 Task: Search one way flight ticket for 5 adults, 2 children, 1 infant in seat and 2 infants on lap in economy from Greenville: Greenville-spartanburg International Airport (roger Milliken Field) to Gillette: Gillette Campbell County Airport on 5-1-2023. Number of bags: 2 checked bags. Price is upto 35000. Outbound departure time preference is 9:15.
Action: Mouse moved to (277, 363)
Screenshot: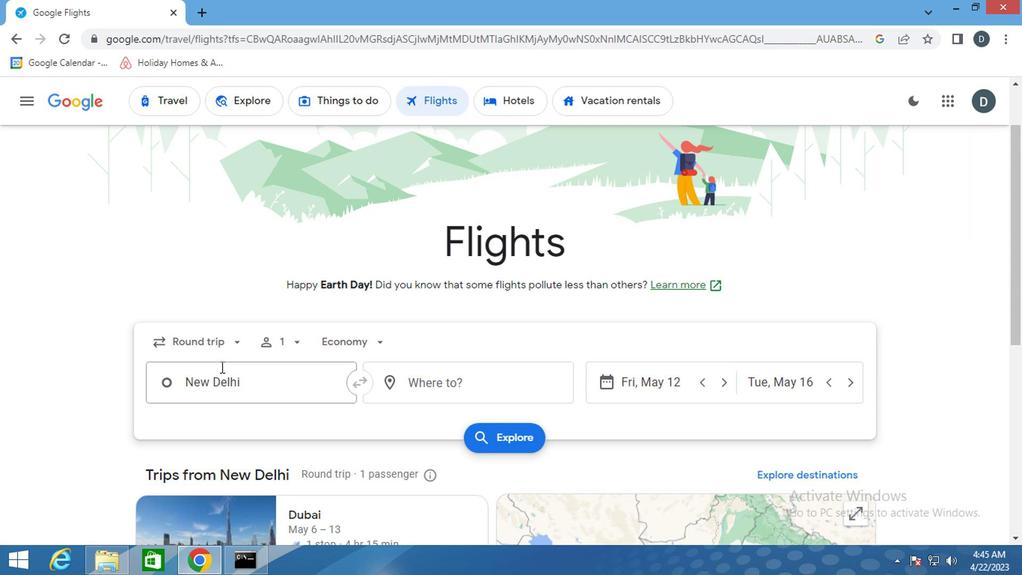 
Action: Mouse pressed left at (277, 363)
Screenshot: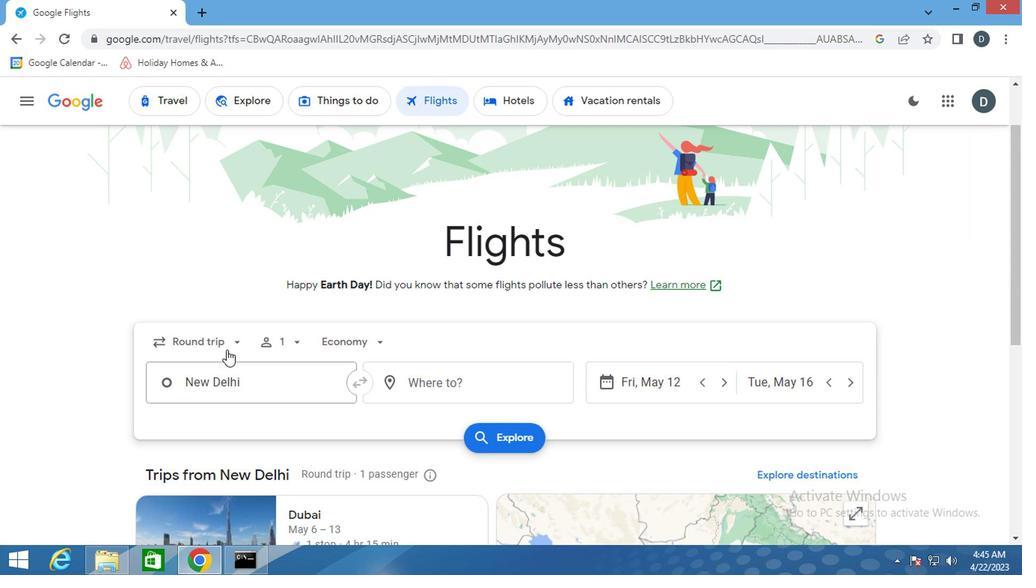 
Action: Mouse moved to (268, 406)
Screenshot: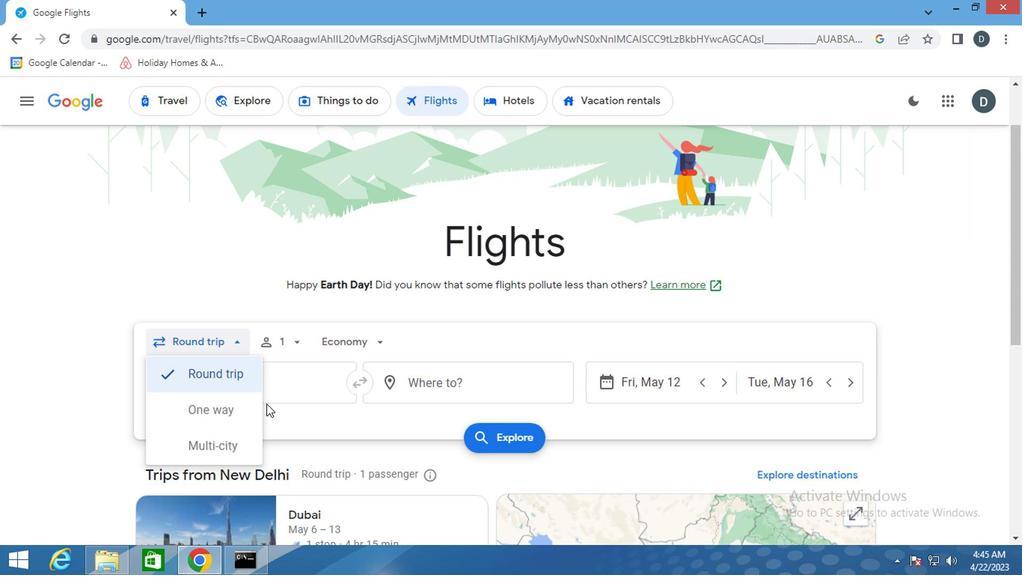 
Action: Mouse pressed left at (268, 406)
Screenshot: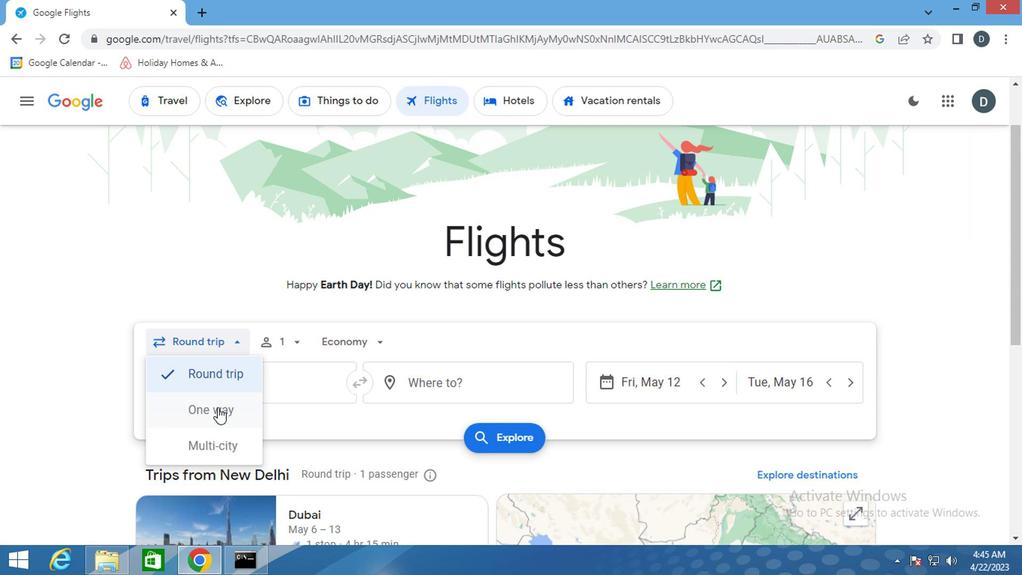 
Action: Mouse moved to (319, 357)
Screenshot: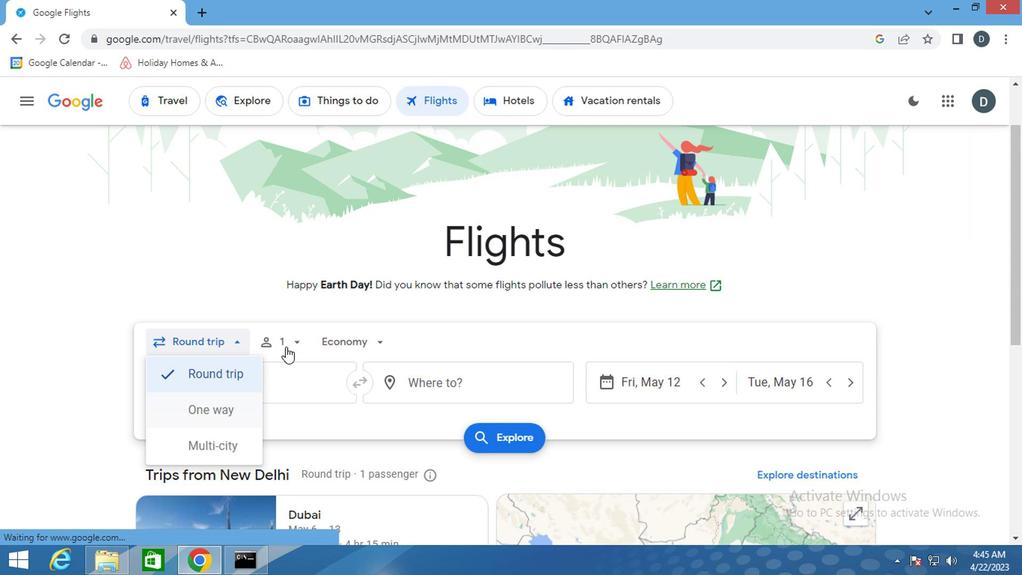 
Action: Mouse pressed left at (319, 357)
Screenshot: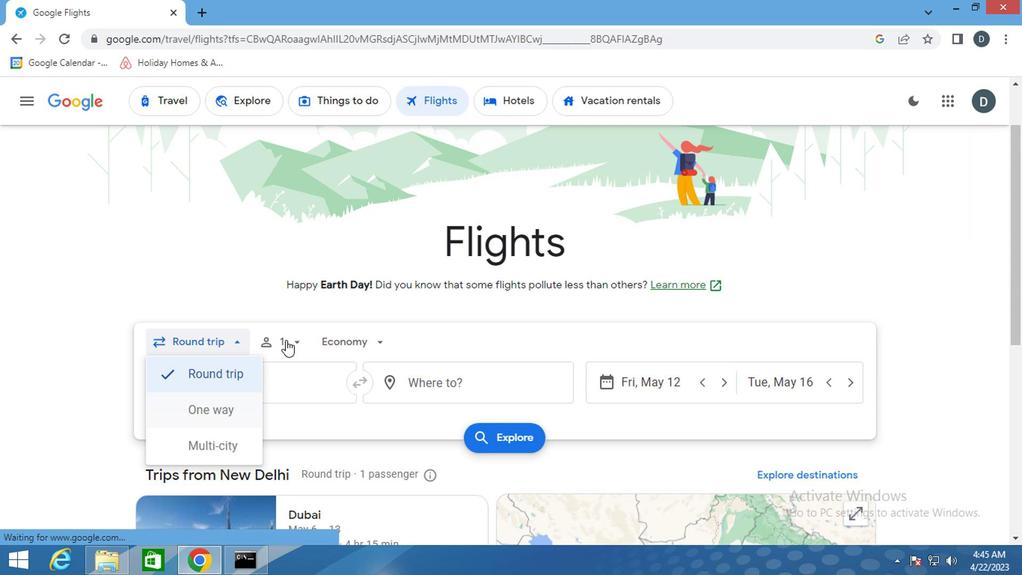 
Action: Mouse moved to (403, 387)
Screenshot: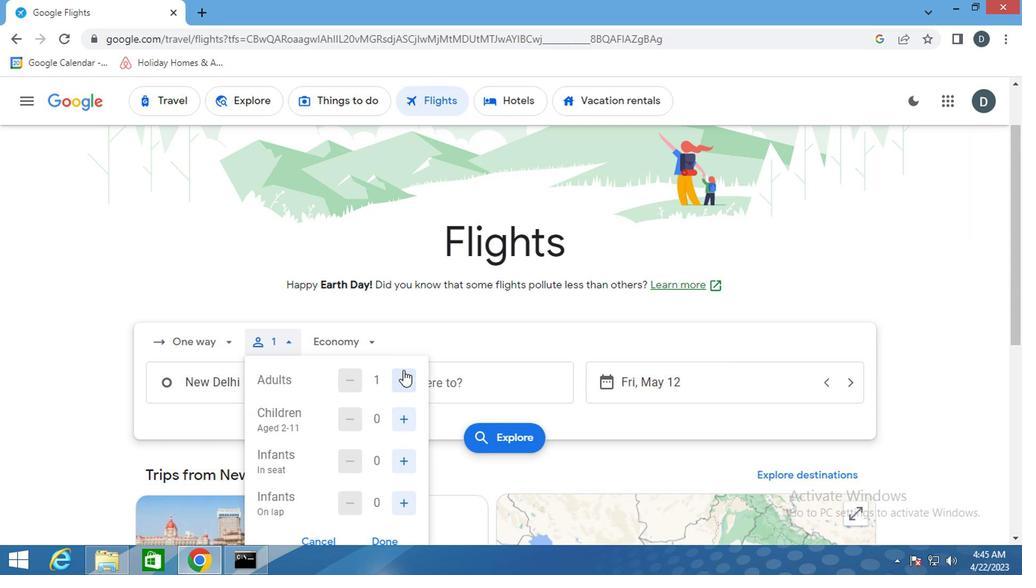 
Action: Mouse pressed left at (403, 387)
Screenshot: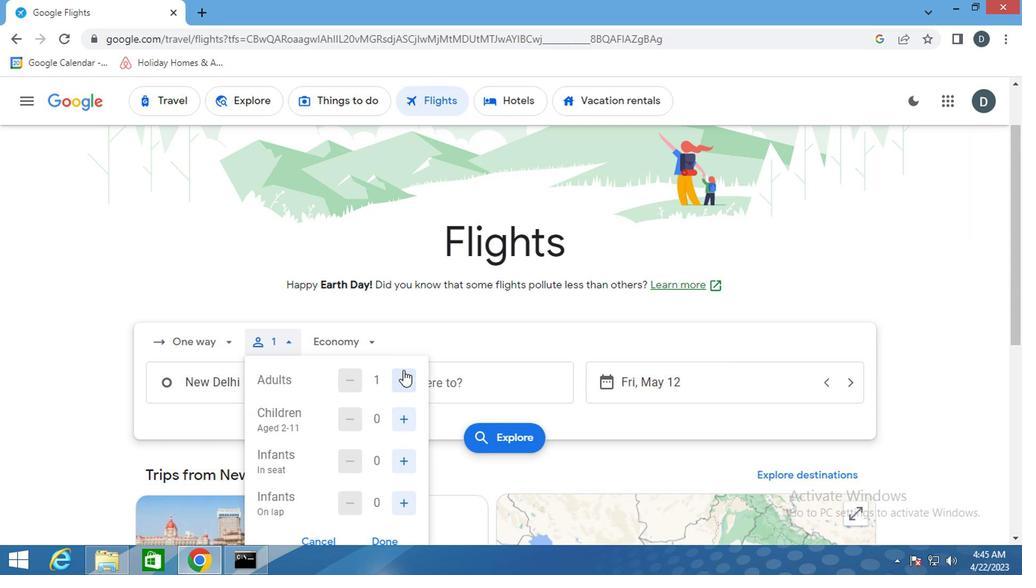 
Action: Mouse pressed left at (403, 387)
Screenshot: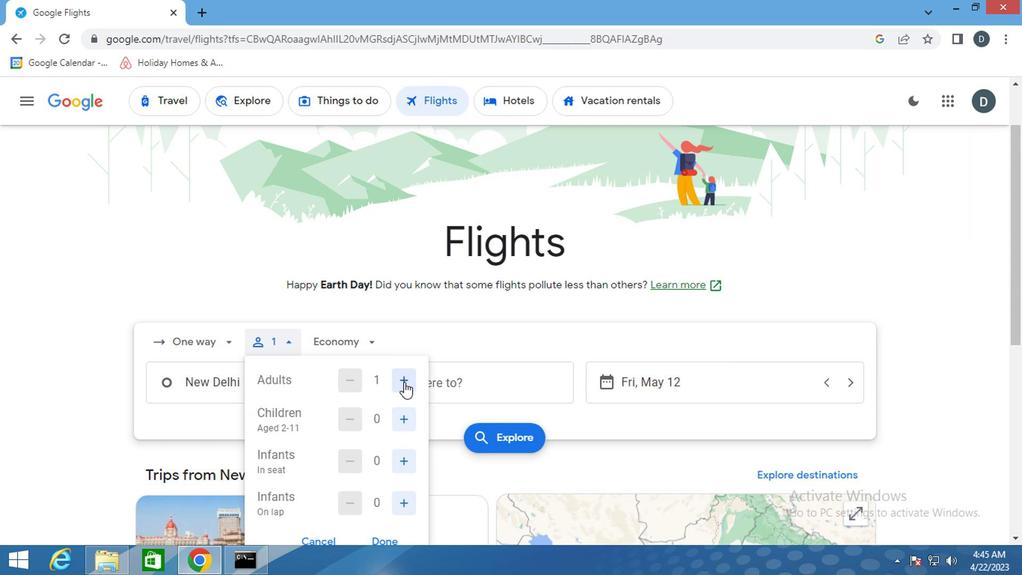 
Action: Mouse pressed left at (403, 387)
Screenshot: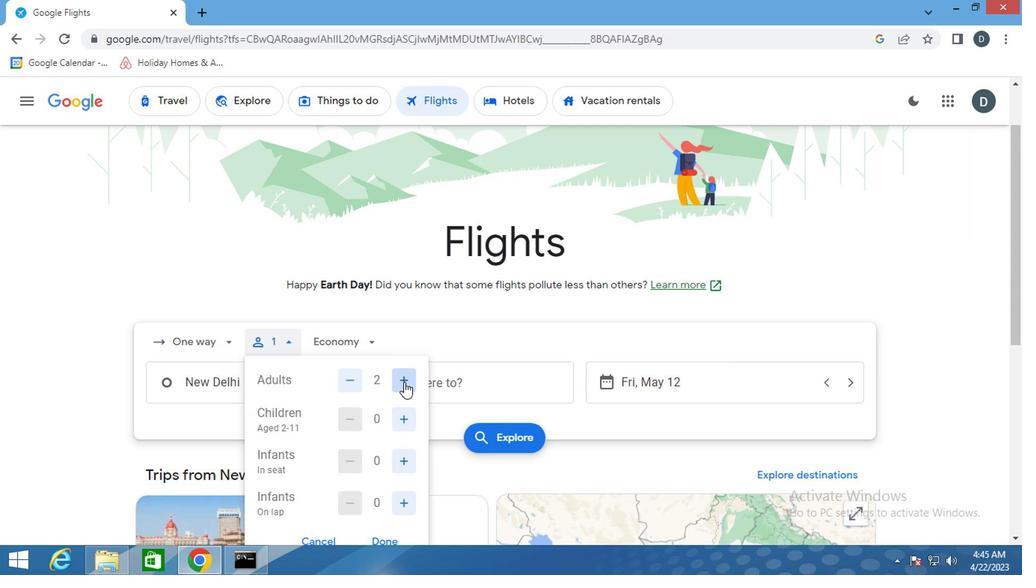 
Action: Mouse pressed left at (403, 387)
Screenshot: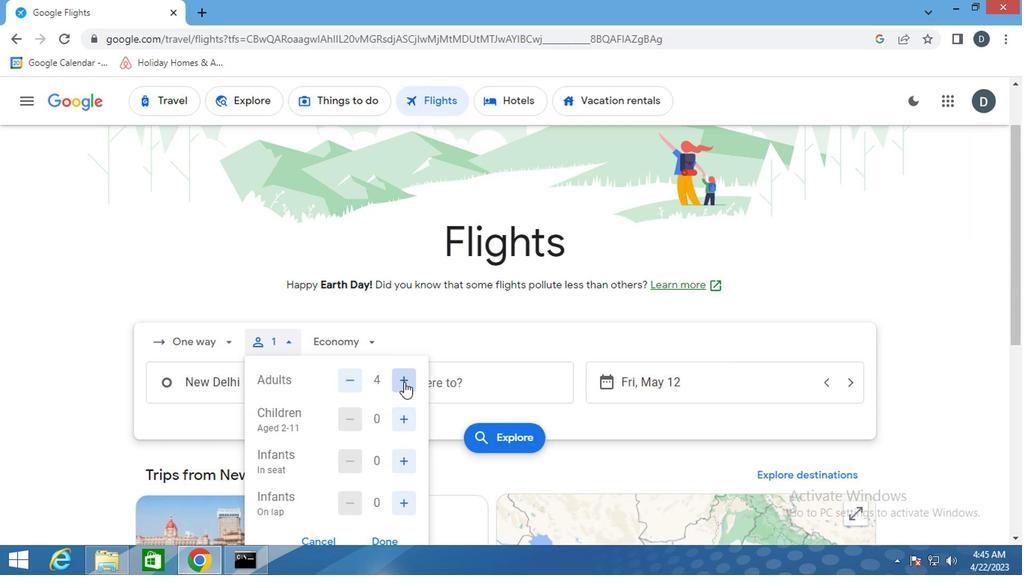 
Action: Mouse moved to (401, 413)
Screenshot: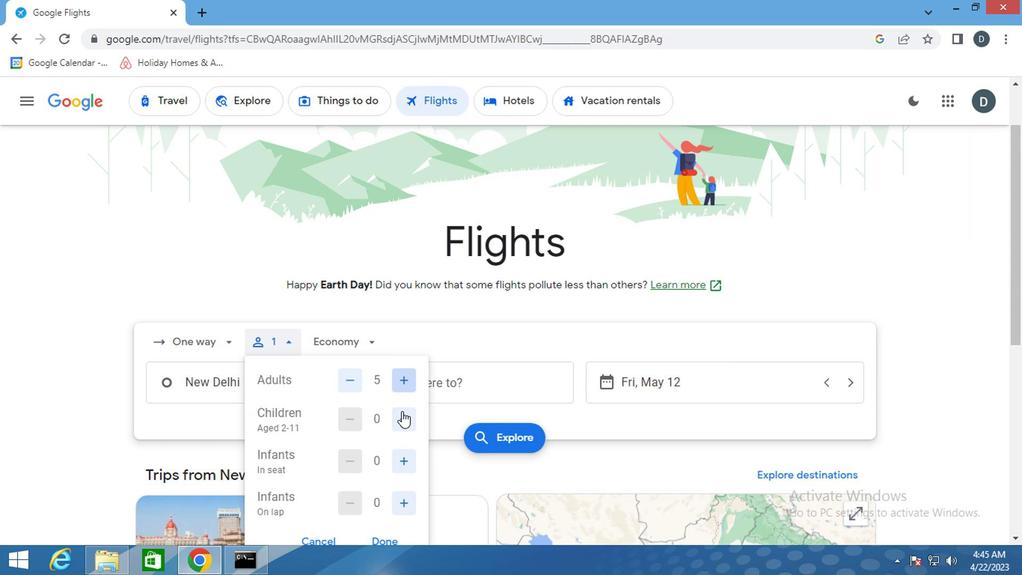 
Action: Mouse pressed left at (401, 413)
Screenshot: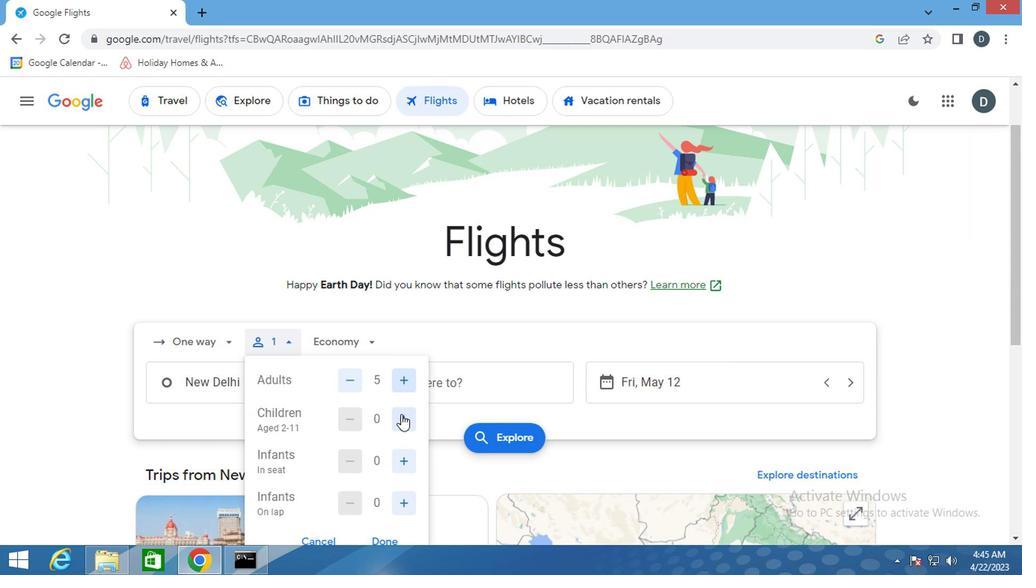 
Action: Mouse moved to (400, 413)
Screenshot: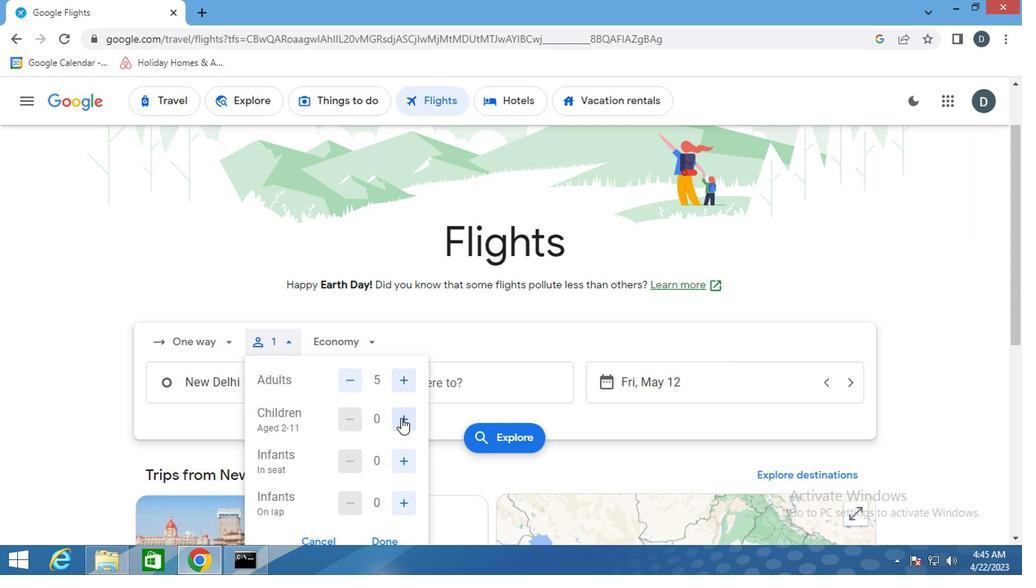 
Action: Mouse pressed left at (400, 413)
Screenshot: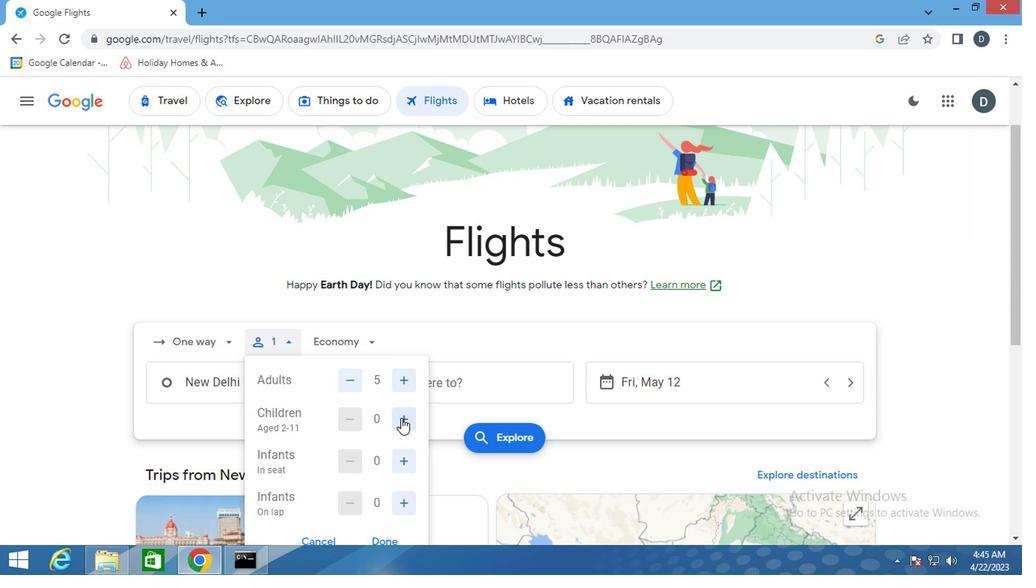 
Action: Mouse moved to (401, 443)
Screenshot: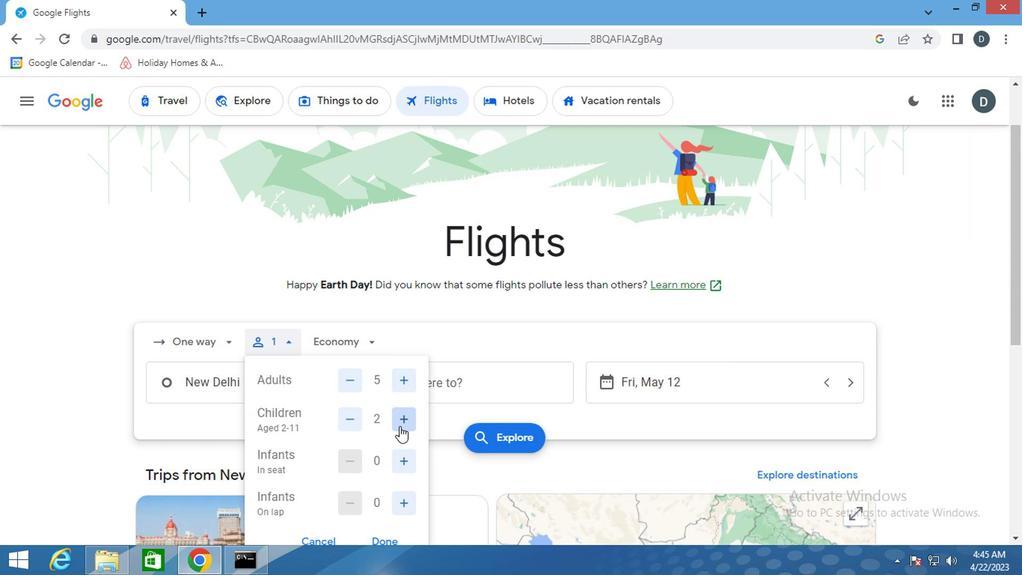 
Action: Mouse pressed left at (401, 443)
Screenshot: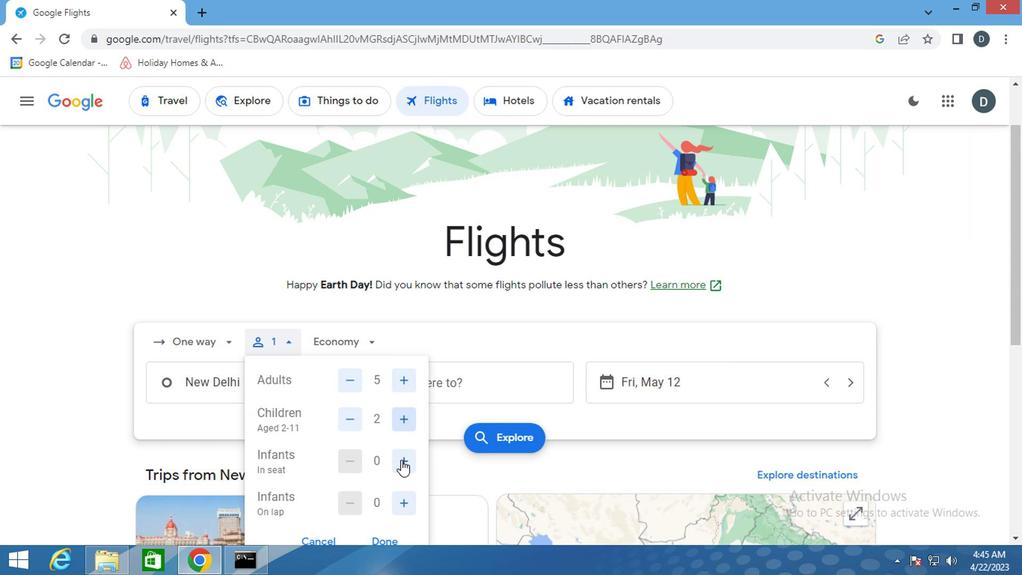 
Action: Mouse moved to (404, 477)
Screenshot: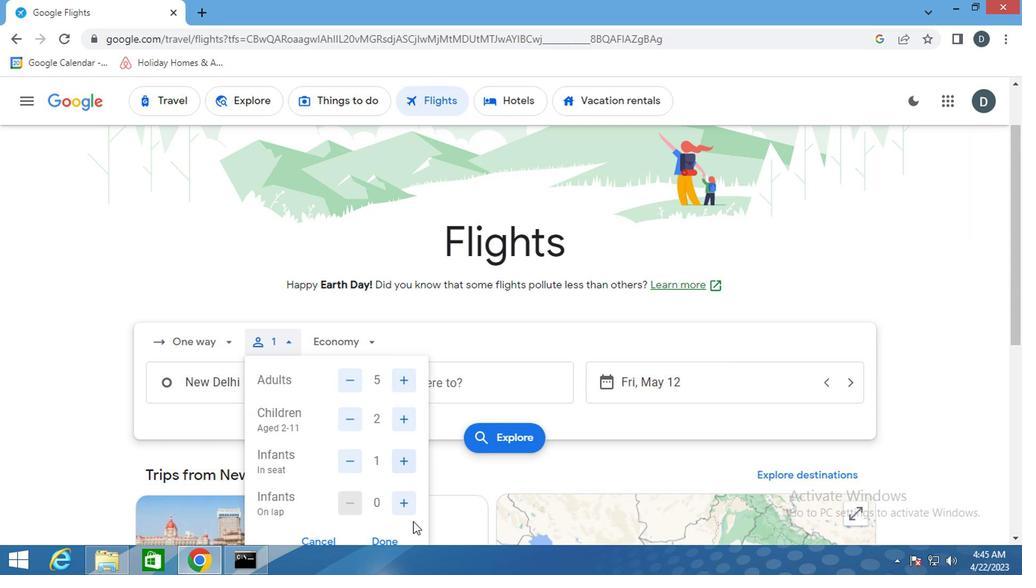 
Action: Mouse pressed left at (404, 477)
Screenshot: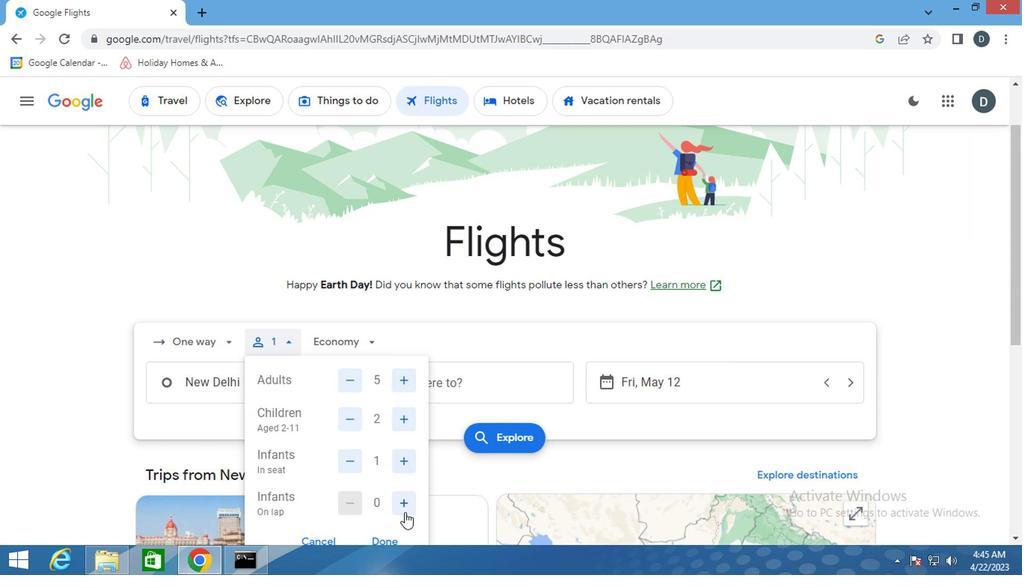 
Action: Mouse pressed left at (404, 477)
Screenshot: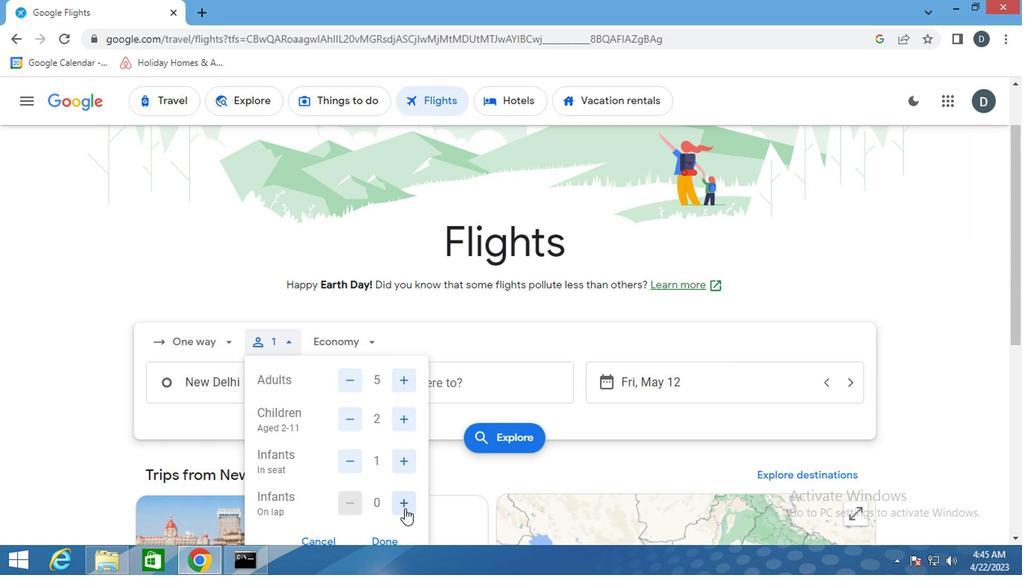 
Action: Mouse moved to (371, 471)
Screenshot: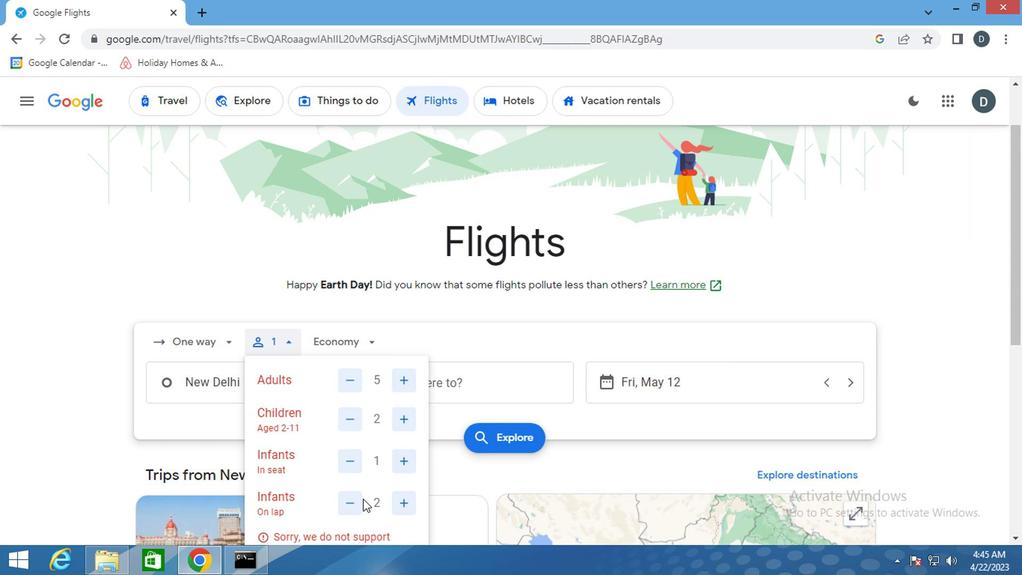 
Action: Mouse pressed left at (371, 471)
Screenshot: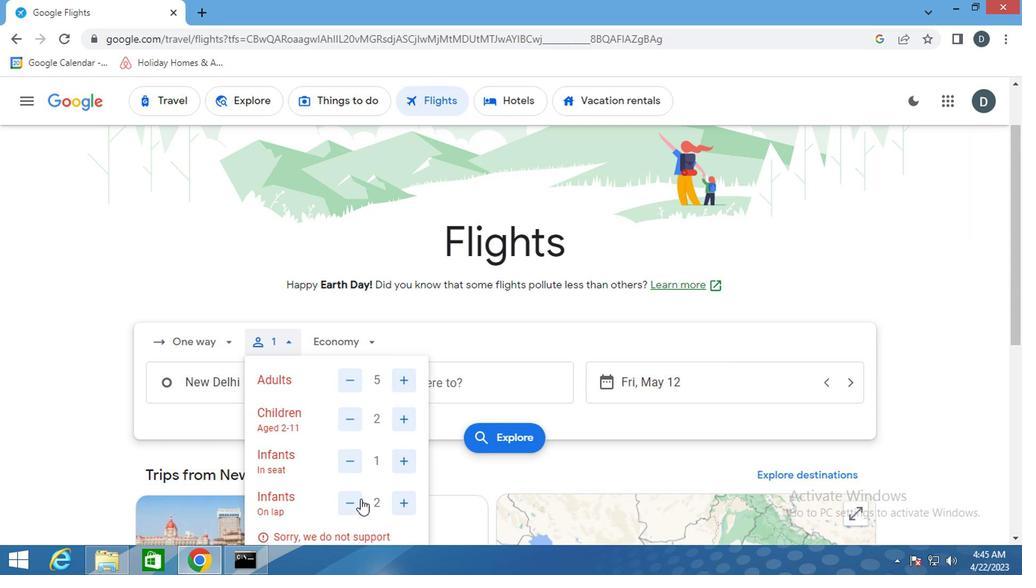 
Action: Mouse moved to (389, 495)
Screenshot: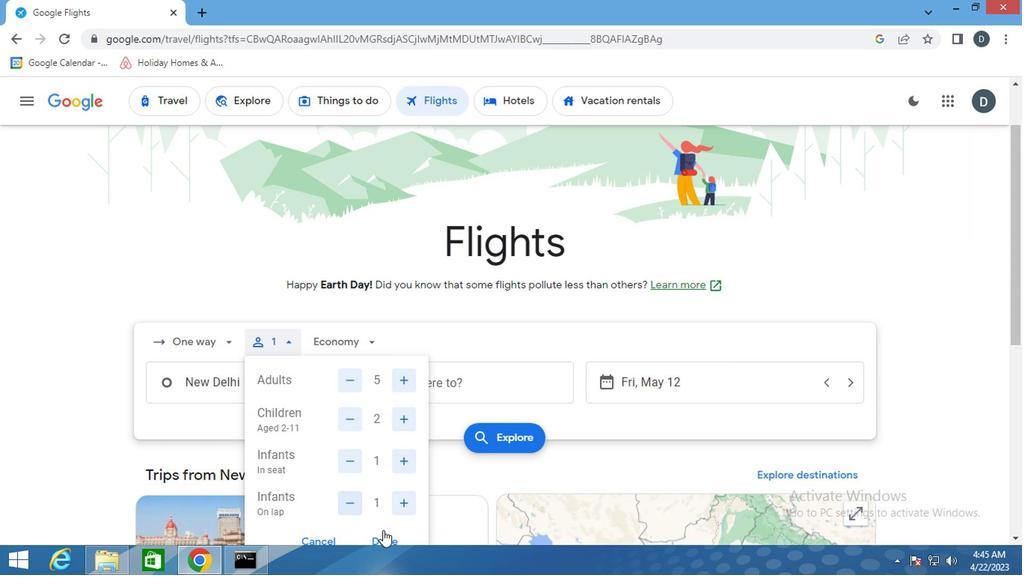 
Action: Mouse pressed left at (389, 495)
Screenshot: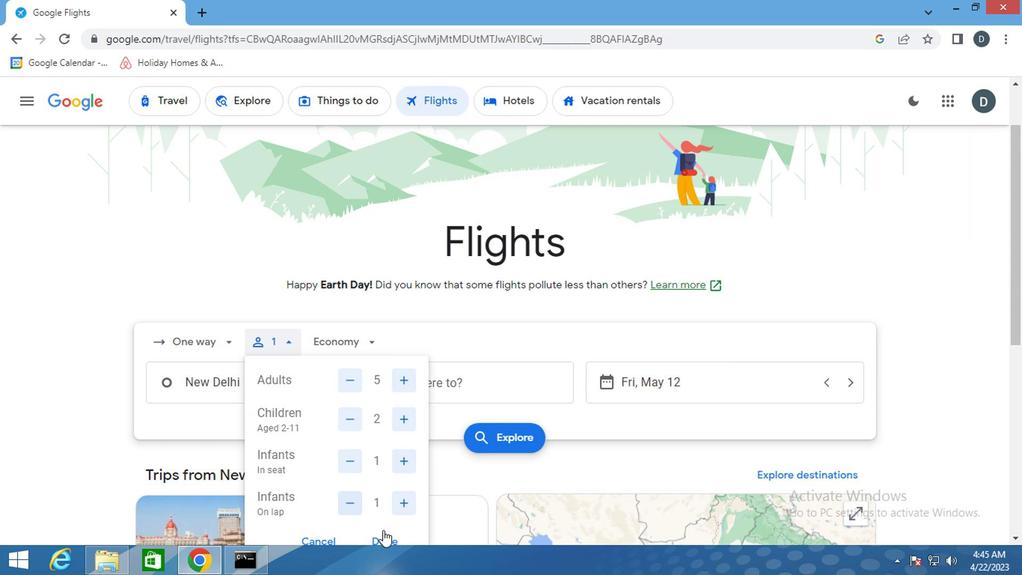 
Action: Mouse moved to (322, 384)
Screenshot: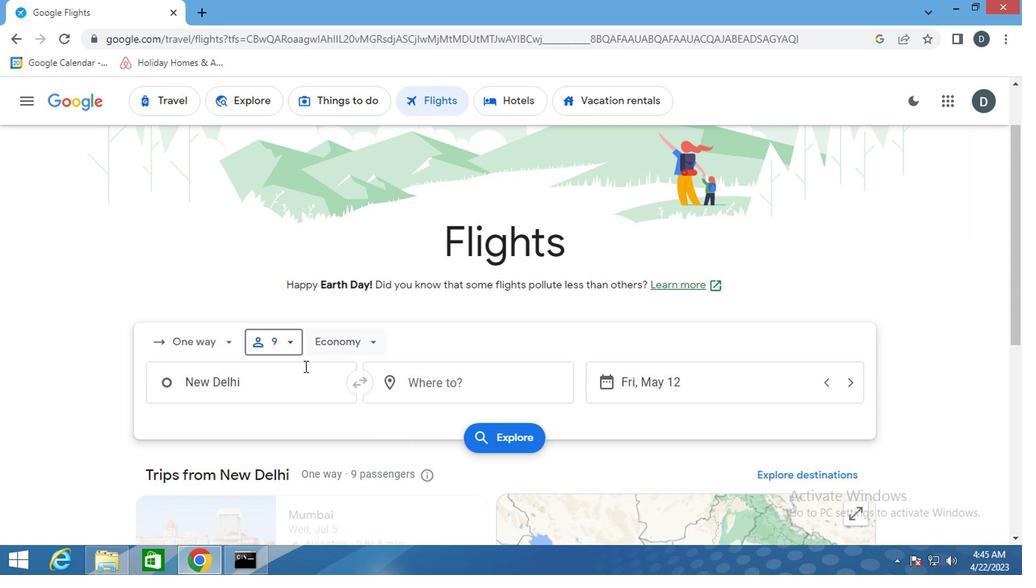 
Action: Mouse pressed left at (322, 384)
Screenshot: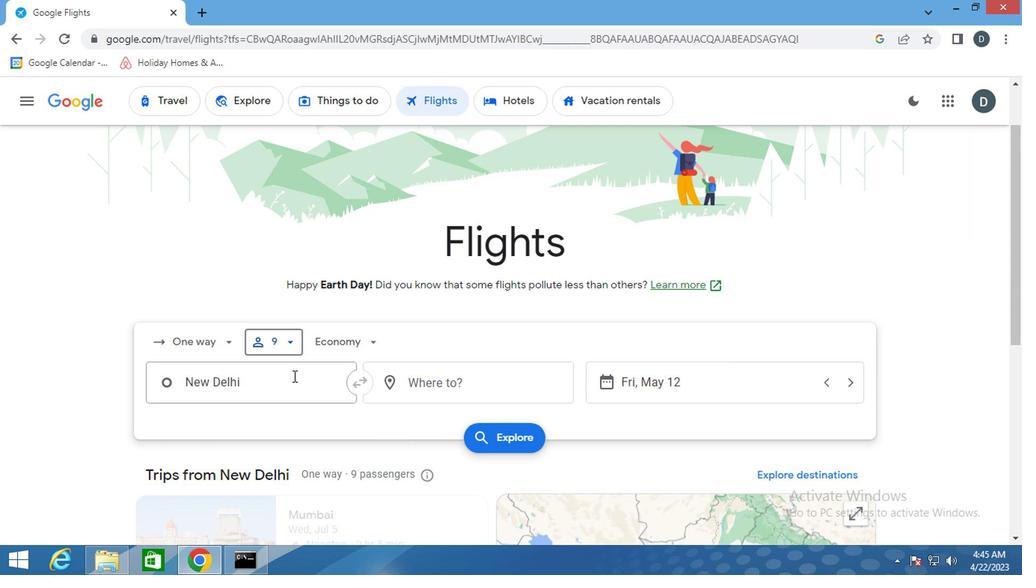 
Action: Mouse moved to (320, 384)
Screenshot: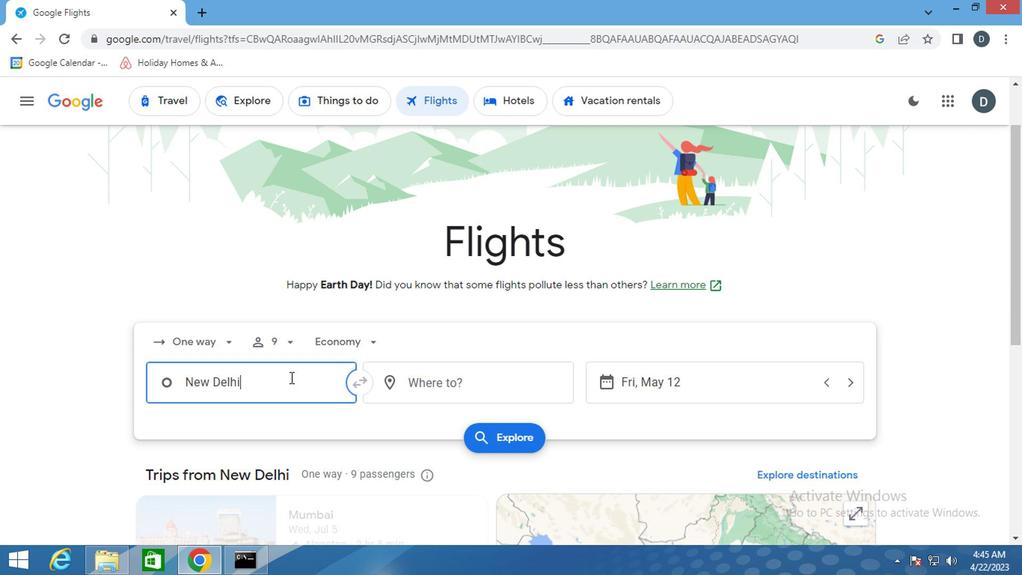 
Action: Key pressed <Key.shift>GREENVI
Screenshot: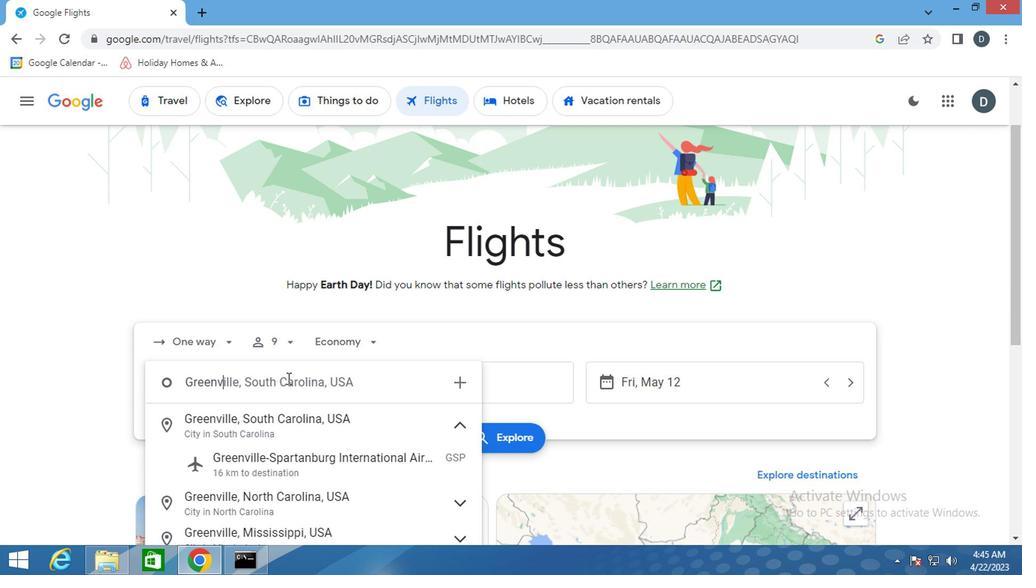 
Action: Mouse moved to (335, 444)
Screenshot: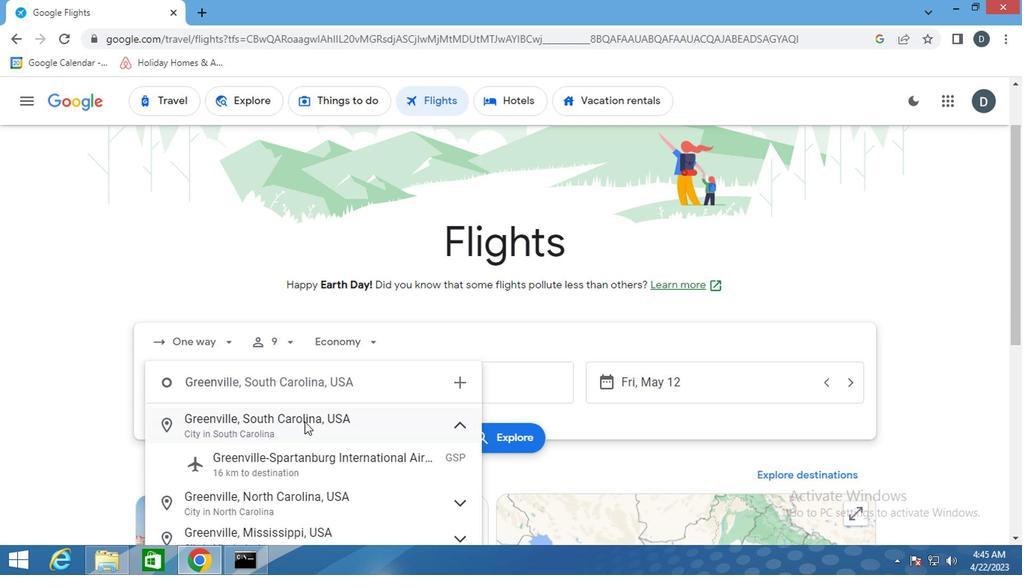 
Action: Mouse pressed left at (335, 444)
Screenshot: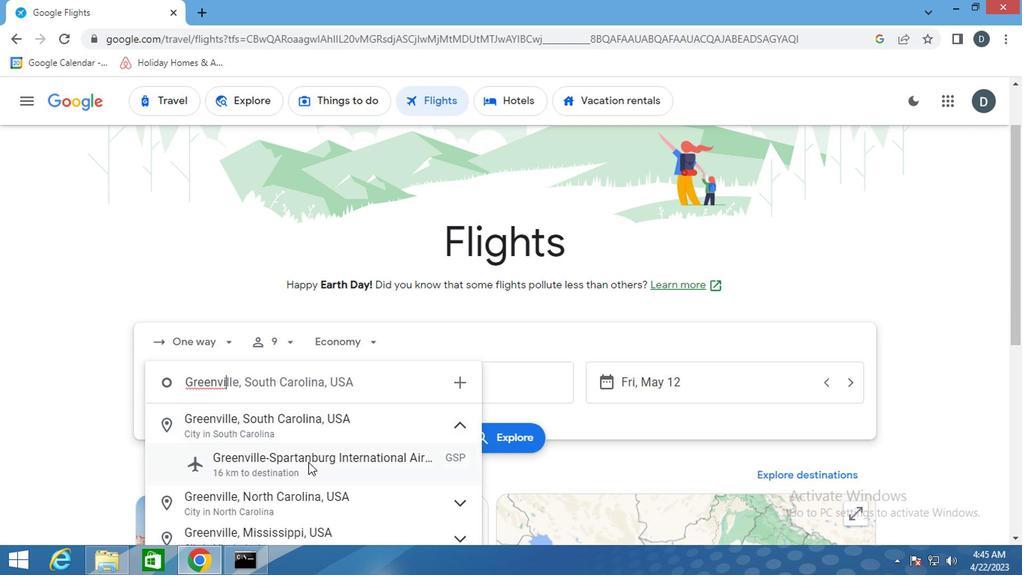 
Action: Mouse moved to (412, 386)
Screenshot: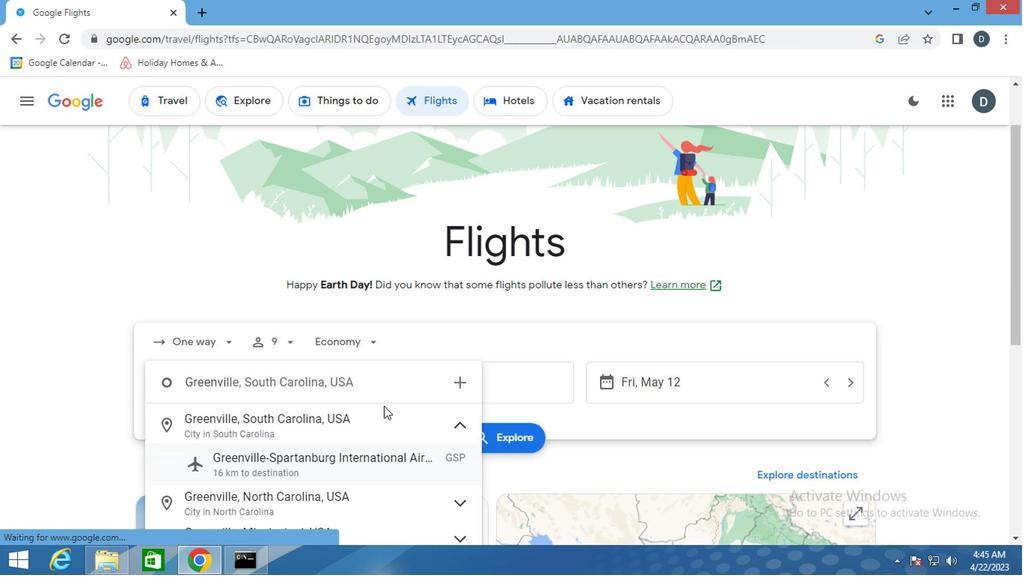 
Action: Mouse pressed left at (412, 386)
Screenshot: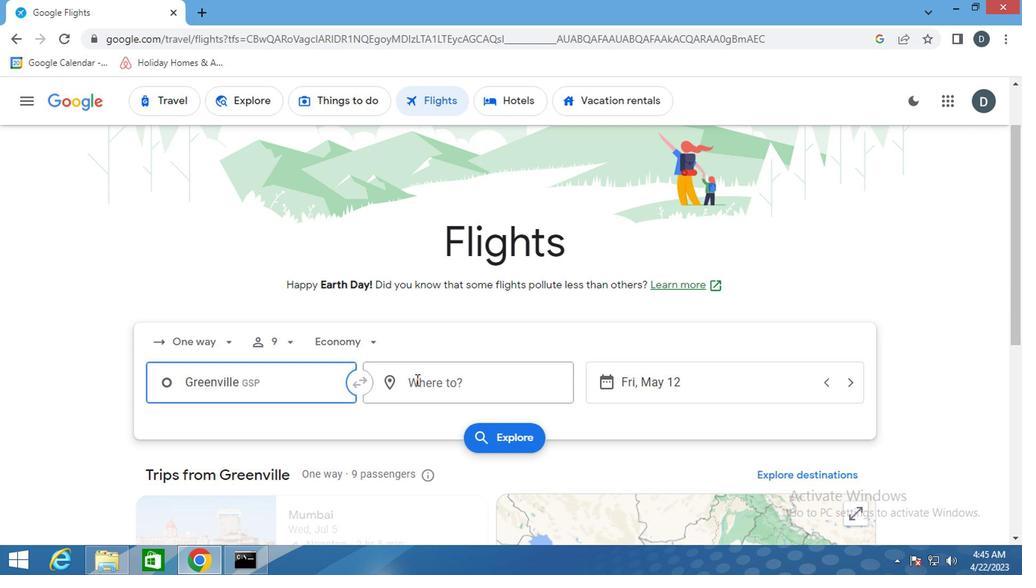 
Action: Mouse moved to (412, 386)
Screenshot: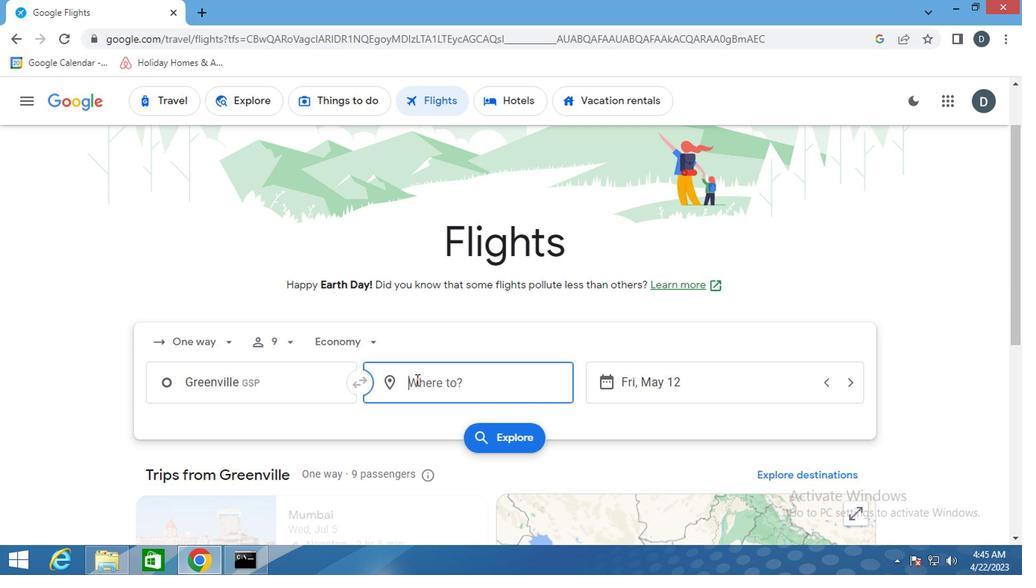 
Action: Key pressed <Key.shift>GILLETTE
Screenshot: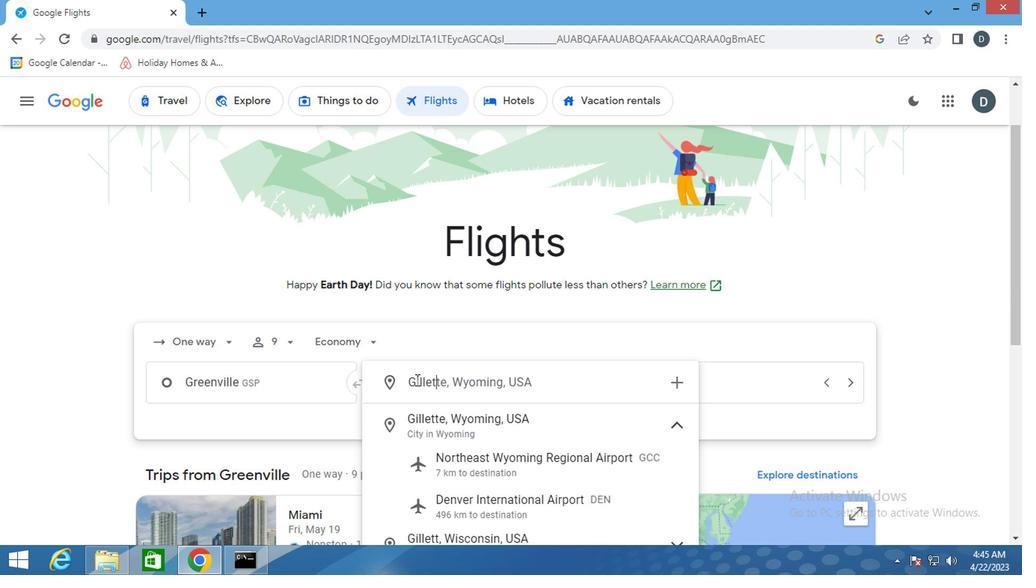 
Action: Mouse moved to (472, 414)
Screenshot: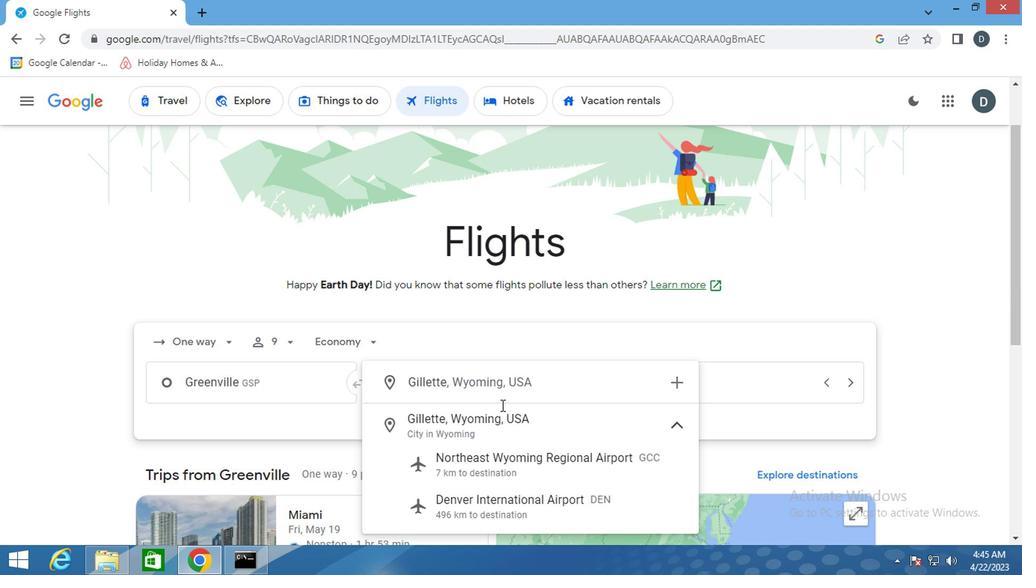 
Action: Mouse pressed left at (472, 414)
Screenshot: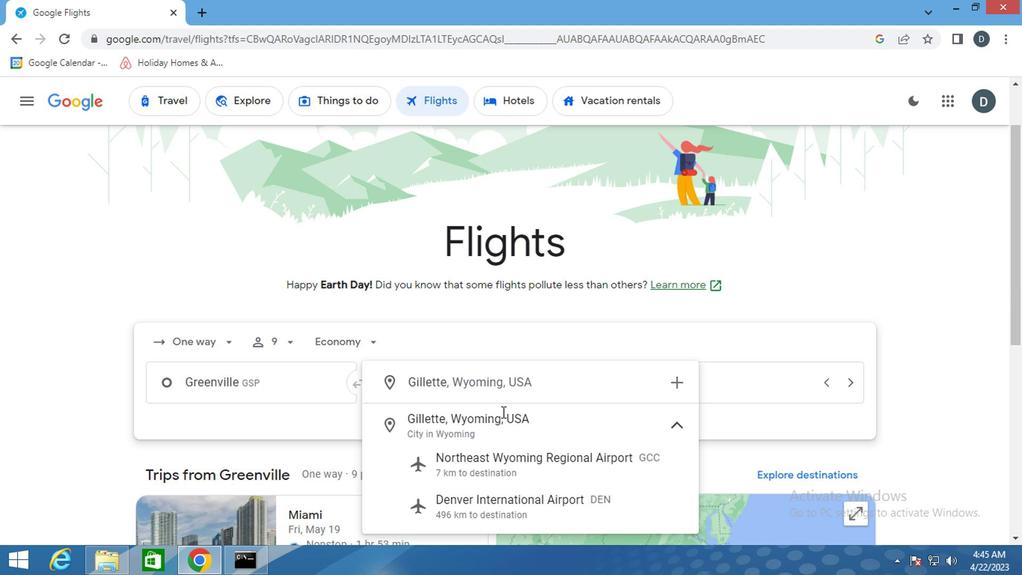 
Action: Mouse moved to (615, 374)
Screenshot: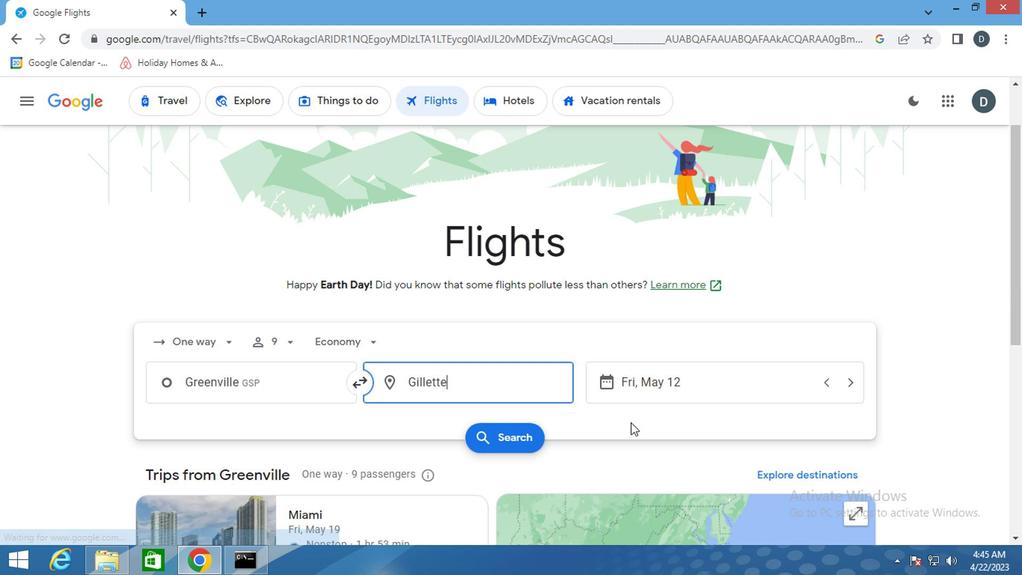 
Action: Mouse pressed left at (615, 374)
Screenshot: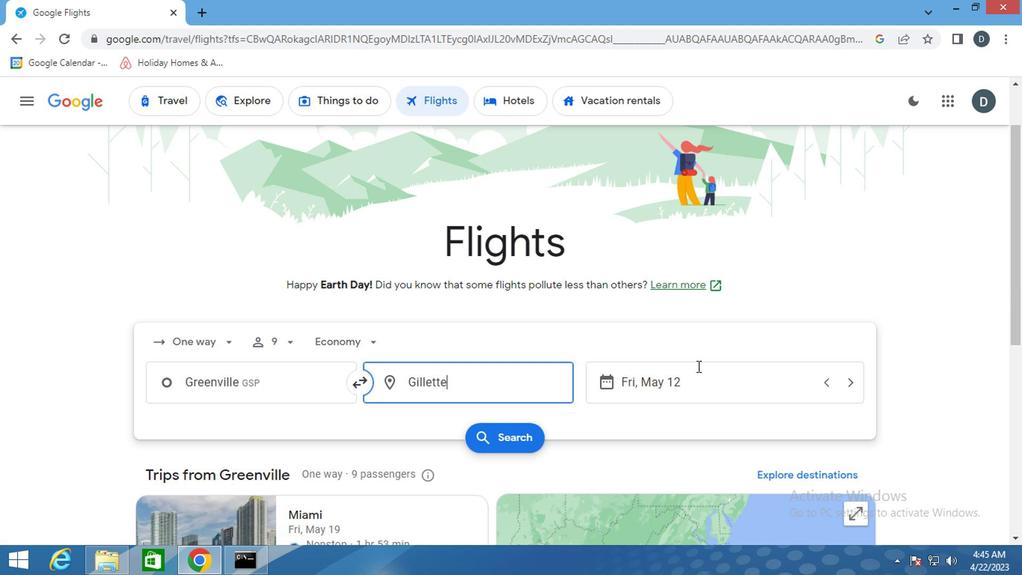 
Action: Mouse moved to (571, 300)
Screenshot: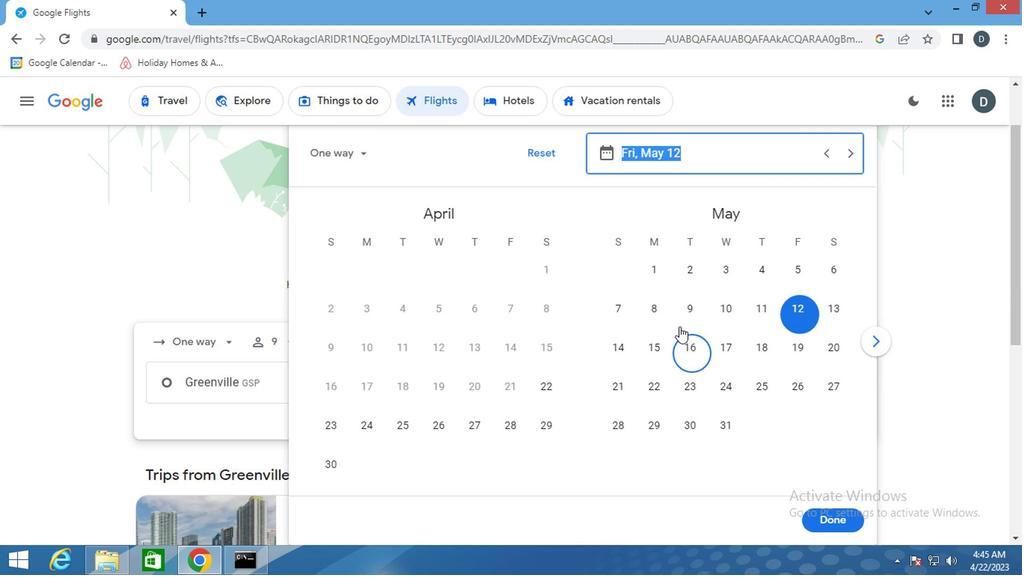 
Action: Mouse pressed left at (571, 300)
Screenshot: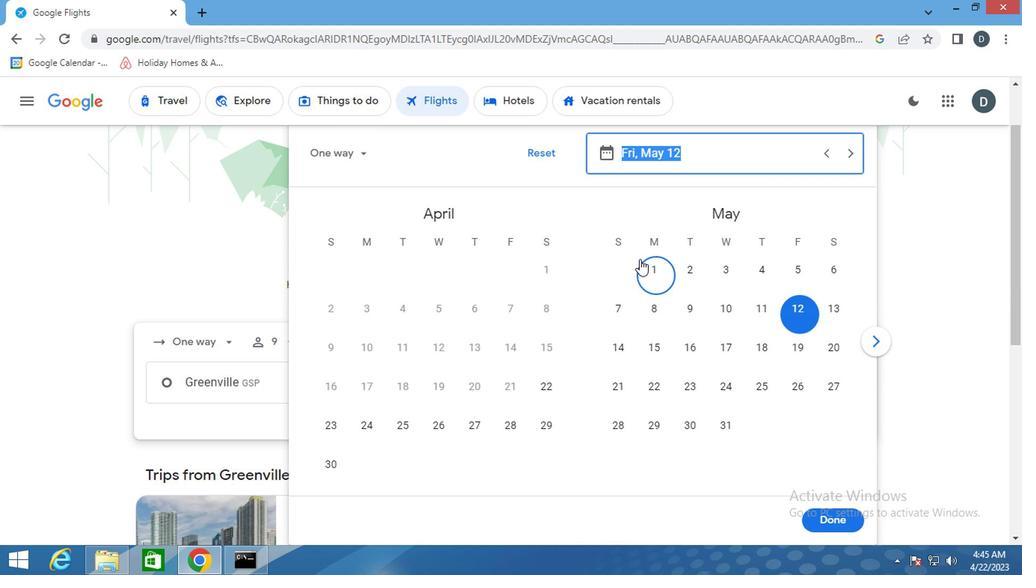 
Action: Mouse moved to (705, 488)
Screenshot: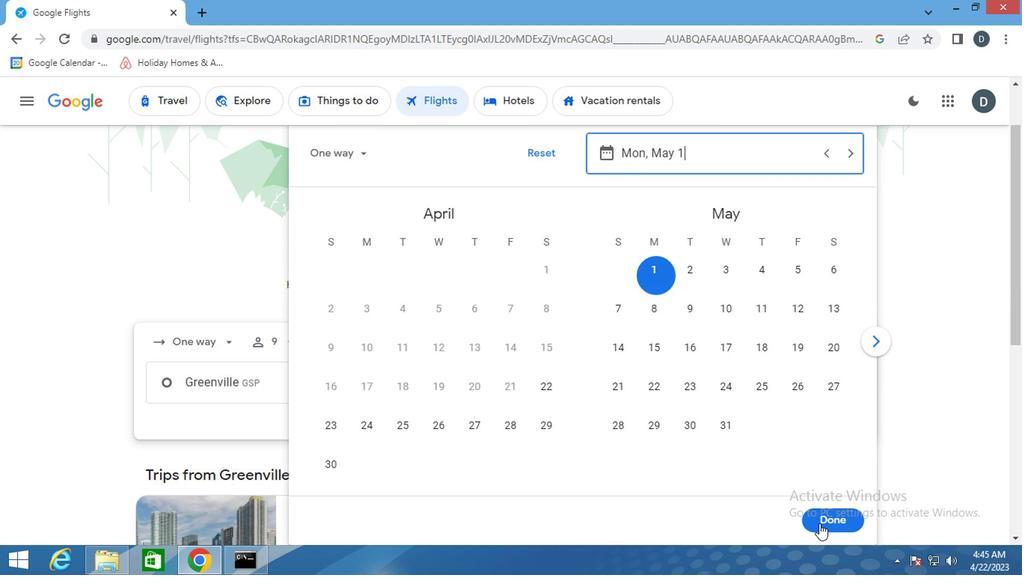 
Action: Mouse pressed left at (705, 488)
Screenshot: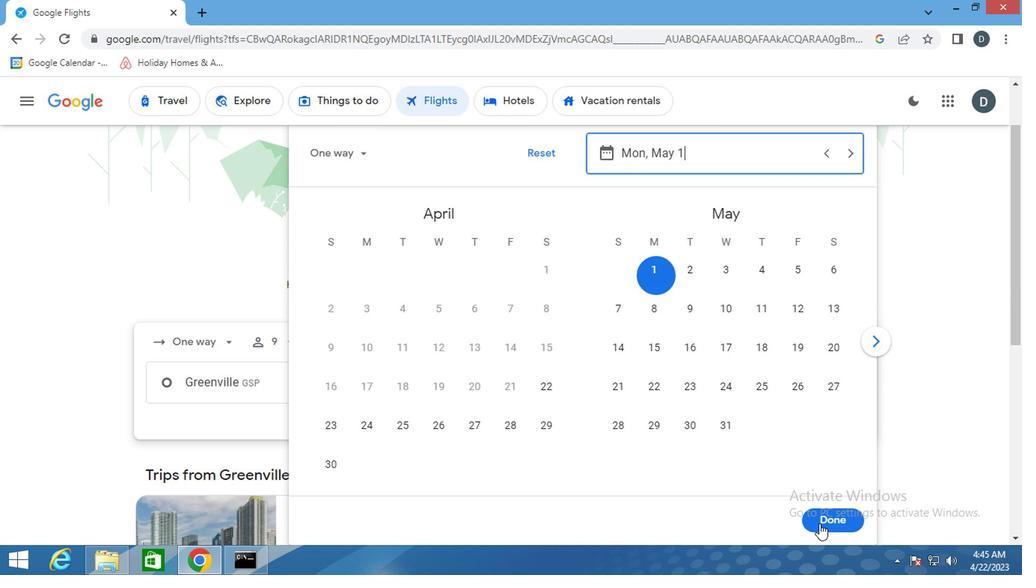 
Action: Mouse moved to (490, 436)
Screenshot: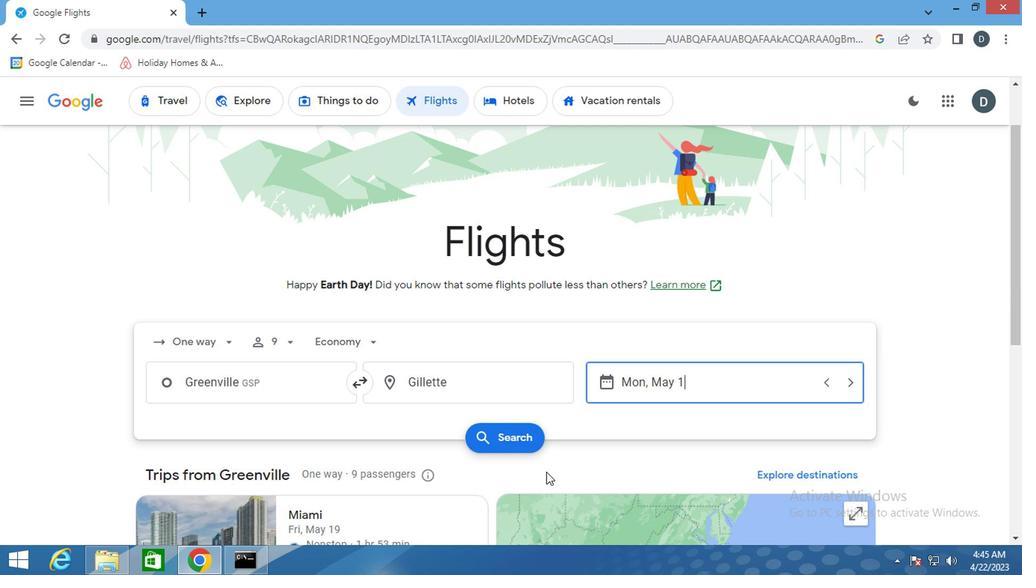 
Action: Mouse pressed left at (490, 436)
Screenshot: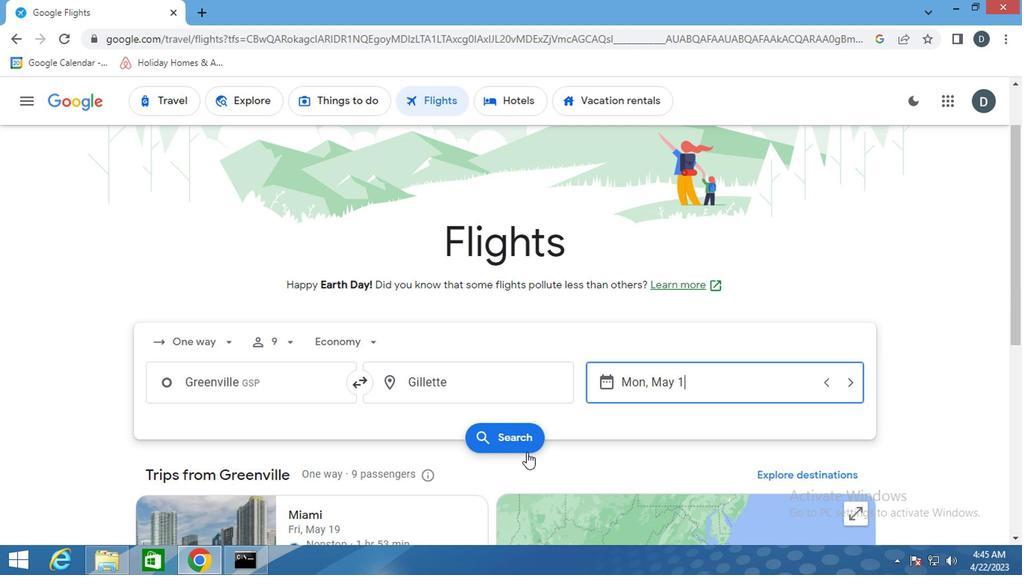 
Action: Mouse moved to (253, 286)
Screenshot: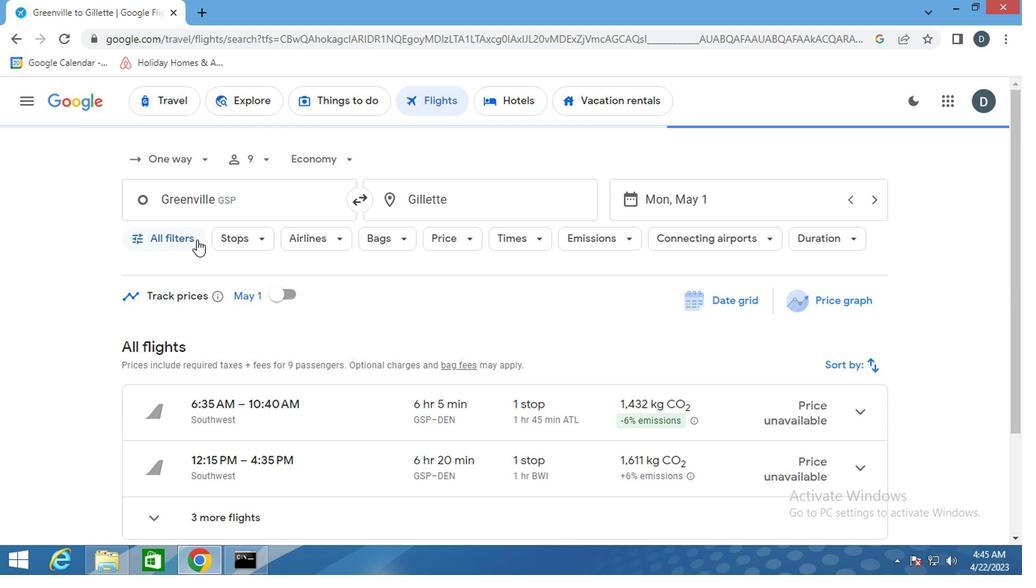 
Action: Mouse pressed left at (253, 286)
Screenshot: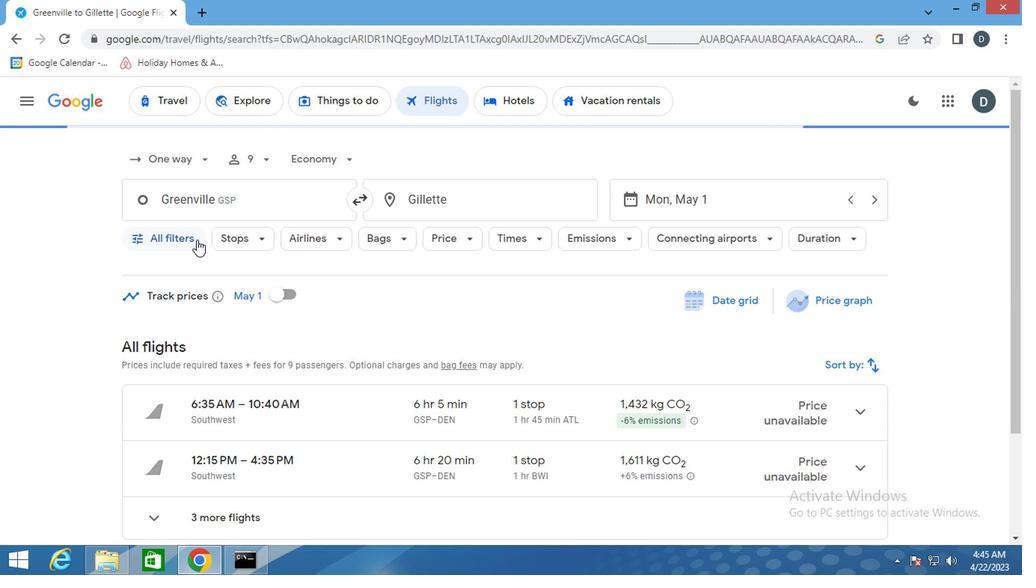 
Action: Mouse moved to (309, 413)
Screenshot: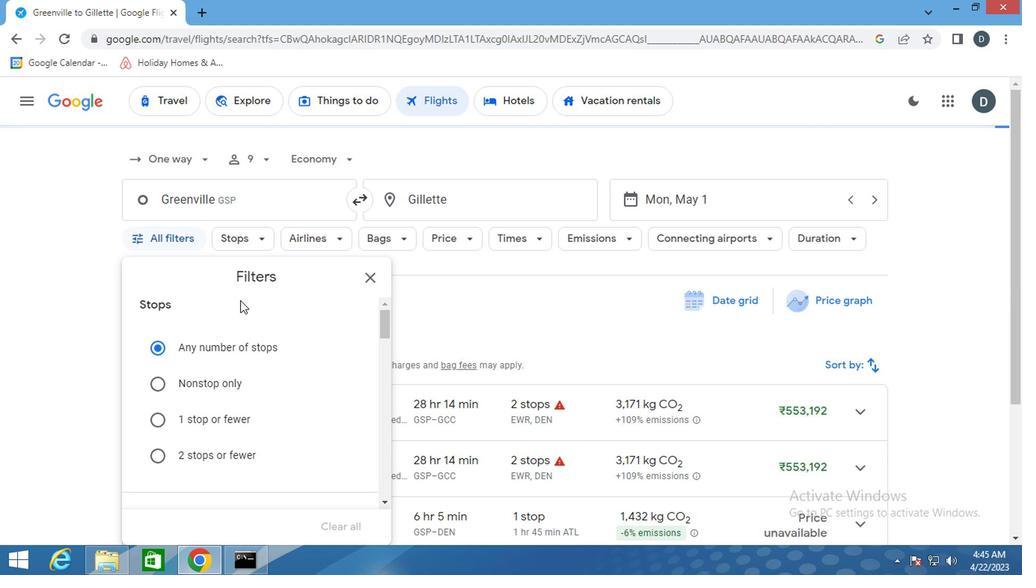 
Action: Mouse scrolled (309, 413) with delta (0, 0)
Screenshot: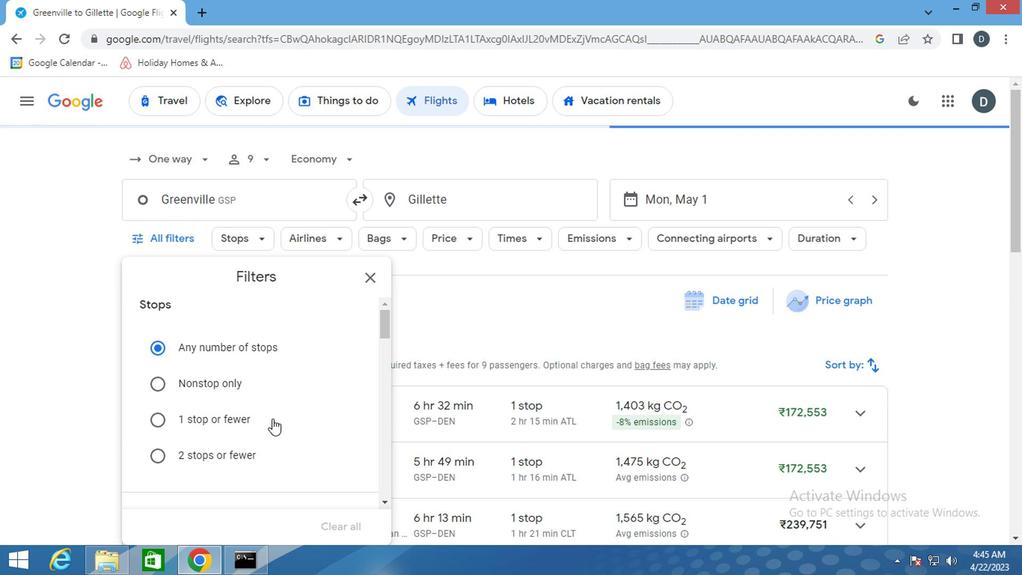 
Action: Mouse scrolled (309, 413) with delta (0, 0)
Screenshot: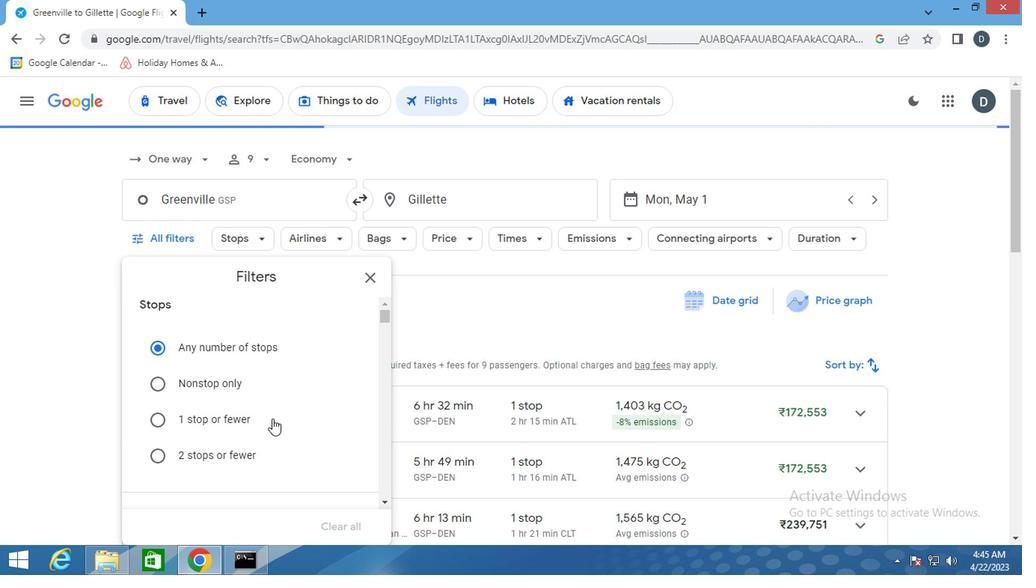 
Action: Mouse moved to (308, 419)
Screenshot: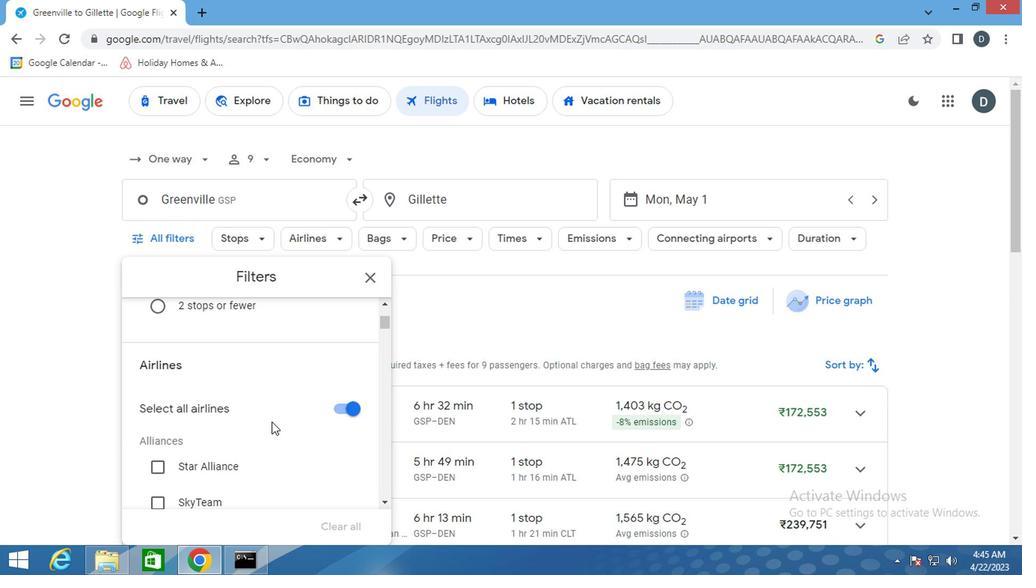 
Action: Mouse scrolled (308, 418) with delta (0, 0)
Screenshot: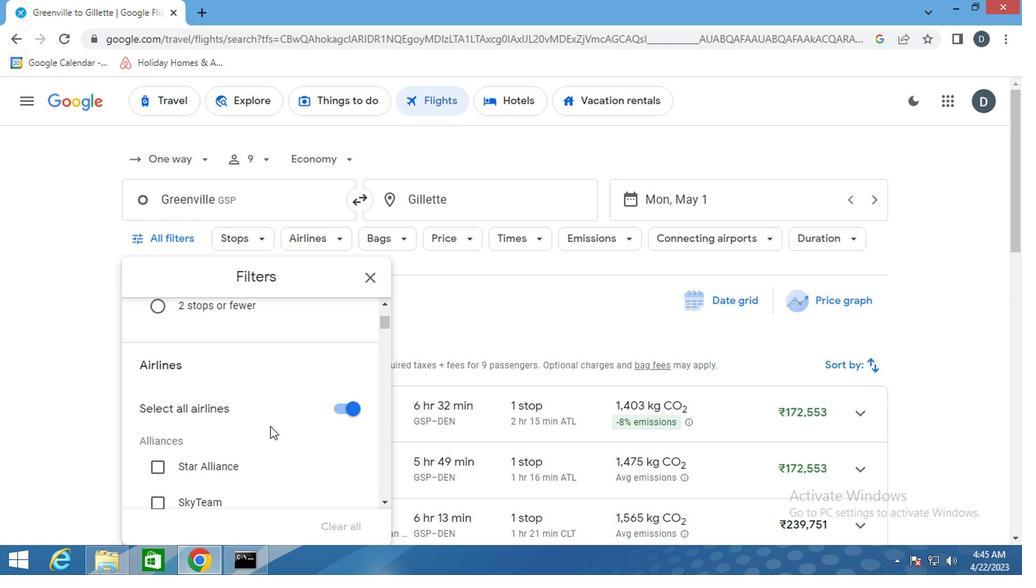 
Action: Mouse scrolled (308, 418) with delta (0, 0)
Screenshot: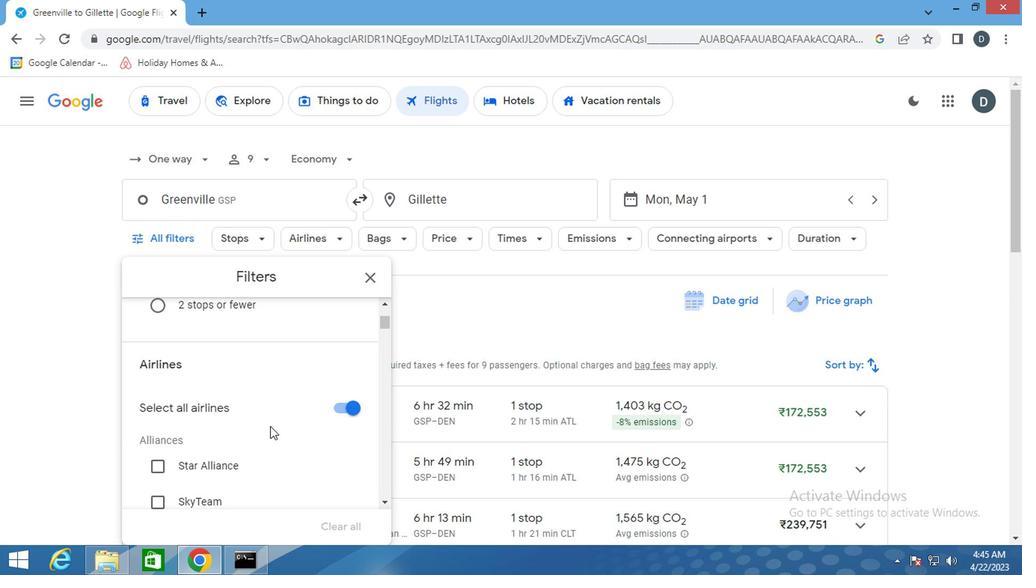 
Action: Mouse scrolled (308, 418) with delta (0, 0)
Screenshot: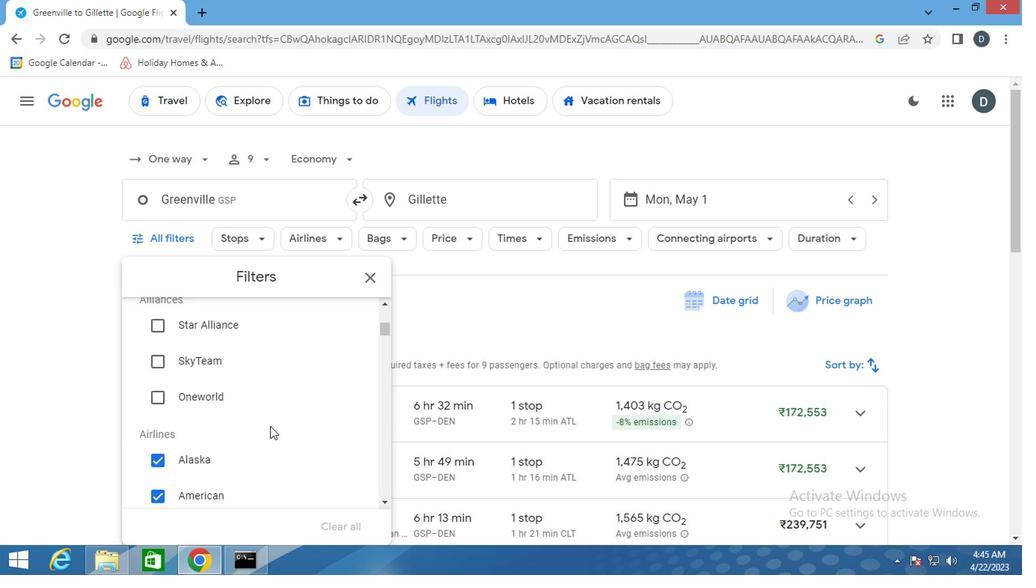 
Action: Mouse scrolled (308, 418) with delta (0, 0)
Screenshot: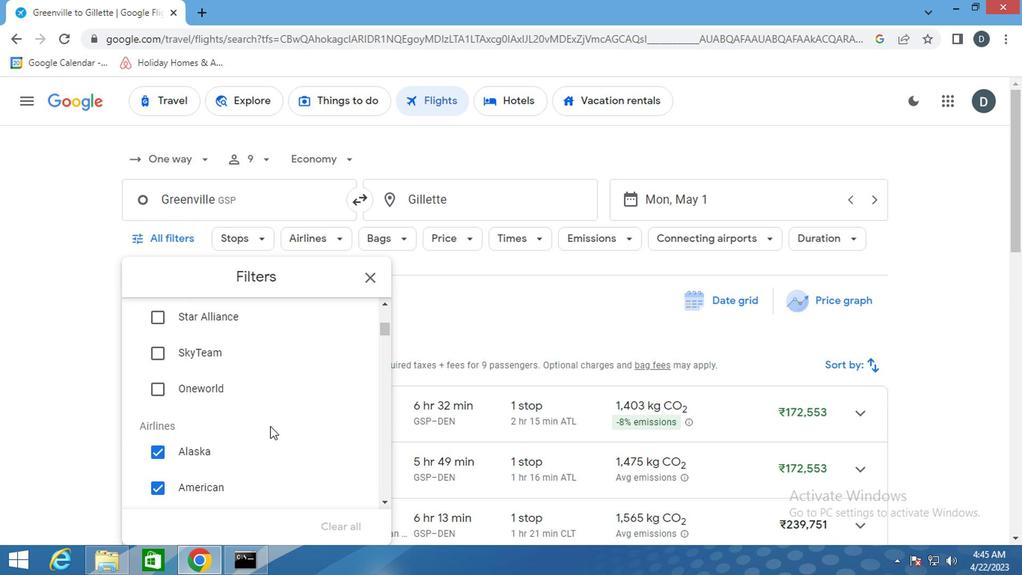 
Action: Mouse scrolled (308, 418) with delta (0, 0)
Screenshot: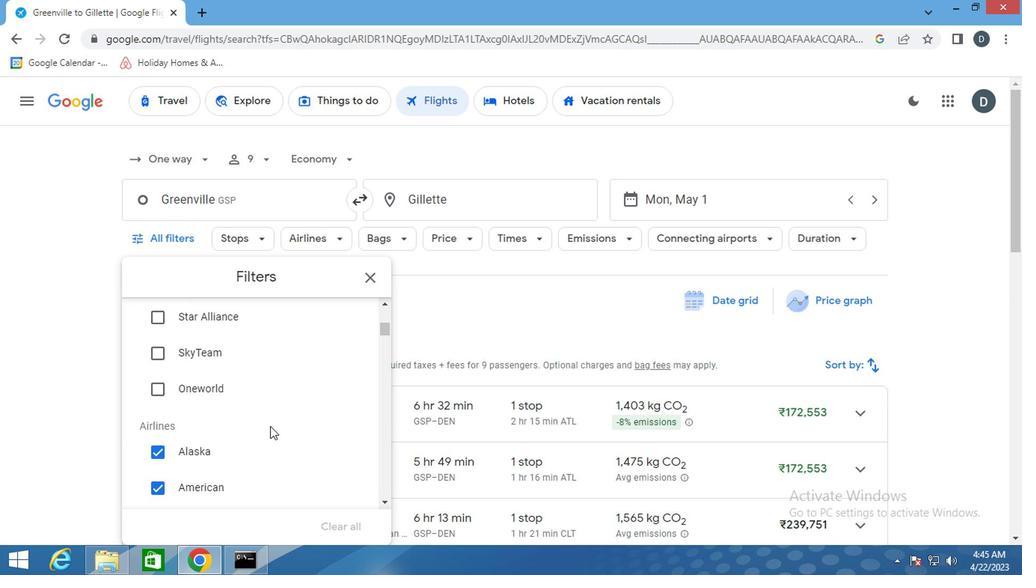 
Action: Mouse moved to (308, 419)
Screenshot: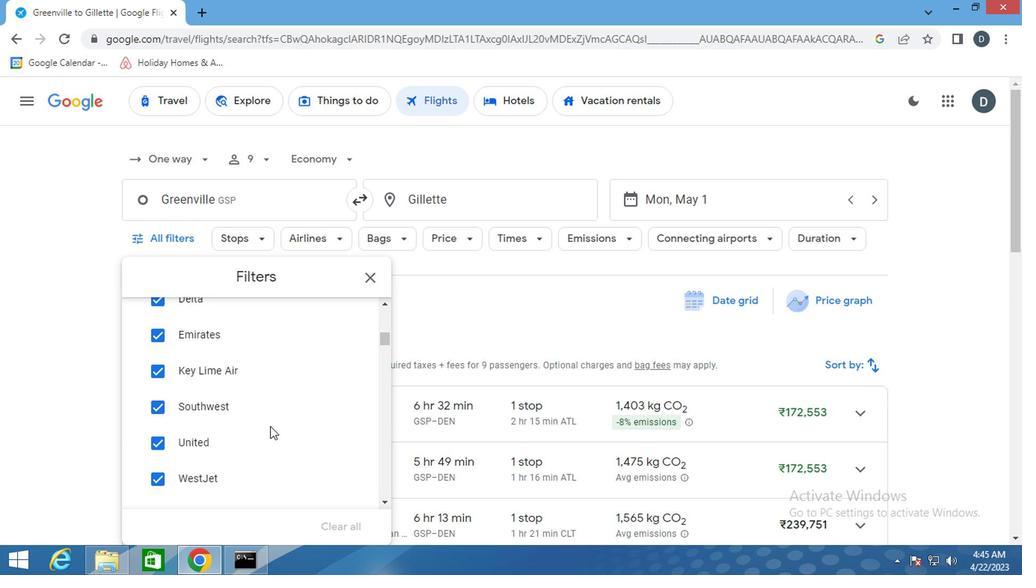 
Action: Mouse scrolled (308, 418) with delta (0, 0)
Screenshot: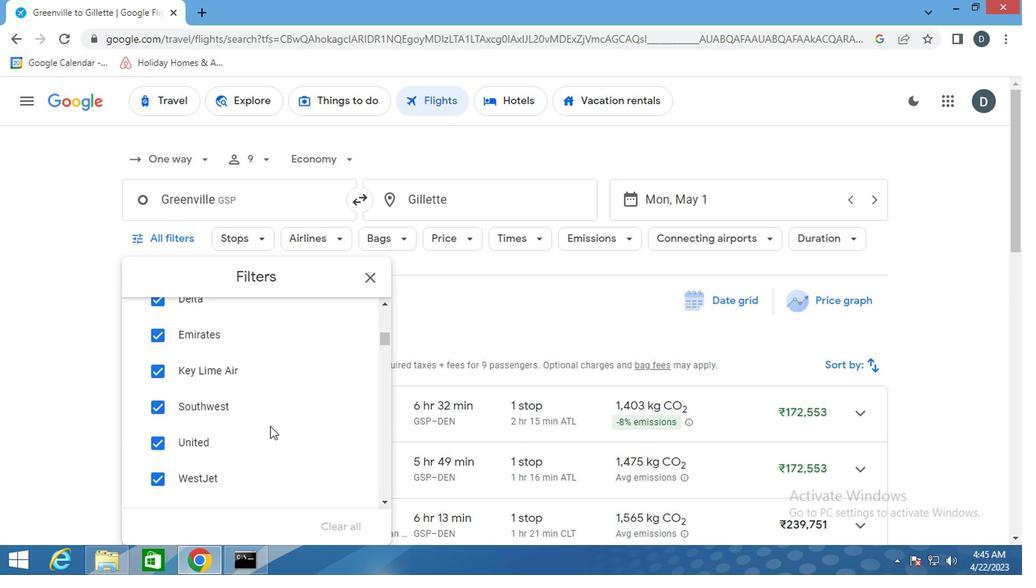 
Action: Mouse scrolled (308, 418) with delta (0, 0)
Screenshot: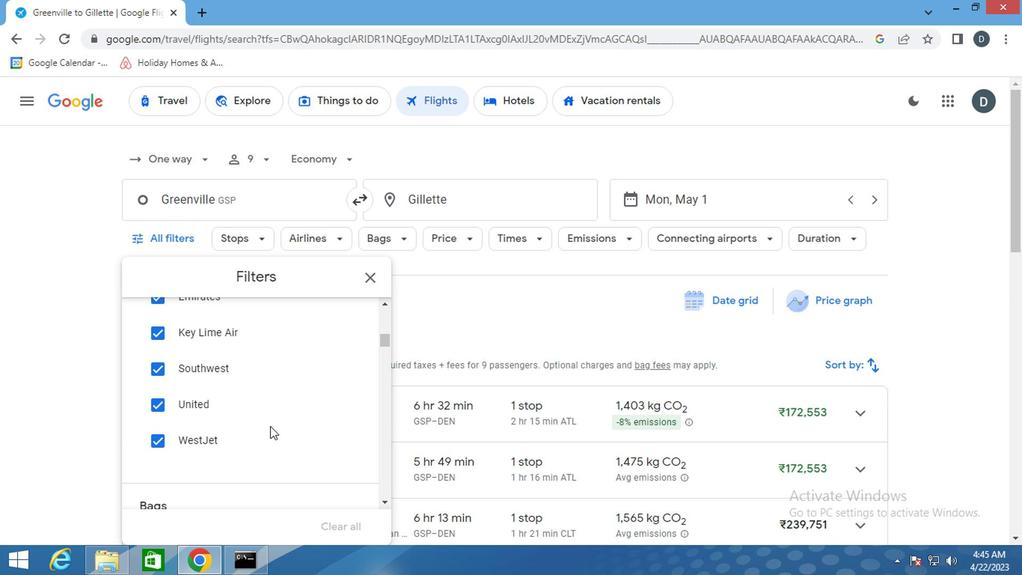 
Action: Mouse moved to (358, 451)
Screenshot: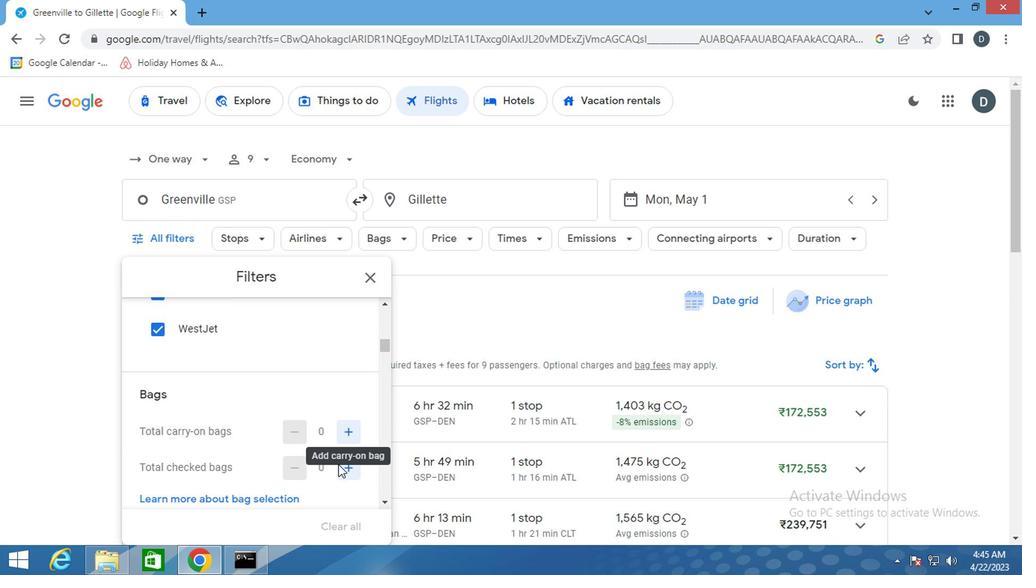 
Action: Mouse pressed left at (358, 451)
Screenshot: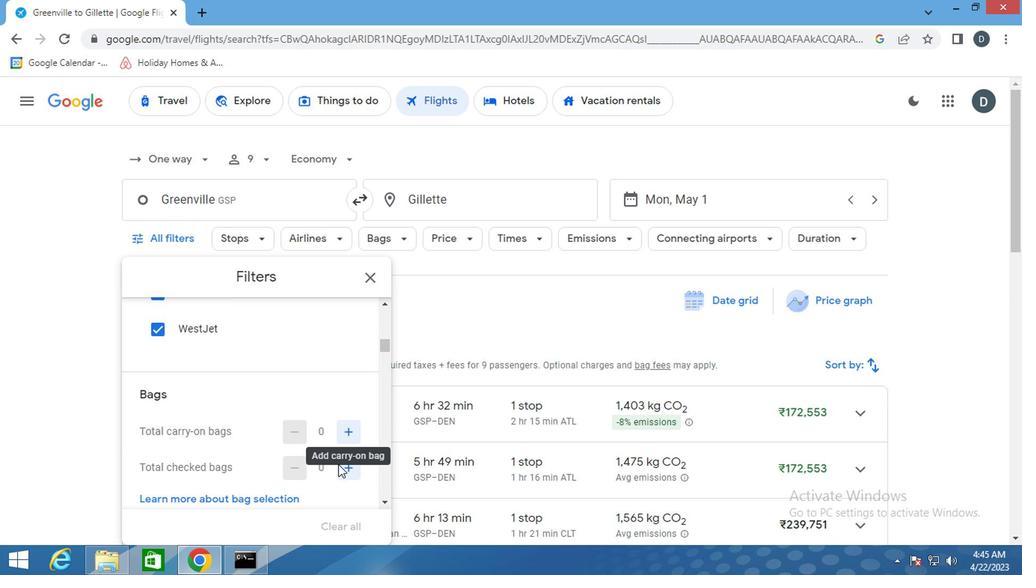 
Action: Mouse pressed left at (358, 451)
Screenshot: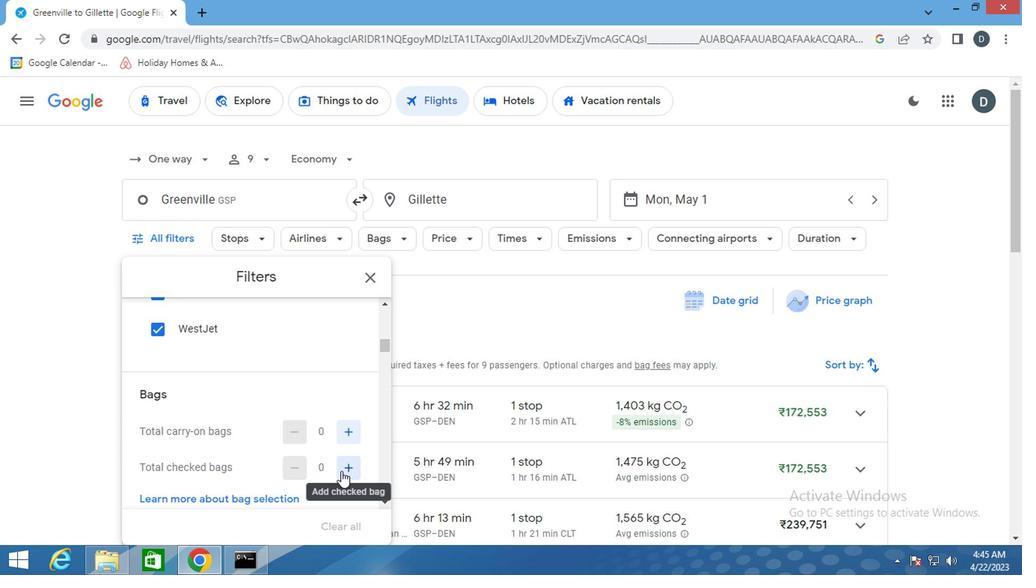 
Action: Mouse moved to (332, 430)
Screenshot: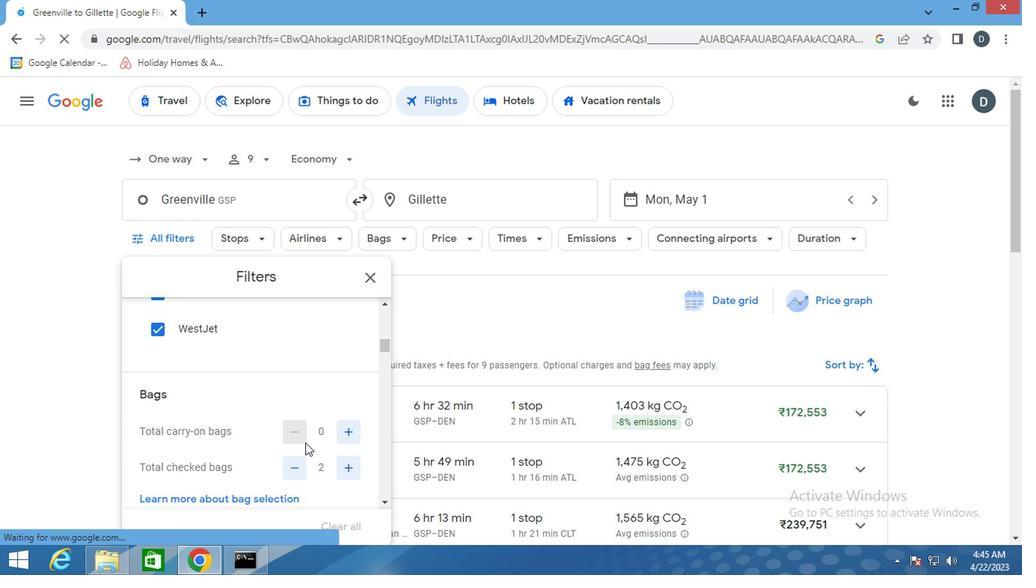 
Action: Mouse scrolled (332, 429) with delta (0, 0)
Screenshot: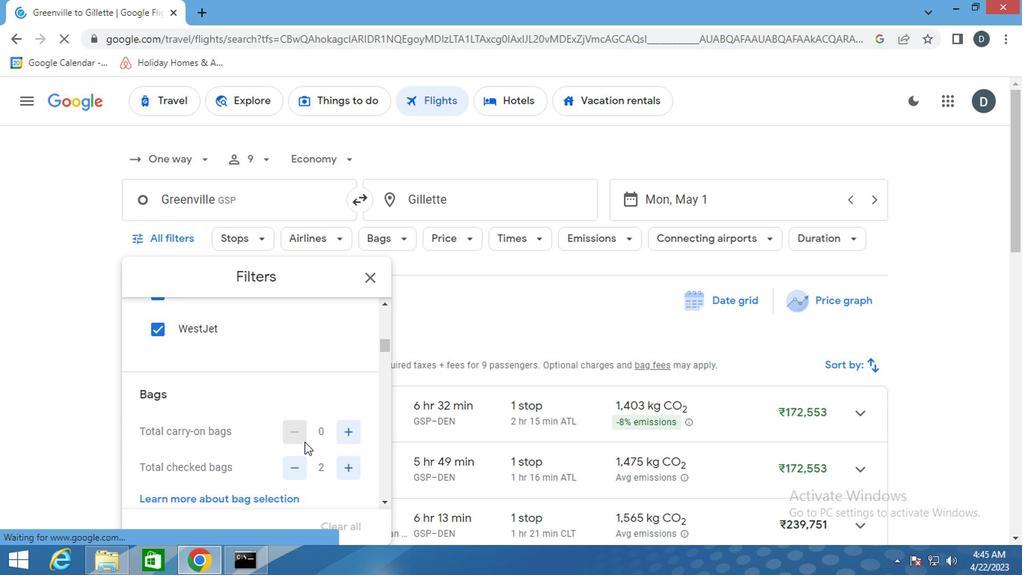 
Action: Mouse moved to (333, 428)
Screenshot: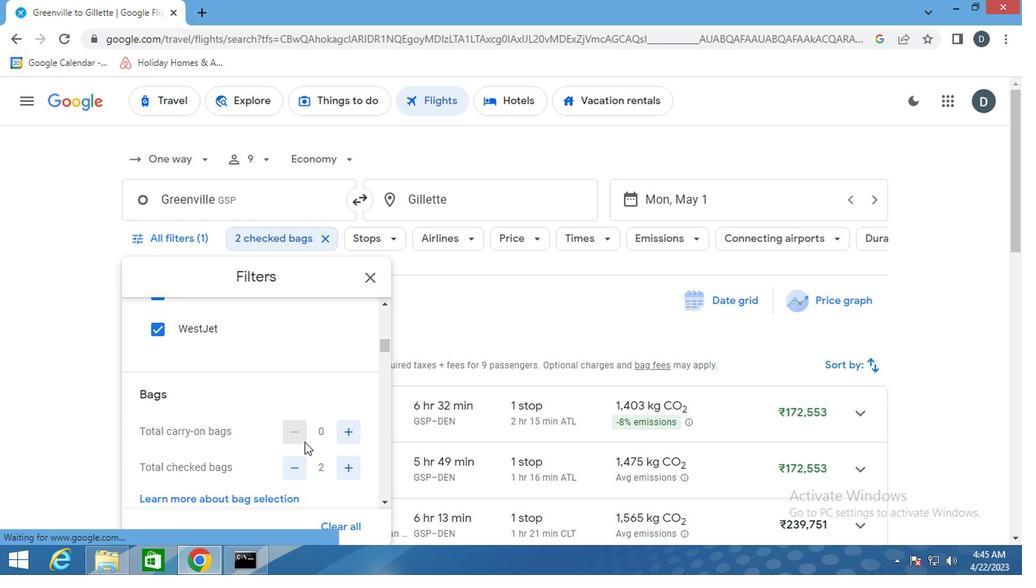 
Action: Mouse scrolled (333, 427) with delta (0, 0)
Screenshot: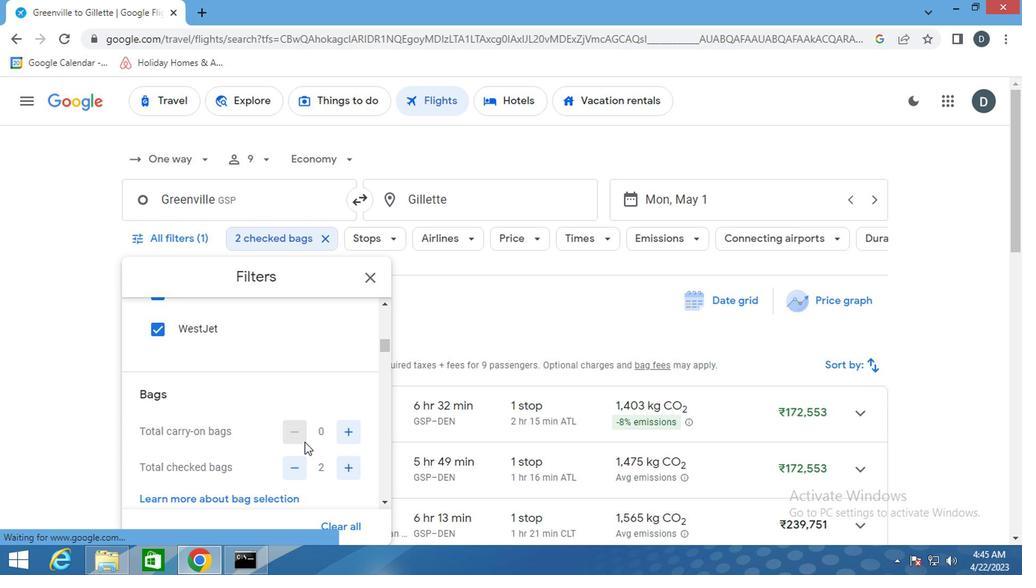 
Action: Mouse scrolled (333, 427) with delta (0, 0)
Screenshot: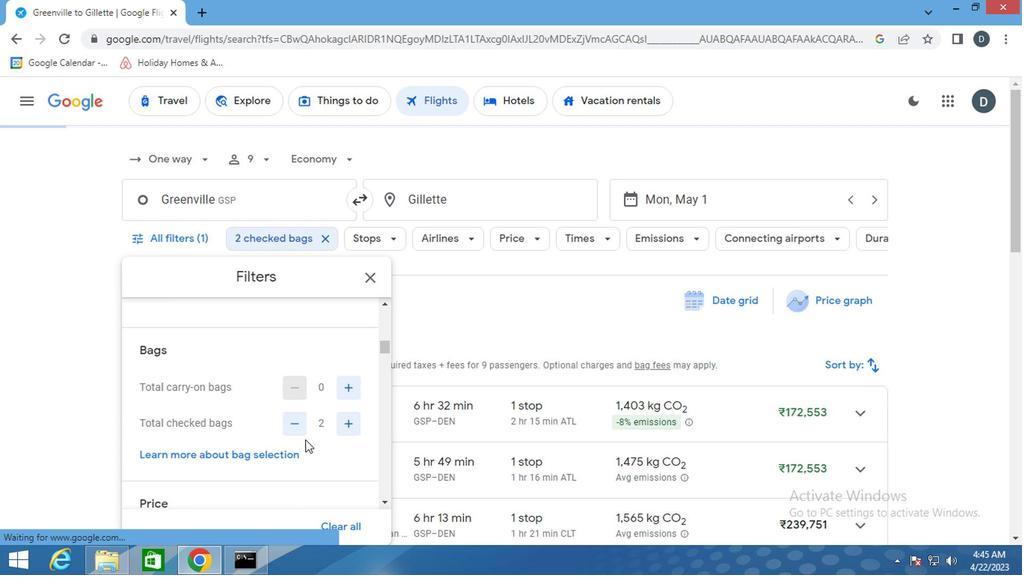 
Action: Mouse moved to (368, 389)
Screenshot: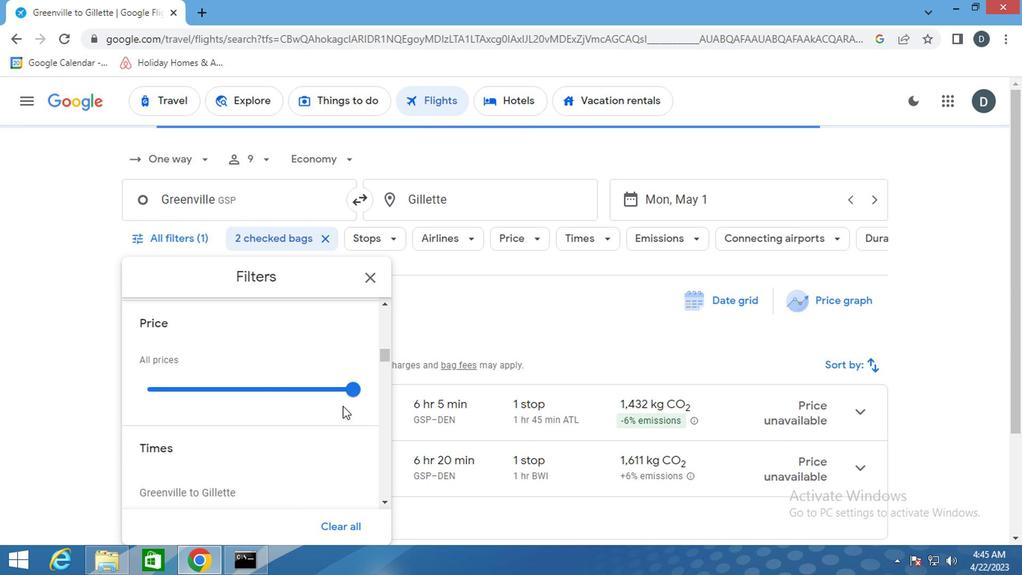
Action: Mouse pressed left at (368, 389)
Screenshot: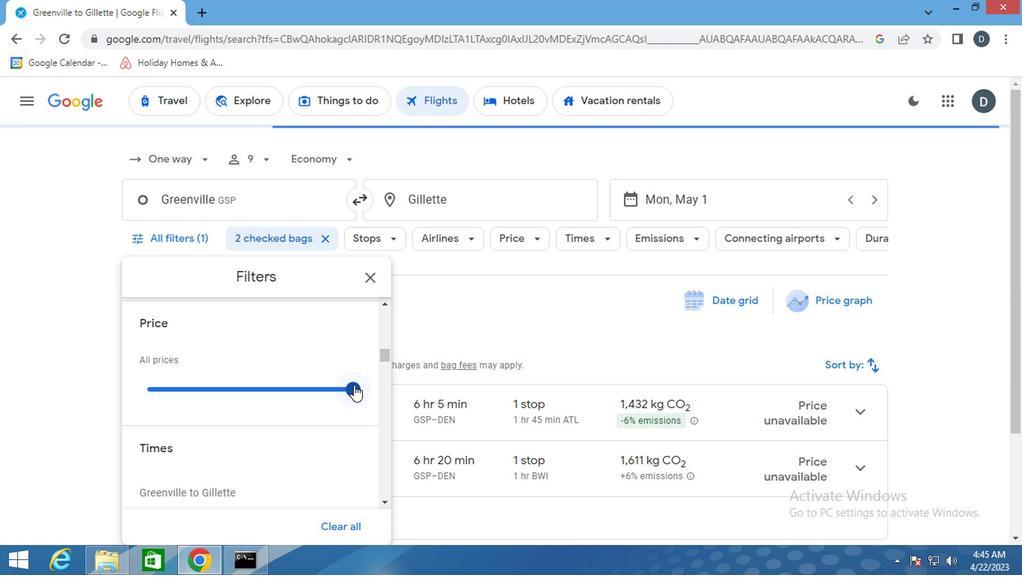 
Action: Mouse moved to (301, 425)
Screenshot: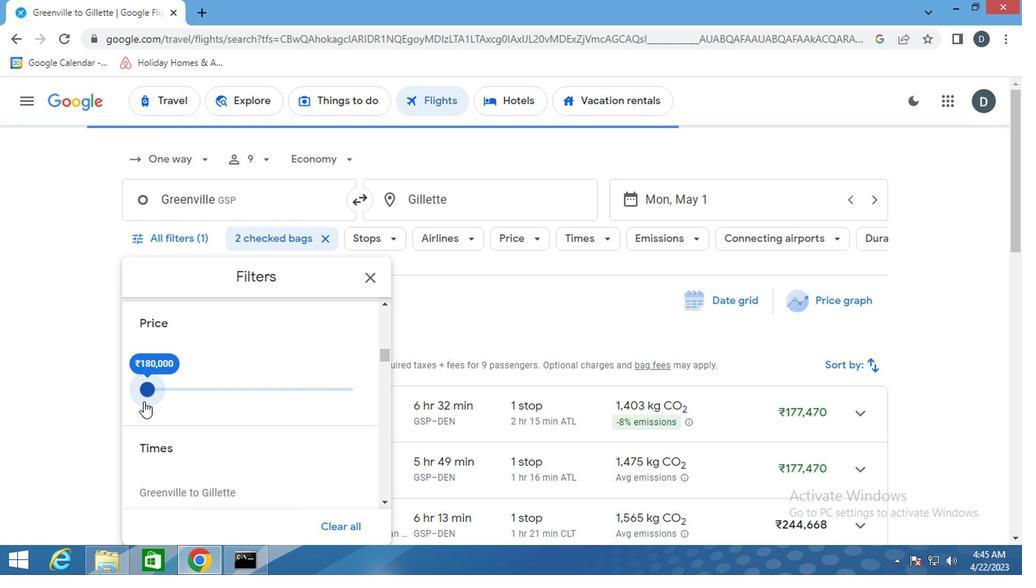 
Action: Mouse scrolled (301, 425) with delta (0, 0)
Screenshot: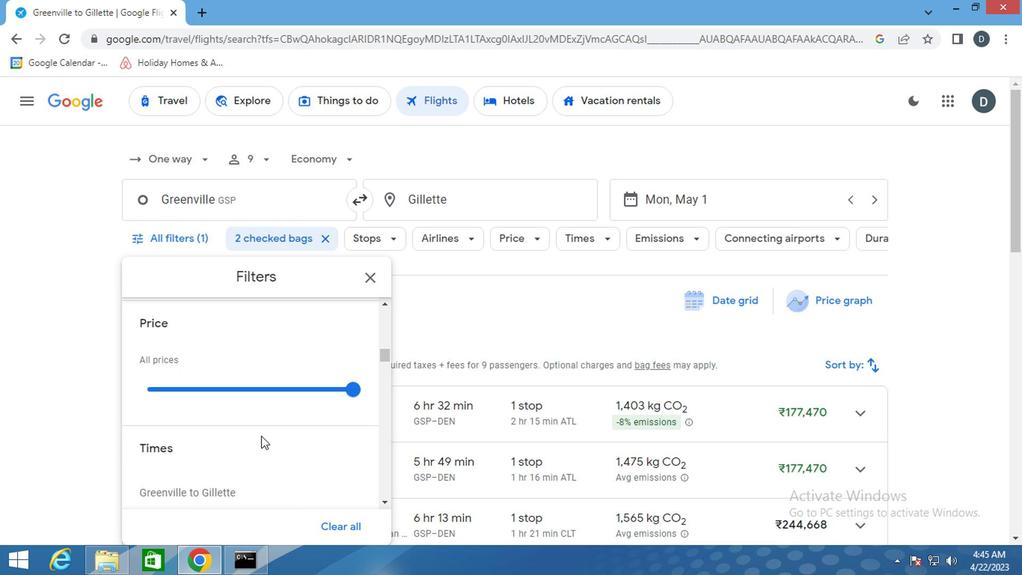 
Action: Mouse scrolled (301, 425) with delta (0, 0)
Screenshot: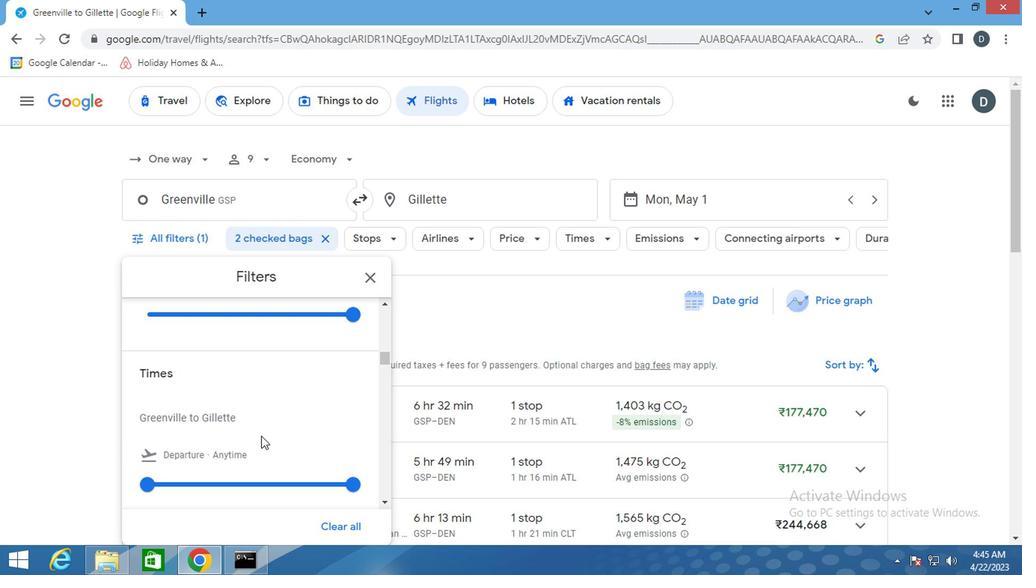 
Action: Mouse moved to (227, 410)
Screenshot: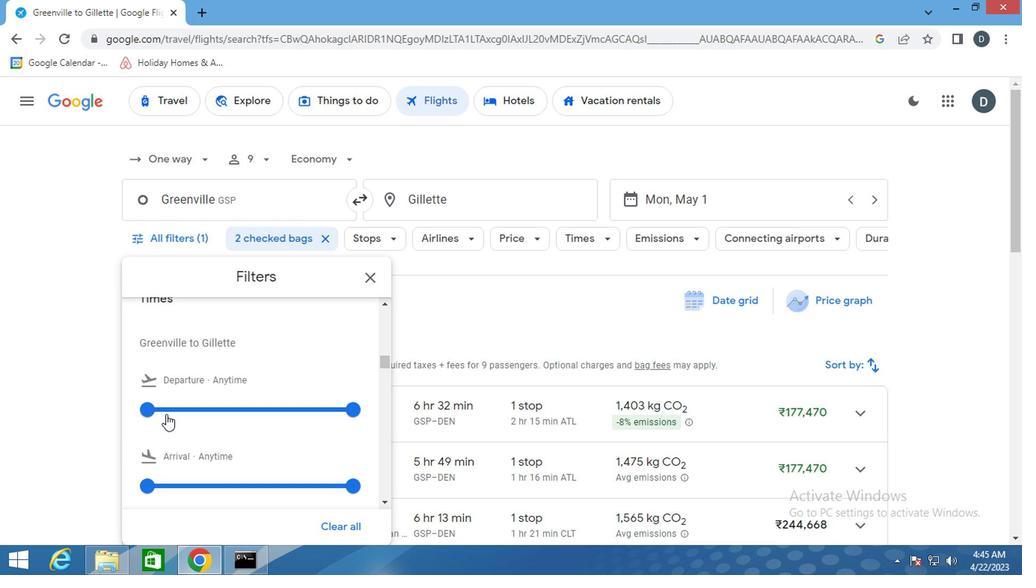 
Action: Mouse pressed left at (227, 410)
Screenshot: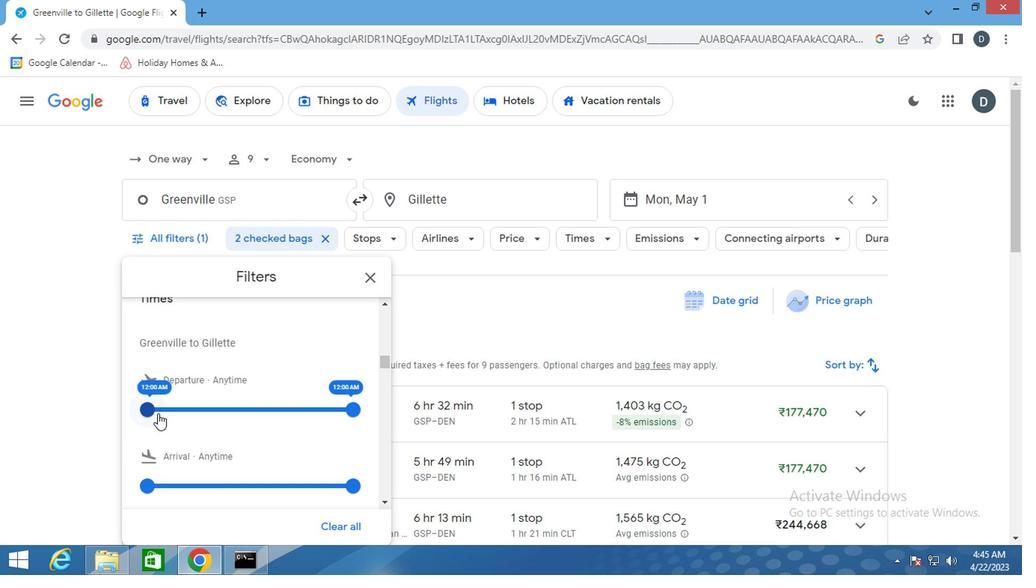 
Action: Mouse moved to (368, 404)
Screenshot: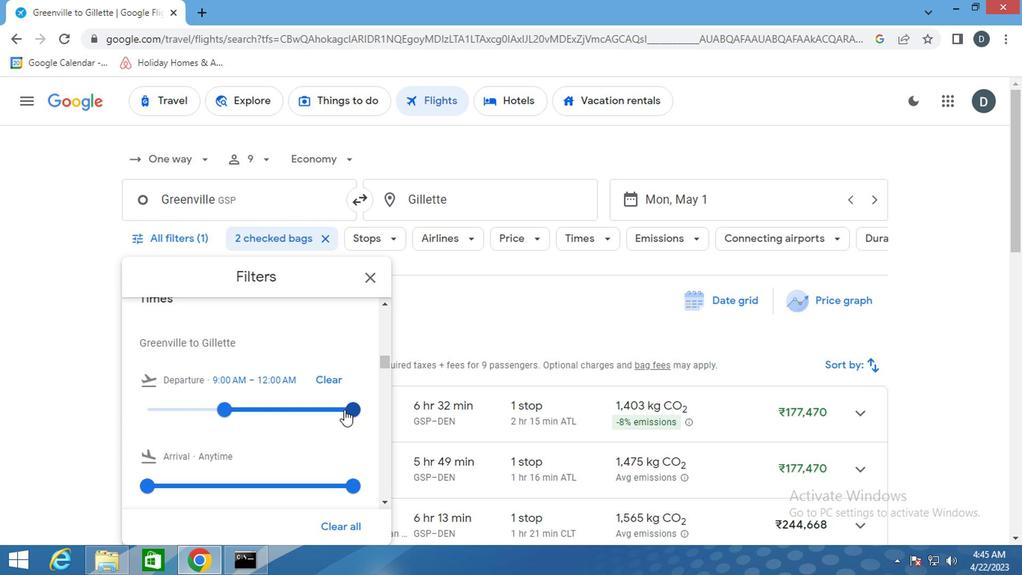 
Action: Mouse pressed left at (368, 404)
Screenshot: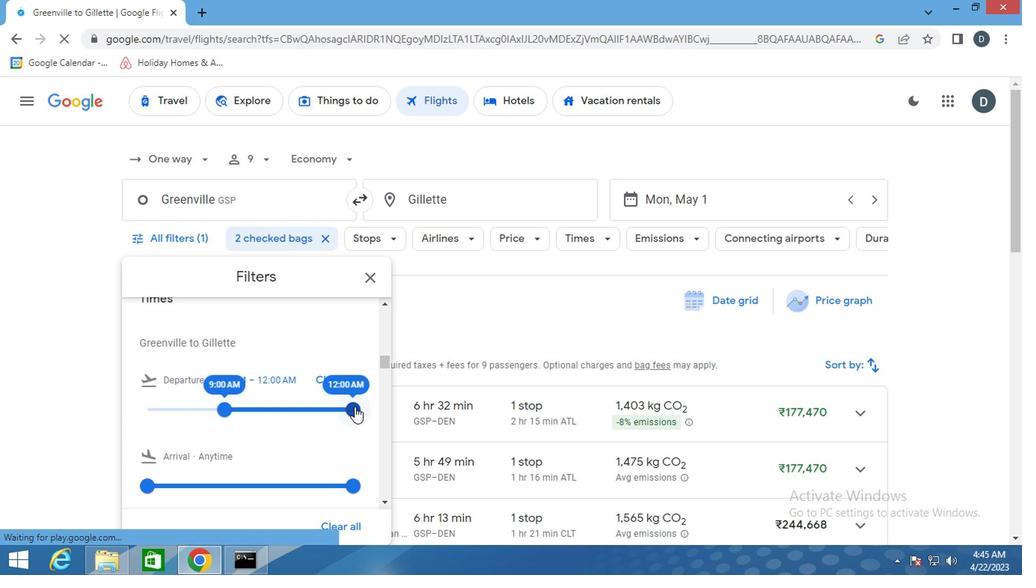 
Action: Mouse moved to (308, 435)
Screenshot: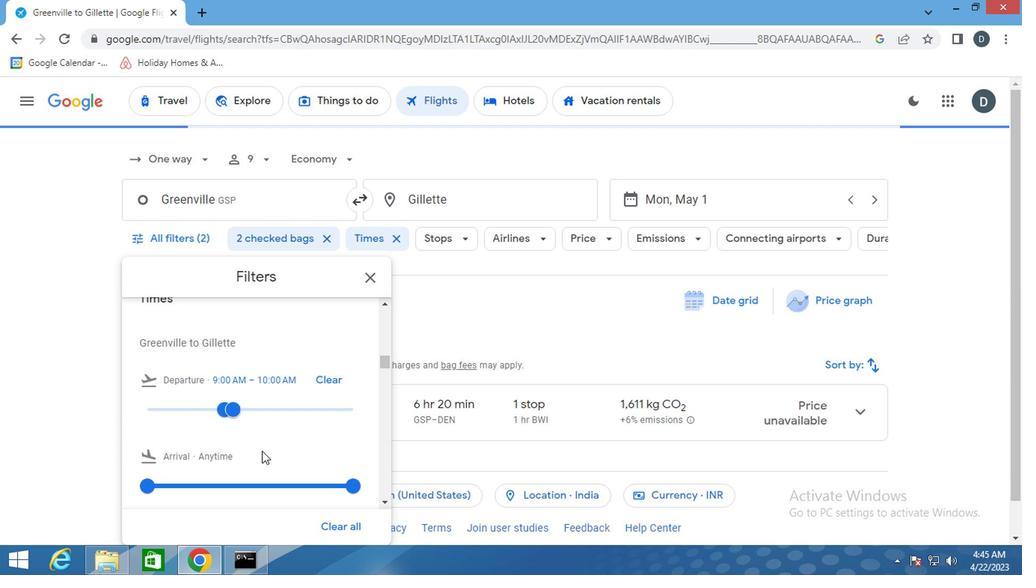 
Action: Mouse scrolled (308, 435) with delta (0, 0)
Screenshot: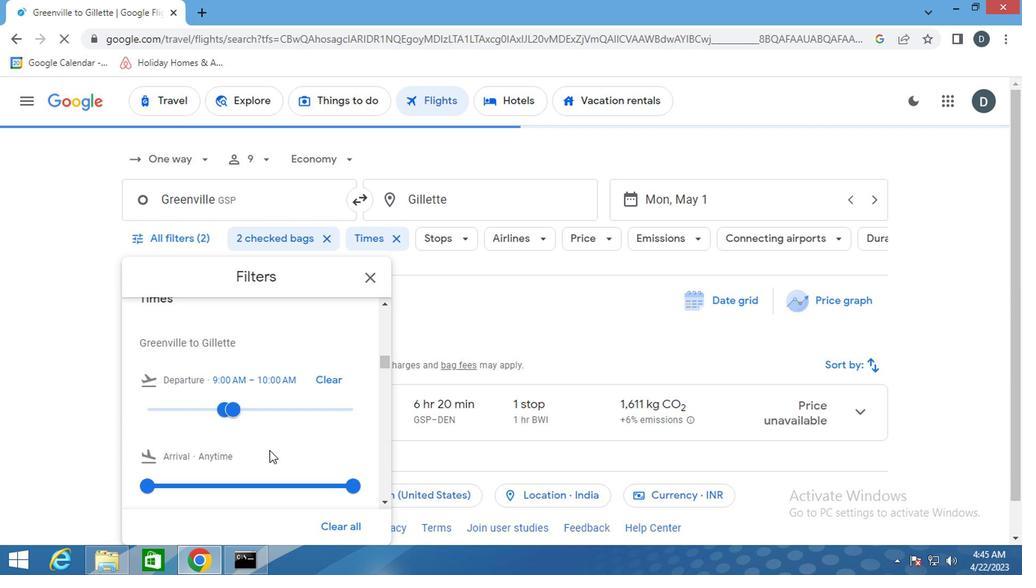 
Action: Mouse scrolled (308, 435) with delta (0, 0)
Screenshot: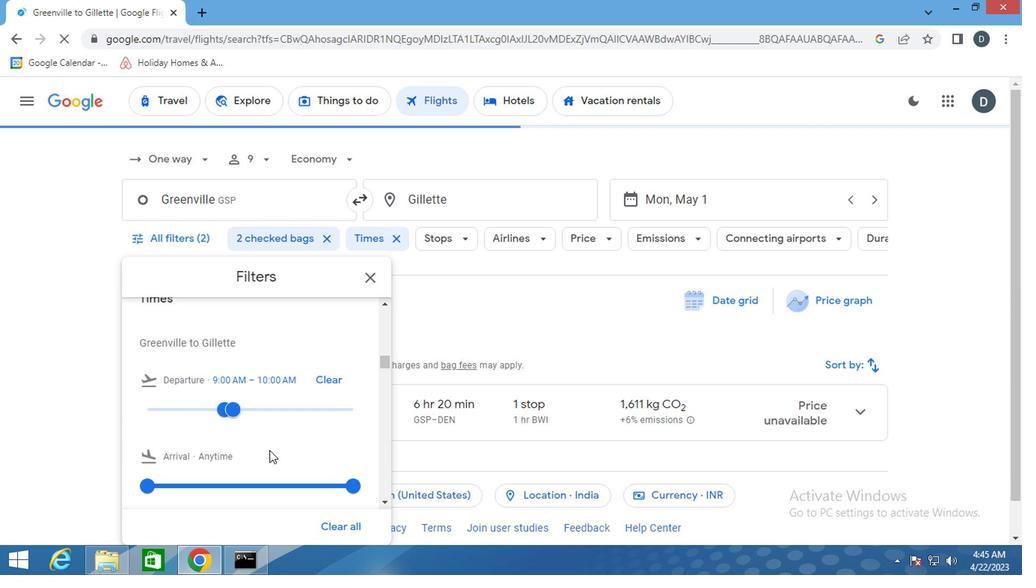
Action: Mouse scrolled (308, 435) with delta (0, 0)
Screenshot: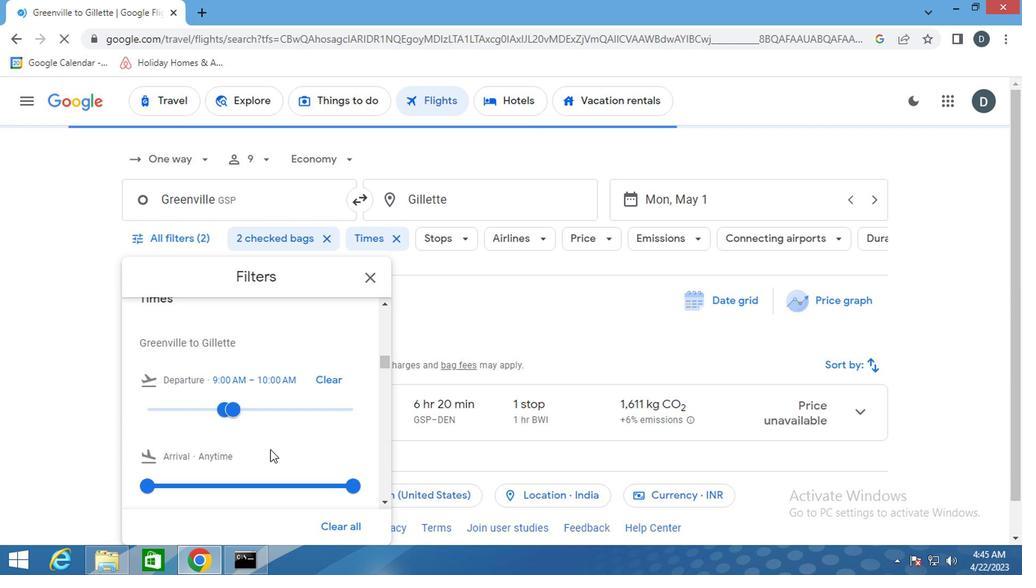 
Action: Mouse scrolled (308, 435) with delta (0, 0)
Screenshot: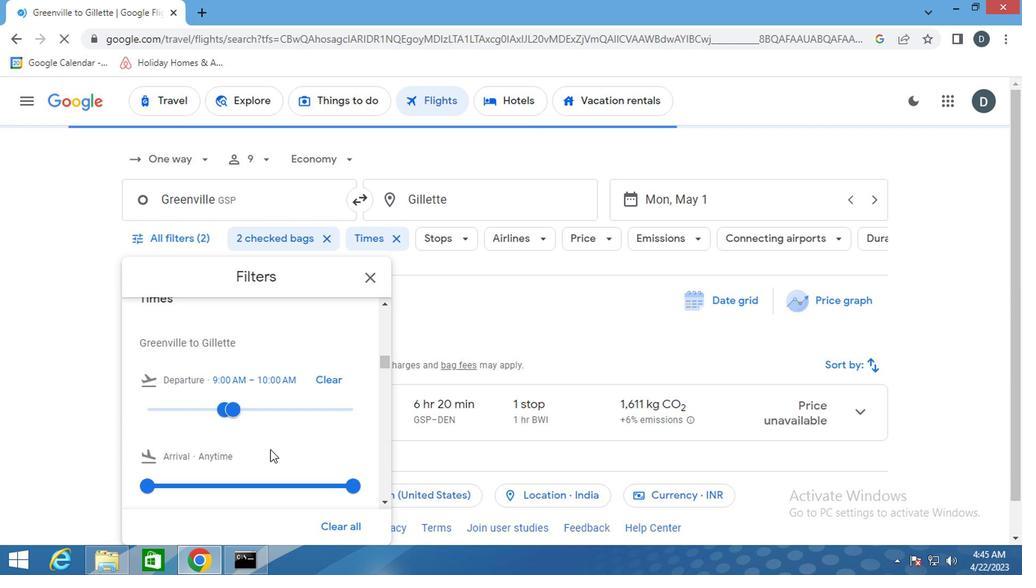 
Action: Mouse scrolled (308, 435) with delta (0, 0)
Screenshot: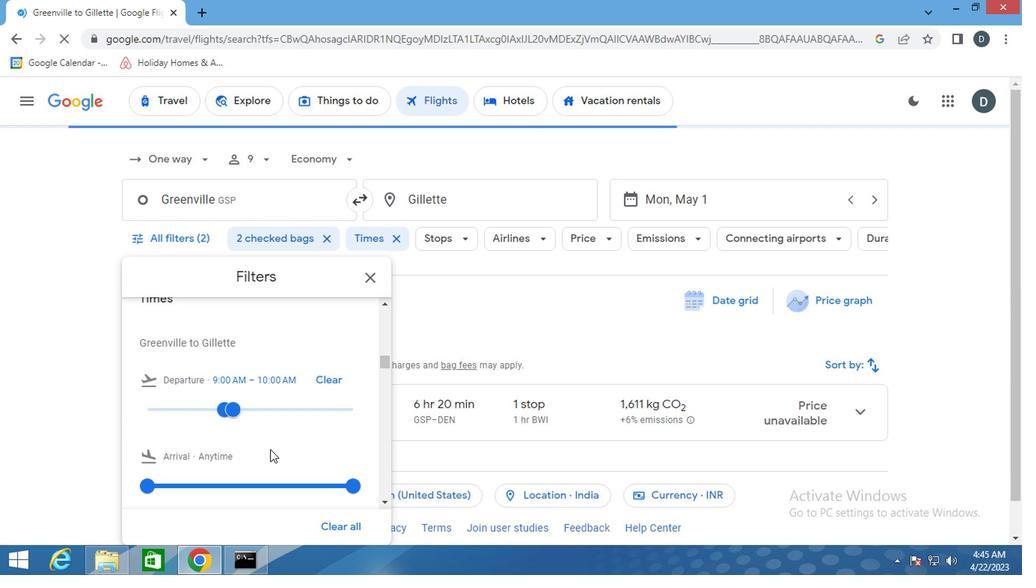 
Action: Mouse scrolled (308, 435) with delta (0, 0)
Screenshot: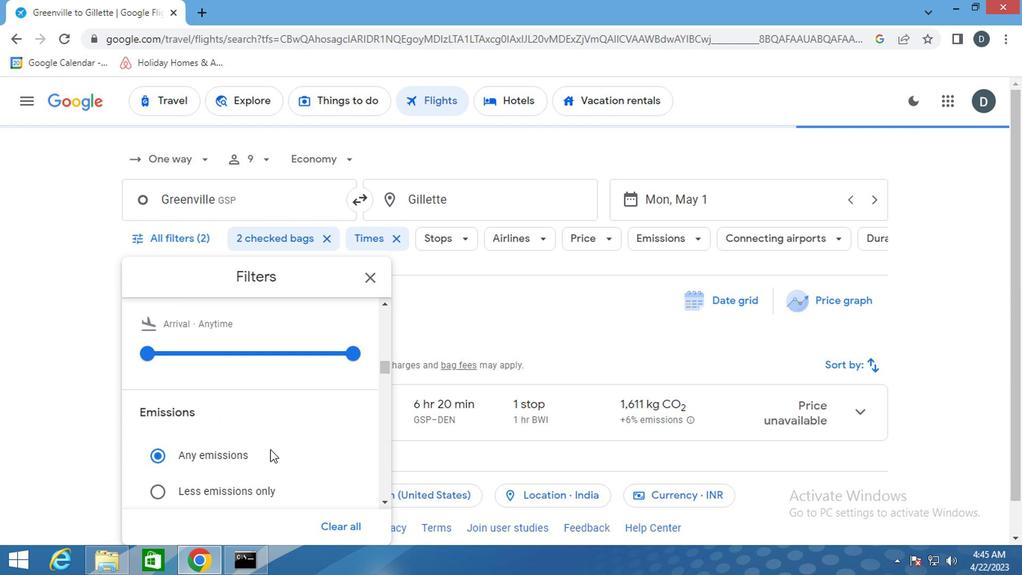 
Action: Mouse scrolled (308, 435) with delta (0, 0)
Screenshot: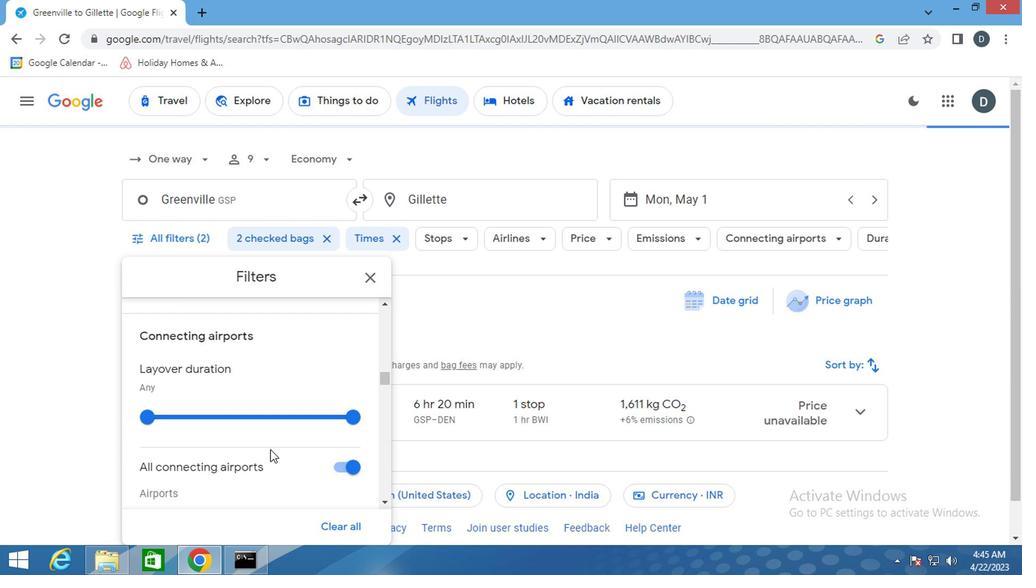 
Action: Mouse scrolled (308, 435) with delta (0, 0)
Screenshot: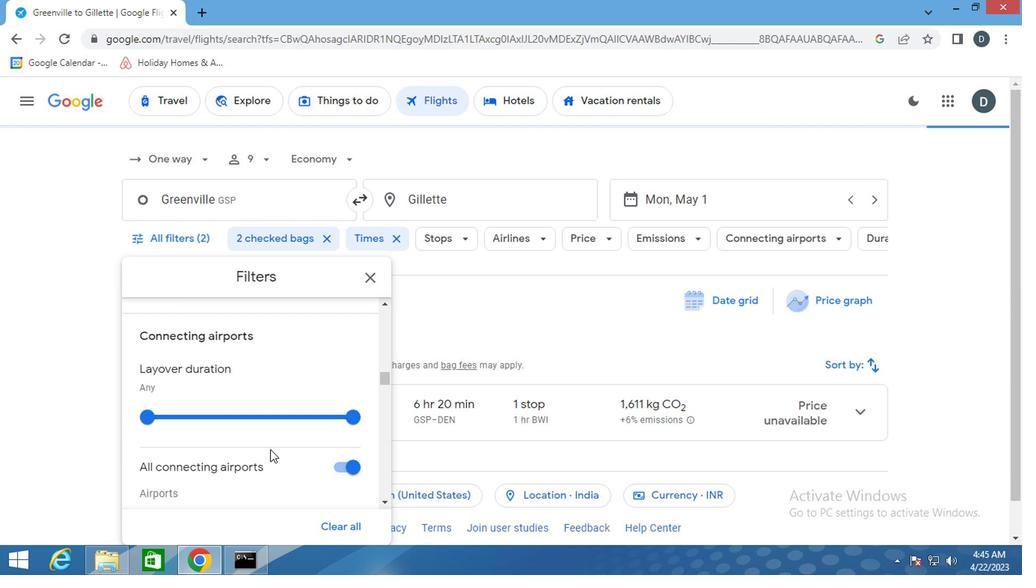 
Action: Mouse scrolled (308, 435) with delta (0, 0)
Screenshot: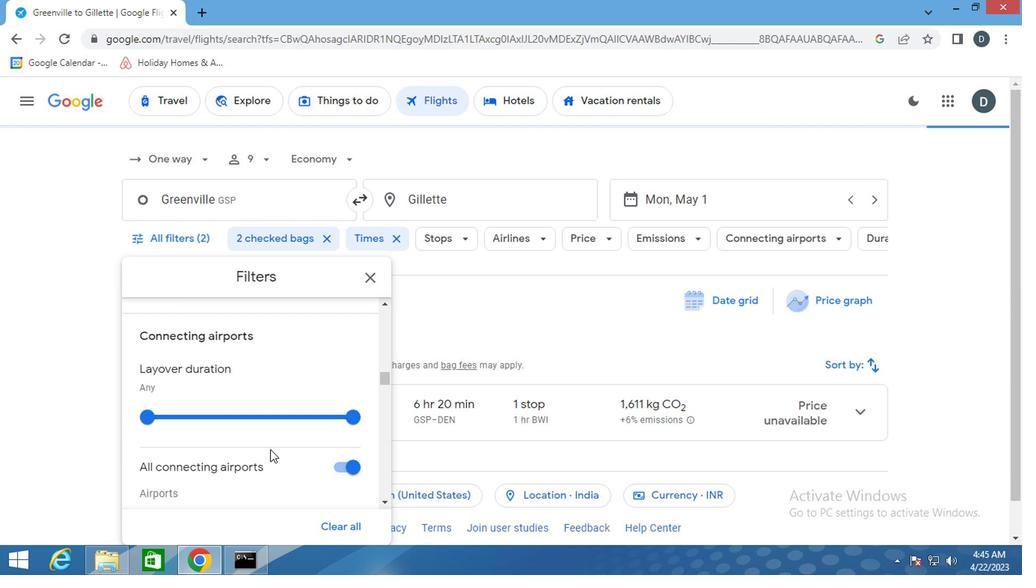 
Action: Mouse scrolled (308, 435) with delta (0, 0)
Screenshot: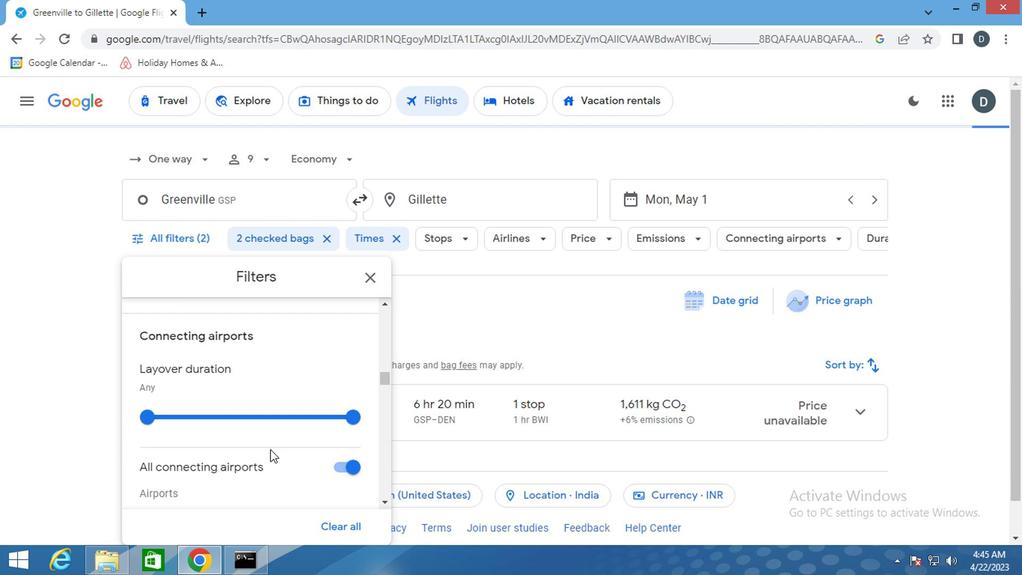 
Action: Mouse moved to (310, 435)
Screenshot: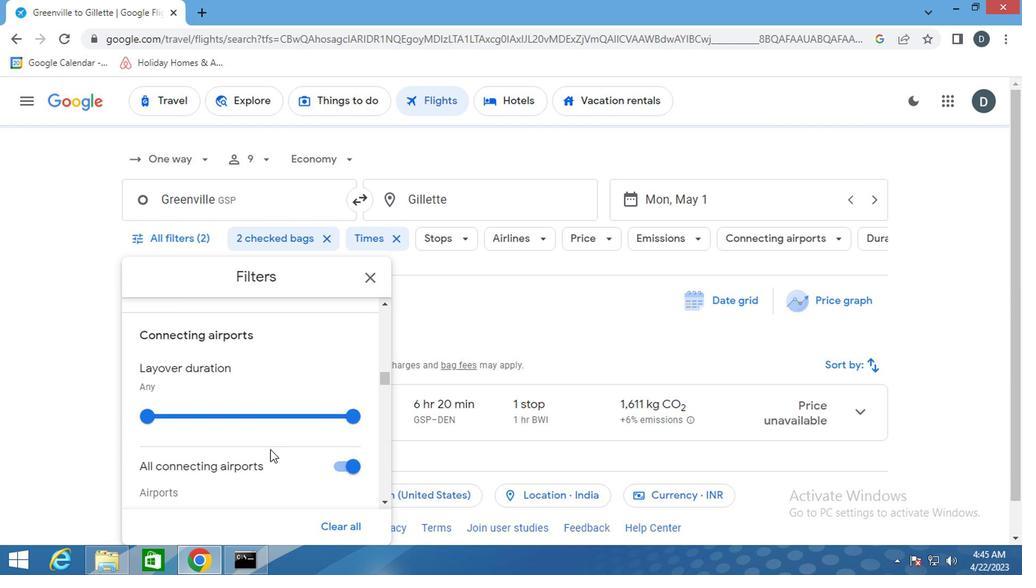 
Action: Mouse scrolled (310, 435) with delta (0, 0)
Screenshot: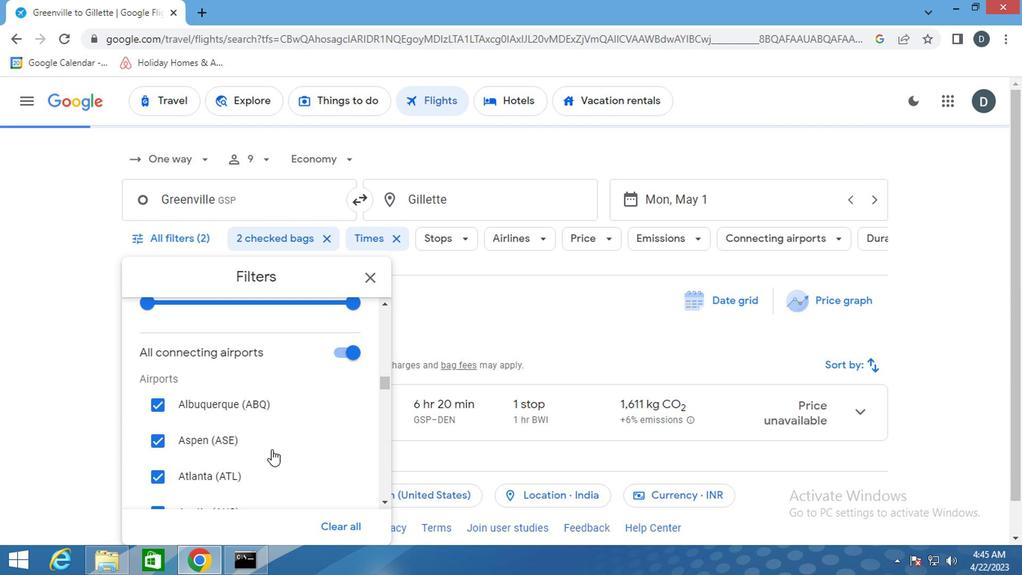 
Action: Mouse scrolled (310, 435) with delta (0, 0)
Screenshot: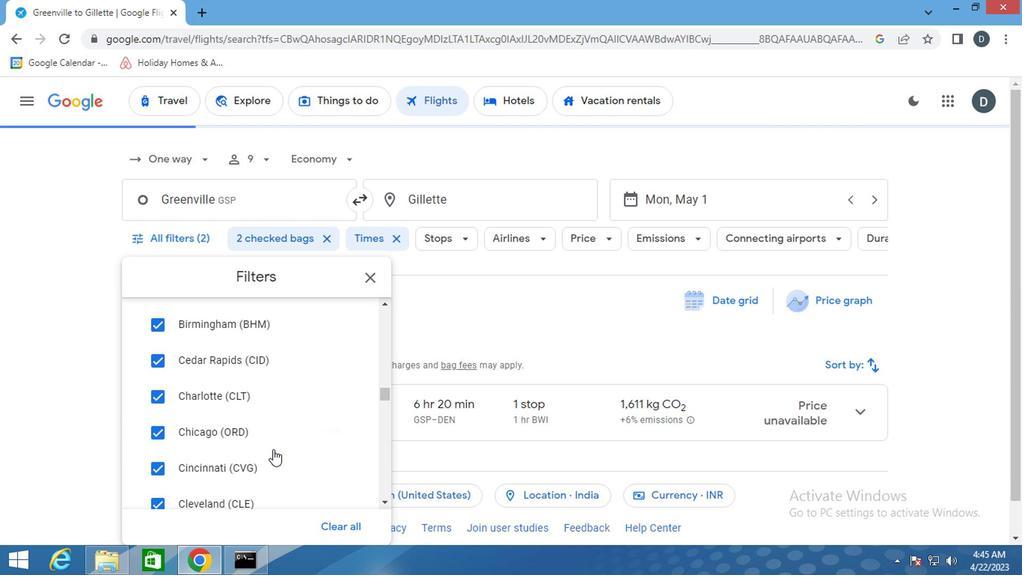 
Action: Mouse scrolled (310, 435) with delta (0, 0)
Screenshot: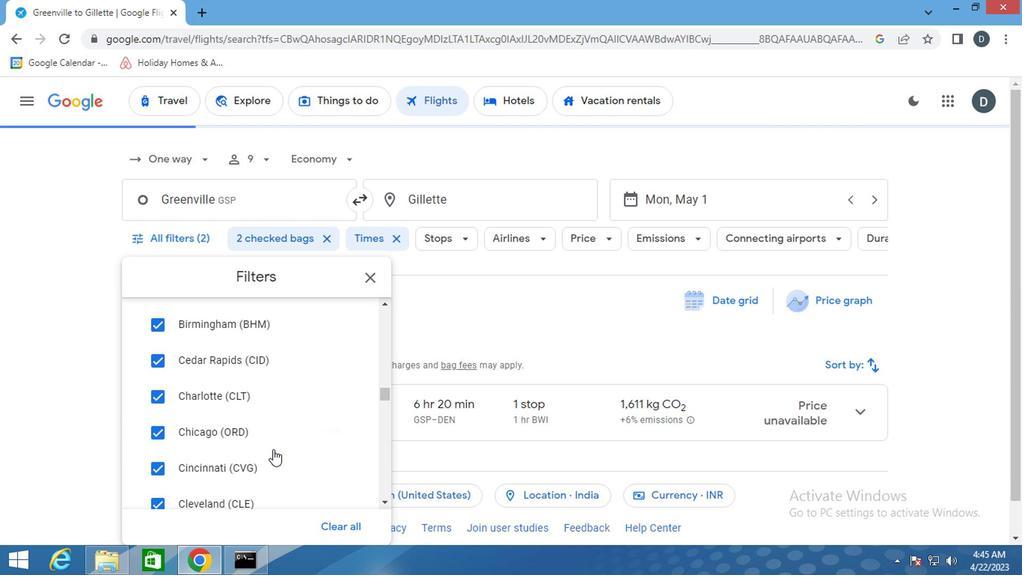 
Action: Mouse scrolled (310, 435) with delta (0, 0)
Screenshot: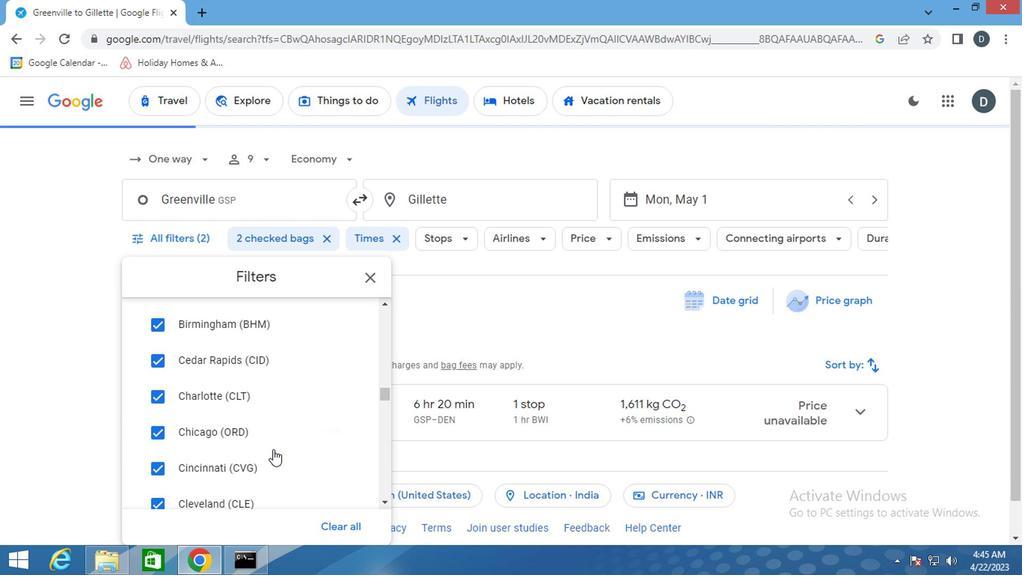 
Action: Mouse scrolled (310, 435) with delta (0, 0)
Screenshot: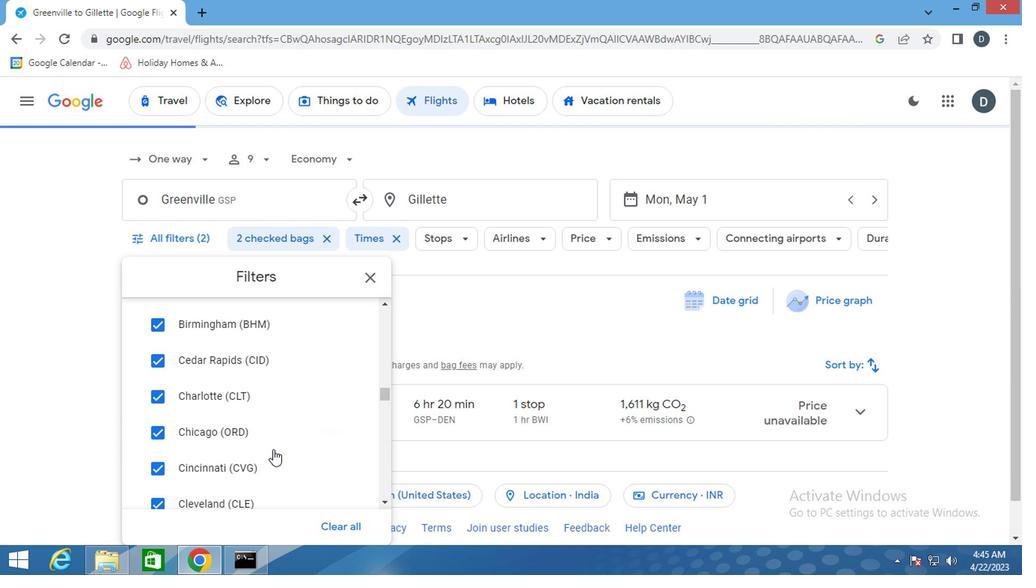 
Action: Mouse scrolled (310, 435) with delta (0, 0)
Screenshot: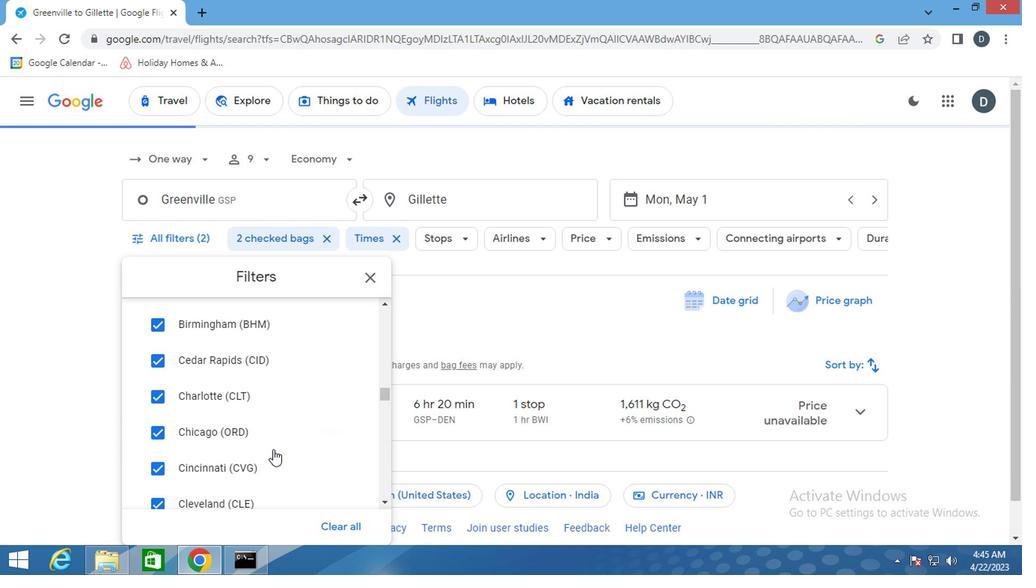 
Action: Mouse scrolled (310, 435) with delta (0, 0)
Screenshot: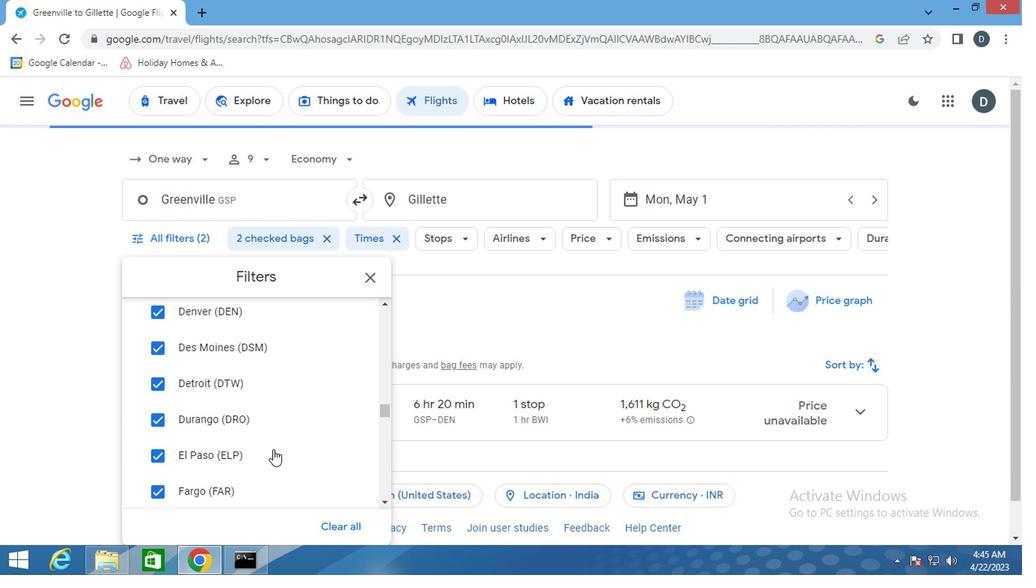 
Action: Mouse scrolled (310, 435) with delta (0, 0)
Screenshot: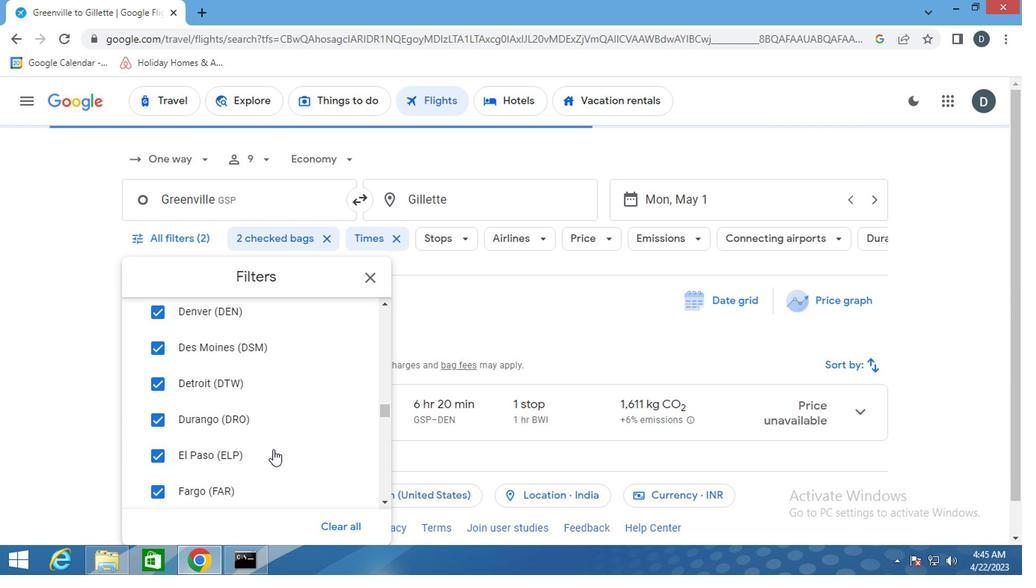 
Action: Mouse scrolled (310, 435) with delta (0, 0)
Screenshot: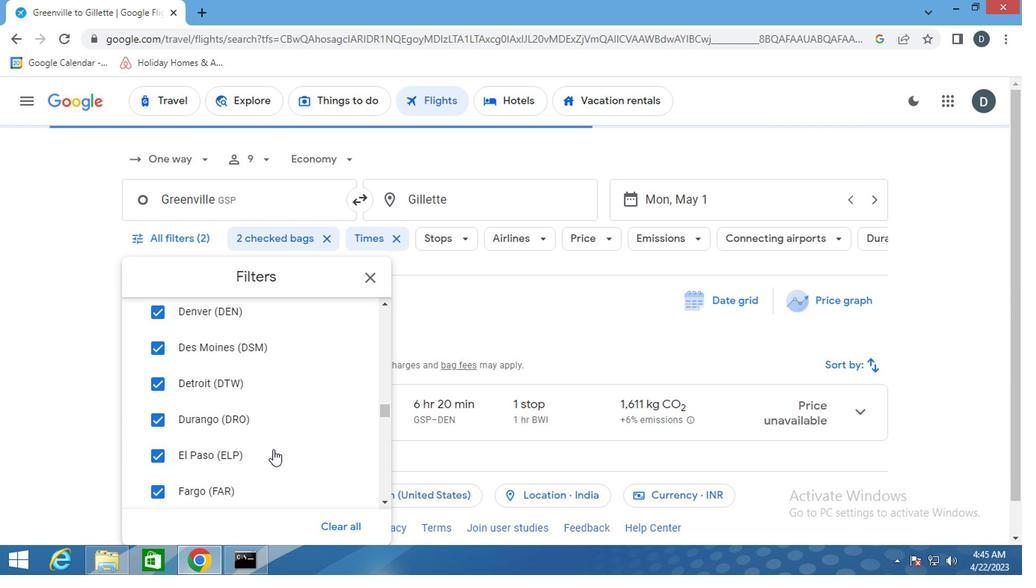 
Action: Mouse scrolled (310, 435) with delta (0, 0)
Screenshot: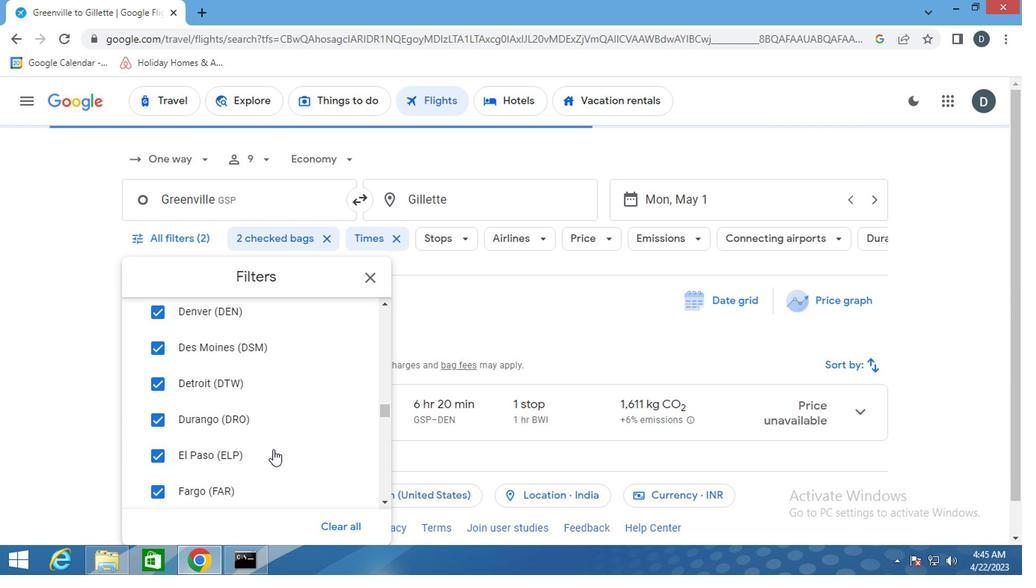 
Action: Mouse scrolled (310, 435) with delta (0, 0)
Screenshot: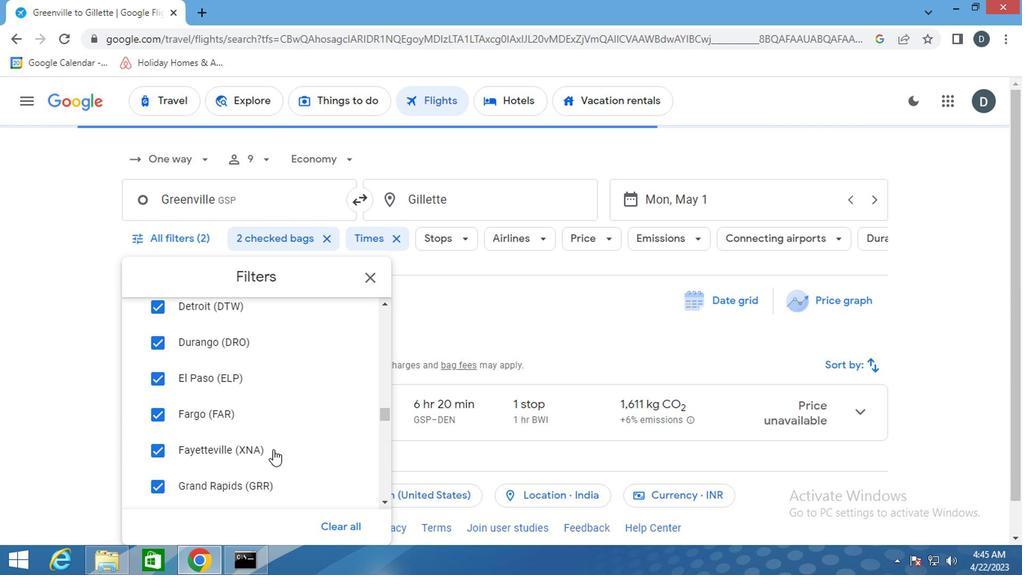 
Action: Mouse scrolled (310, 435) with delta (0, 0)
Screenshot: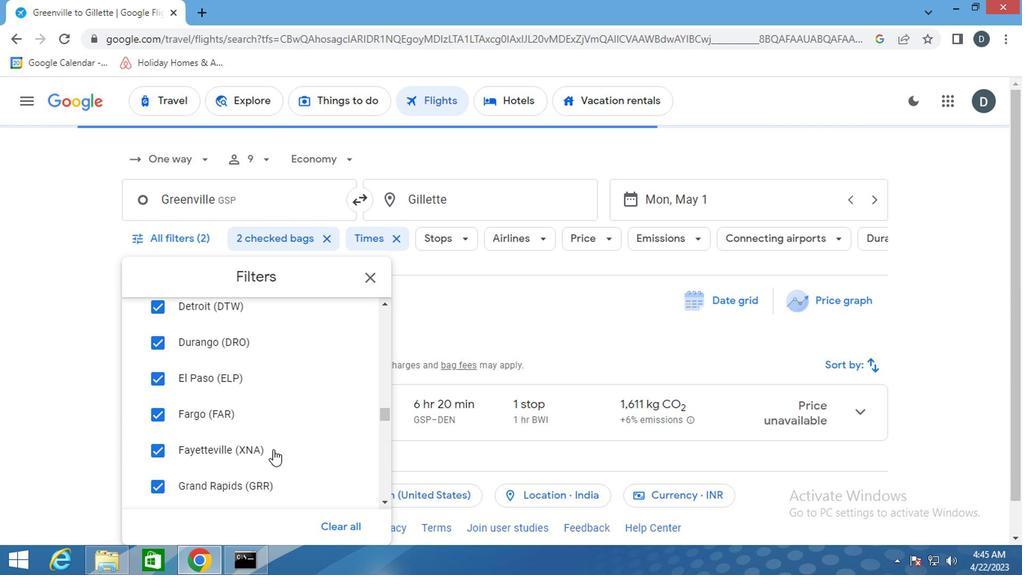 
Action: Mouse scrolled (310, 435) with delta (0, 0)
Screenshot: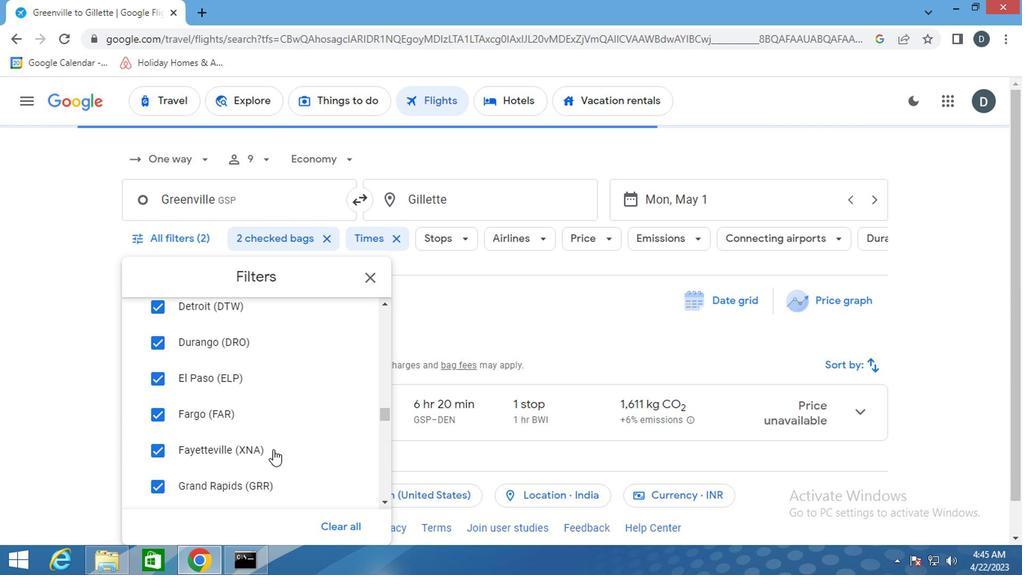 
Action: Mouse scrolled (310, 435) with delta (0, 0)
Screenshot: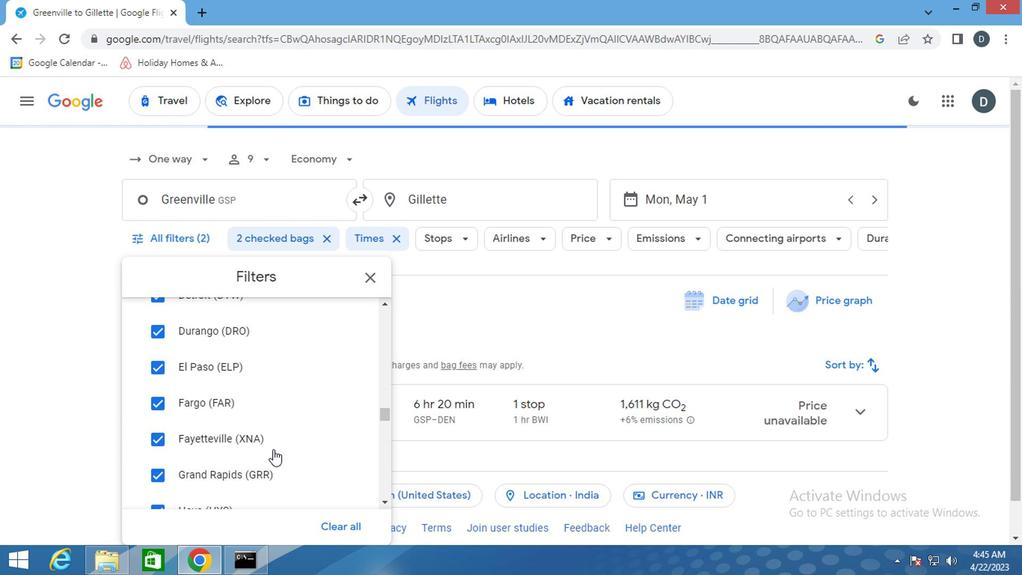 
Action: Mouse scrolled (310, 435) with delta (0, 0)
Screenshot: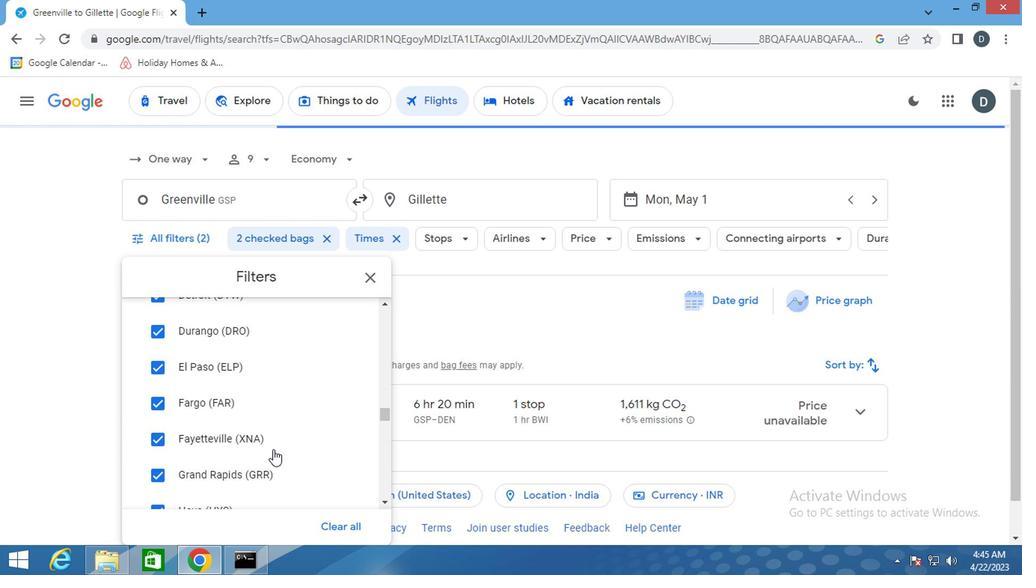 
Action: Mouse scrolled (310, 435) with delta (0, 0)
Screenshot: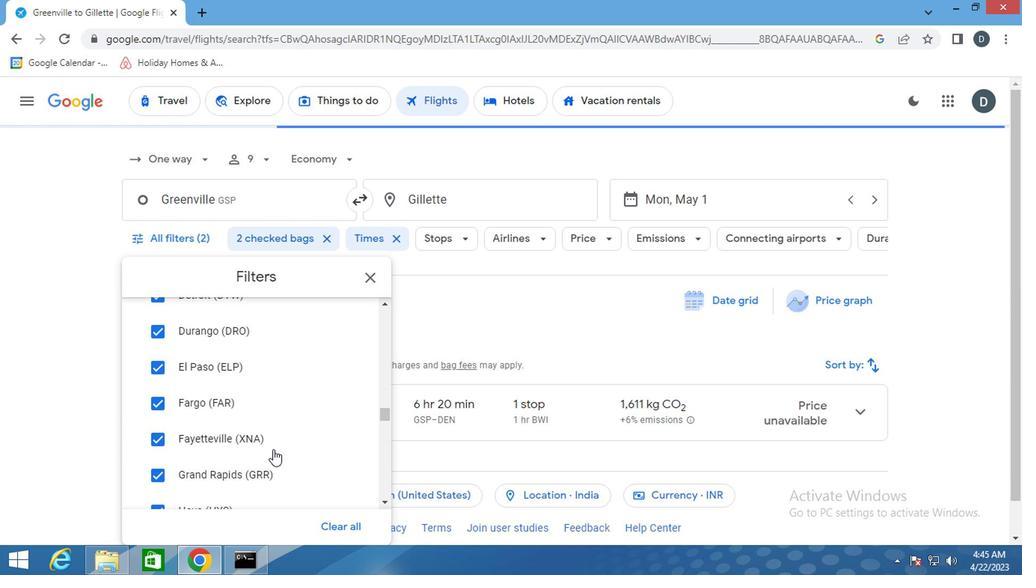 
Action: Mouse scrolled (310, 435) with delta (0, 0)
Screenshot: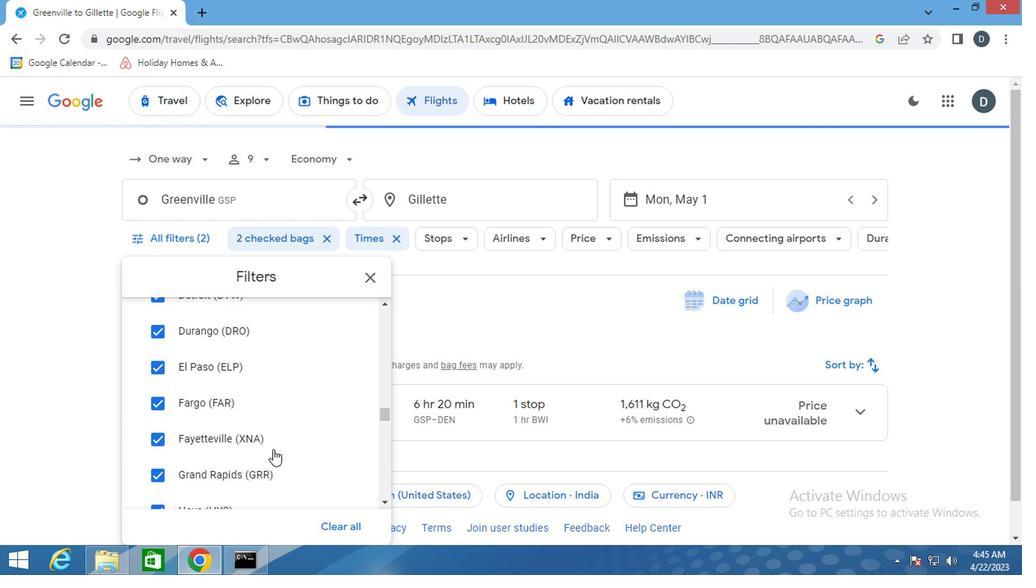 
Action: Mouse scrolled (310, 435) with delta (0, 0)
Screenshot: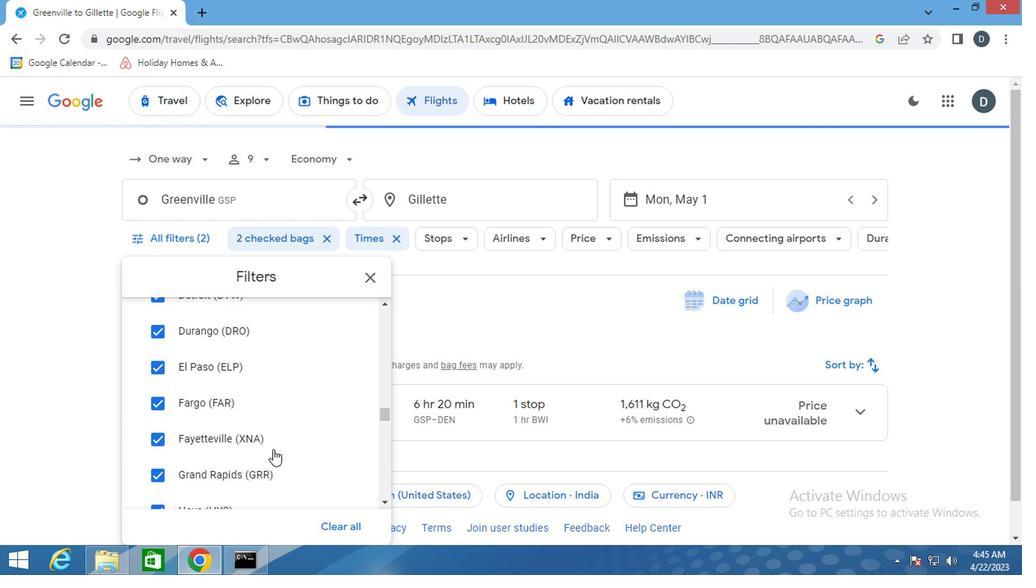 
Action: Mouse scrolled (310, 435) with delta (0, 0)
Screenshot: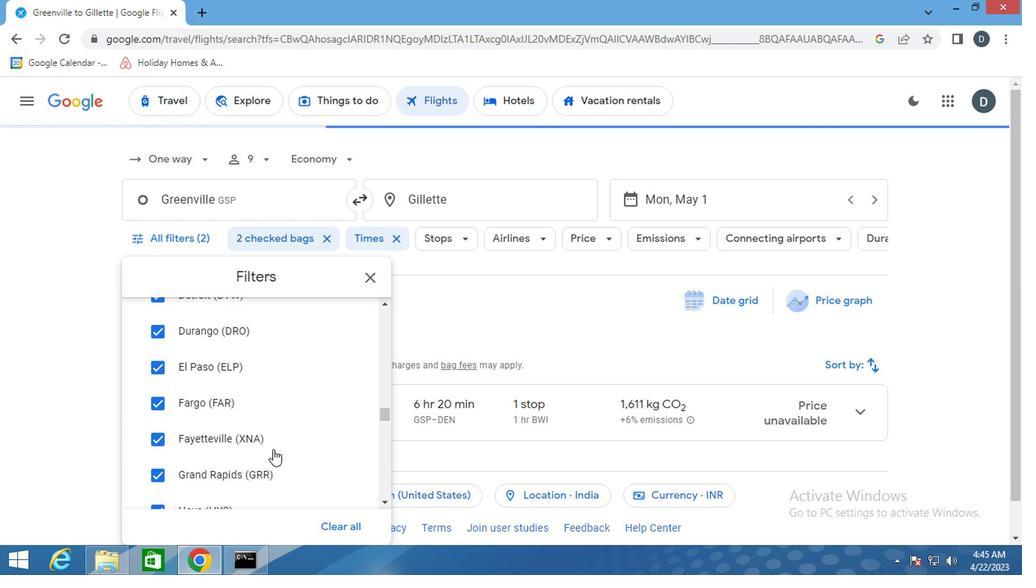 
Action: Mouse scrolled (310, 435) with delta (0, 0)
Screenshot: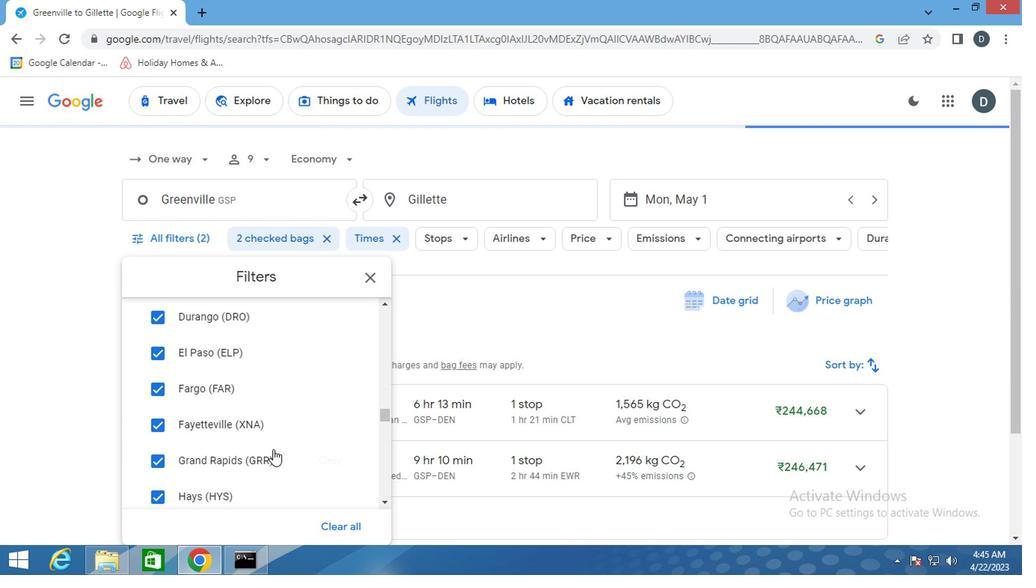 
Action: Mouse scrolled (310, 435) with delta (0, 0)
Screenshot: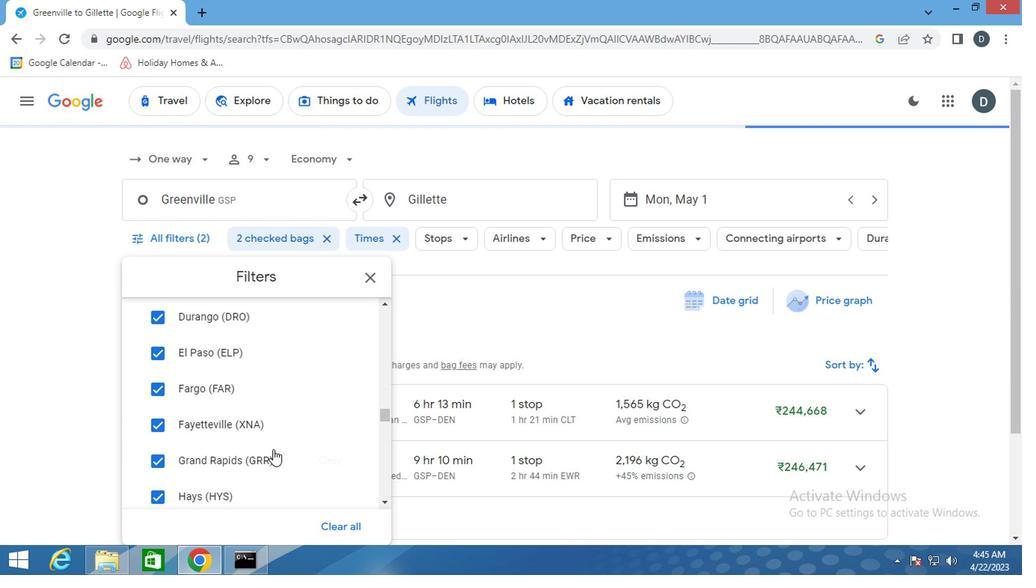 
Action: Mouse scrolled (310, 435) with delta (0, 0)
Screenshot: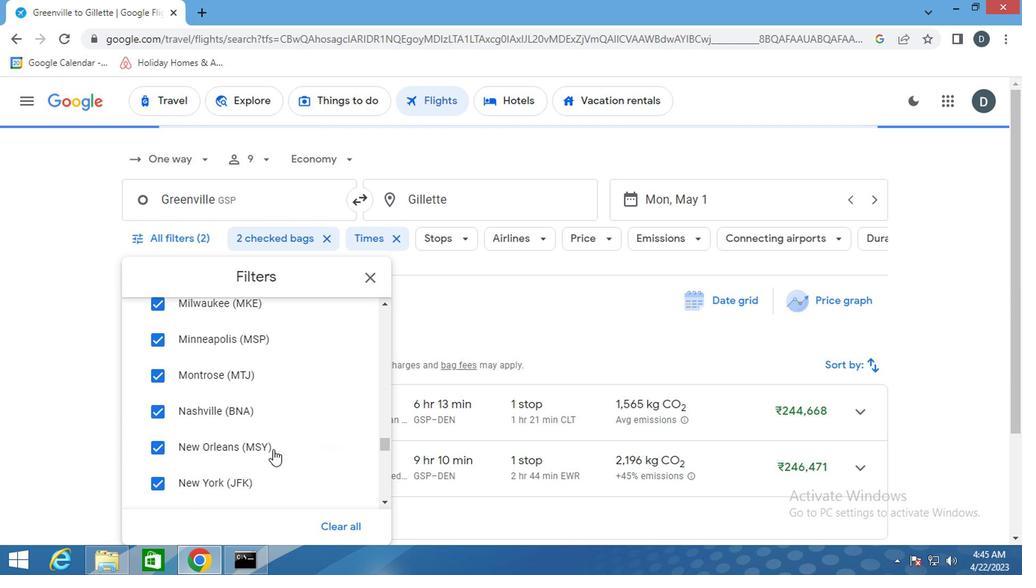
Action: Mouse scrolled (310, 435) with delta (0, 0)
Screenshot: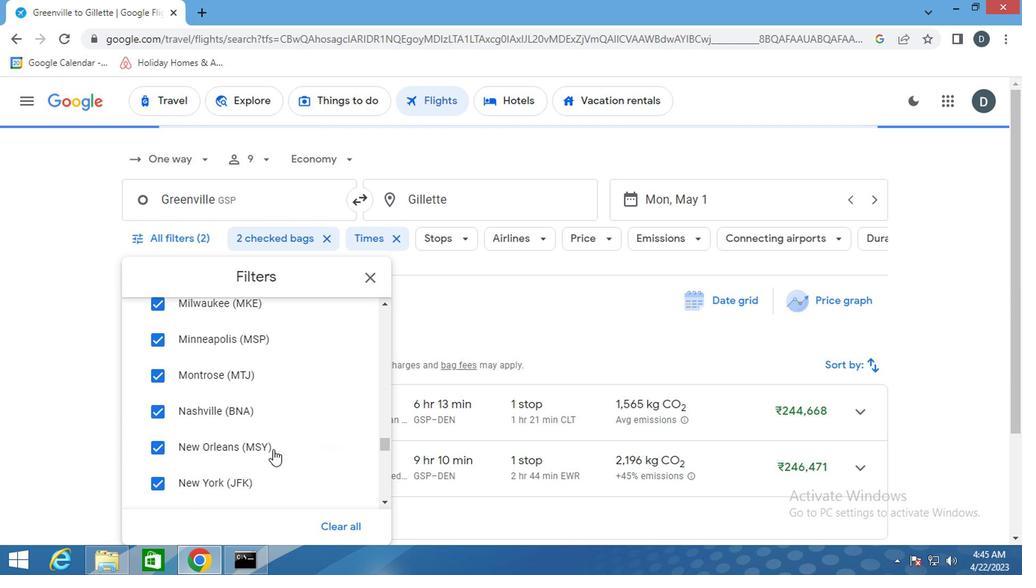 
Action: Mouse scrolled (310, 435) with delta (0, 0)
Screenshot: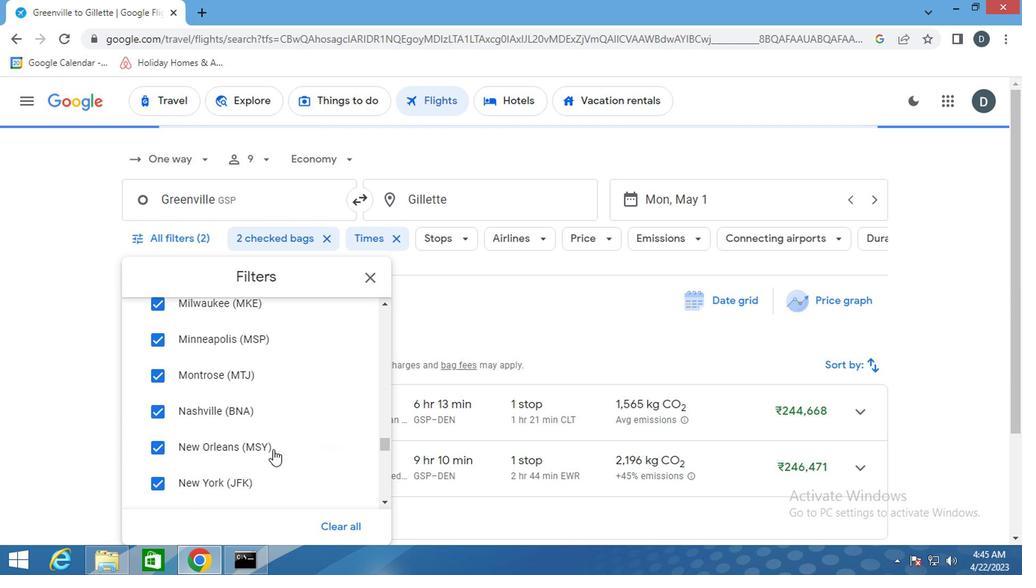 
Action: Mouse scrolled (310, 435) with delta (0, 0)
Screenshot: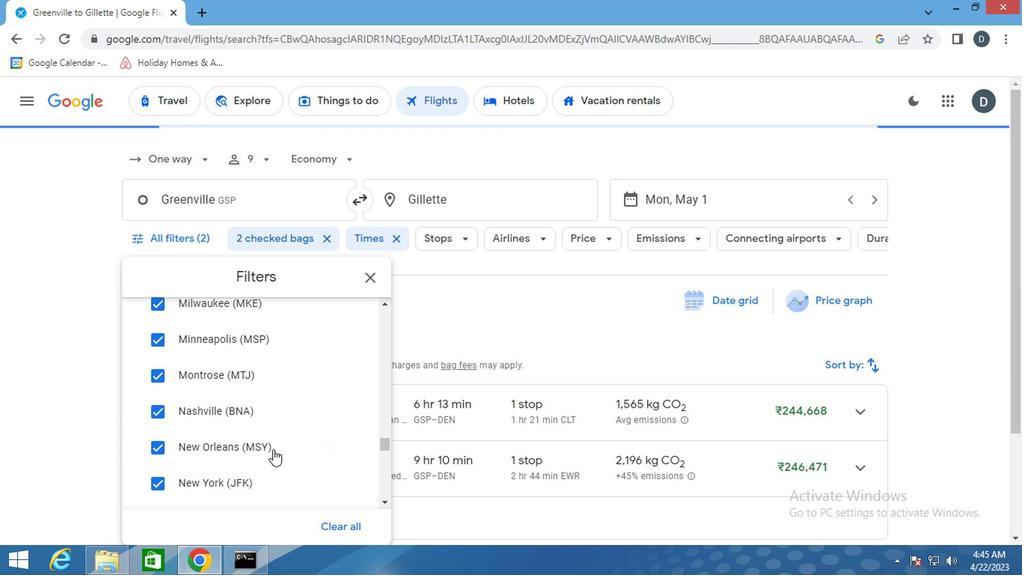 
Action: Mouse scrolled (310, 435) with delta (0, 0)
Screenshot: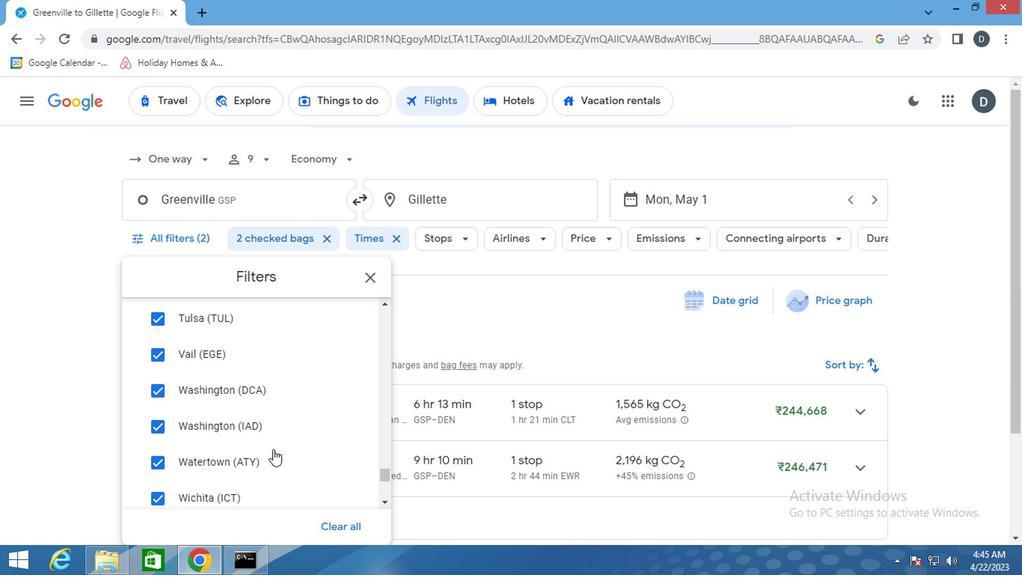 
Action: Mouse scrolled (310, 435) with delta (0, 0)
Screenshot: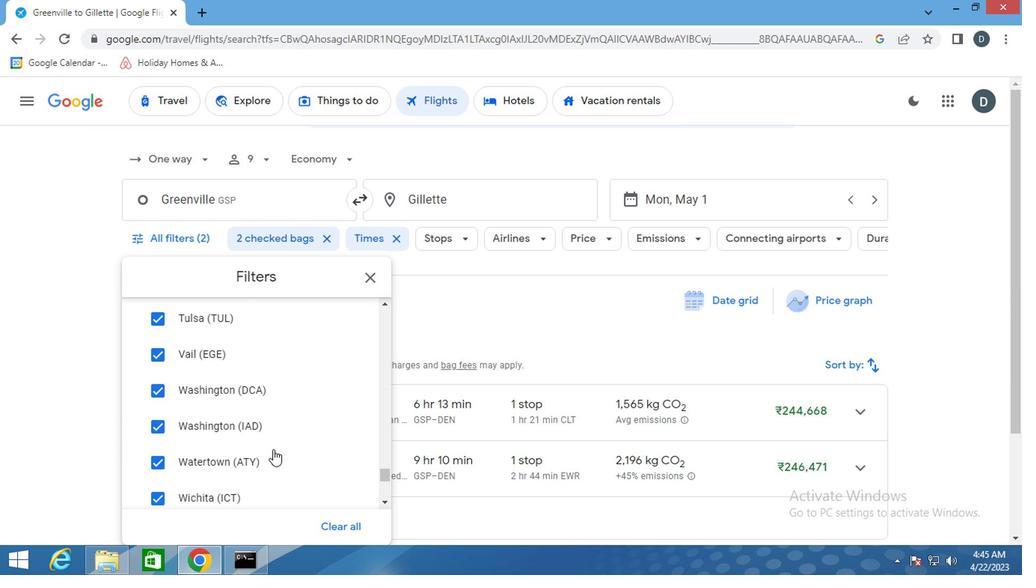 
Action: Mouse scrolled (310, 435) with delta (0, 0)
Screenshot: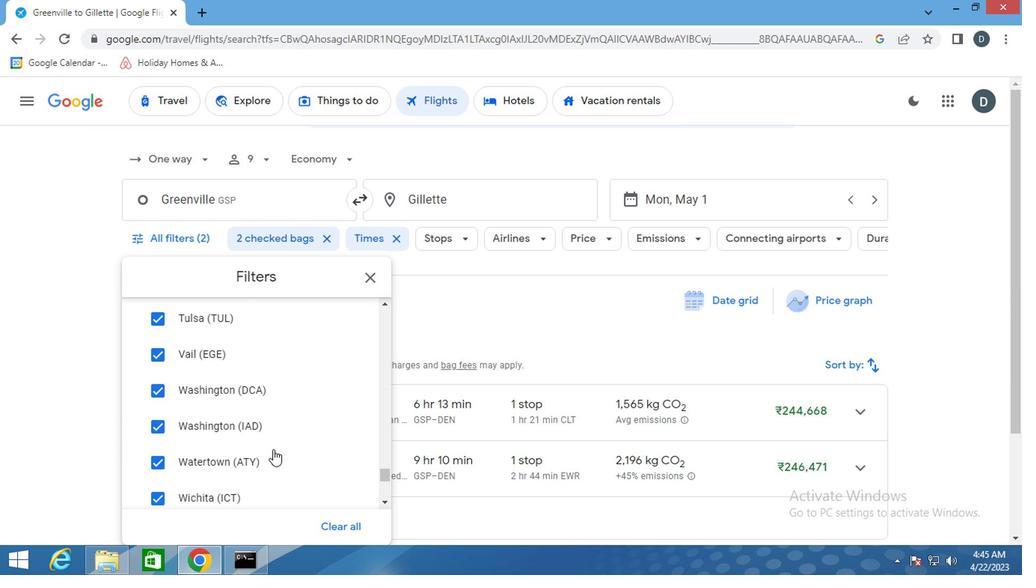 
Action: Mouse scrolled (310, 435) with delta (0, 0)
Screenshot: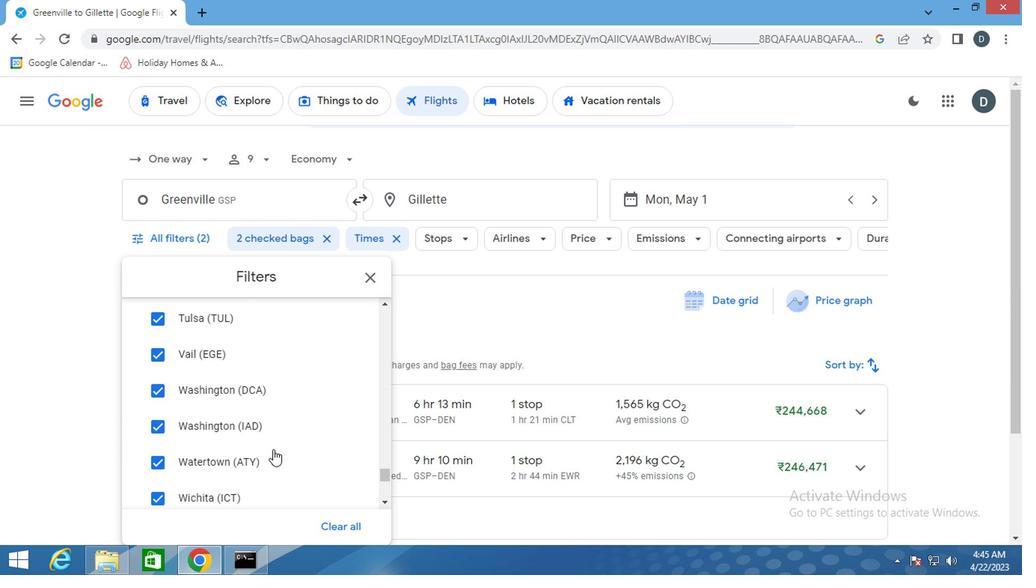 
Action: Mouse scrolled (310, 435) with delta (0, 0)
Screenshot: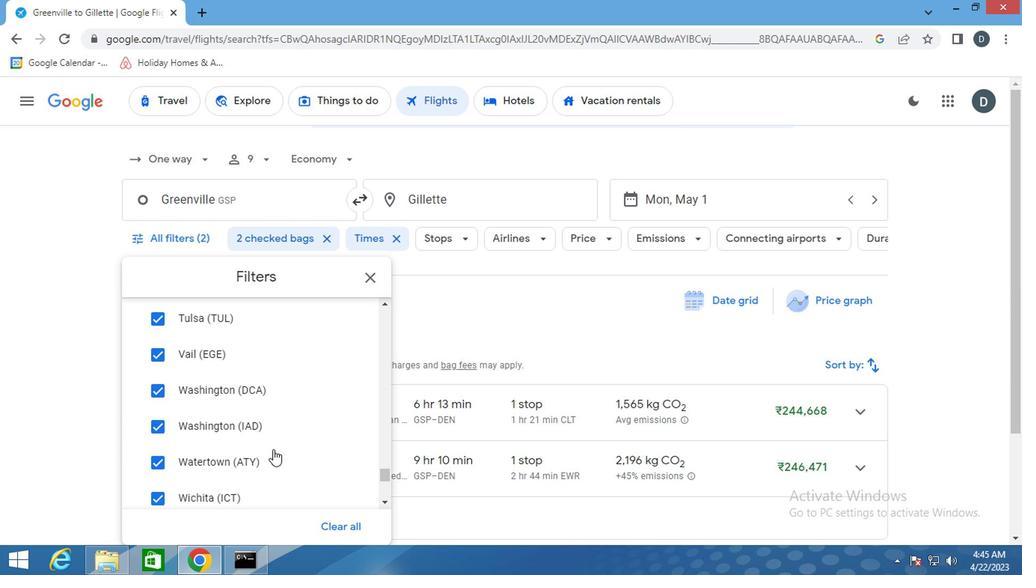 
Action: Mouse scrolled (310, 435) with delta (0, 0)
Screenshot: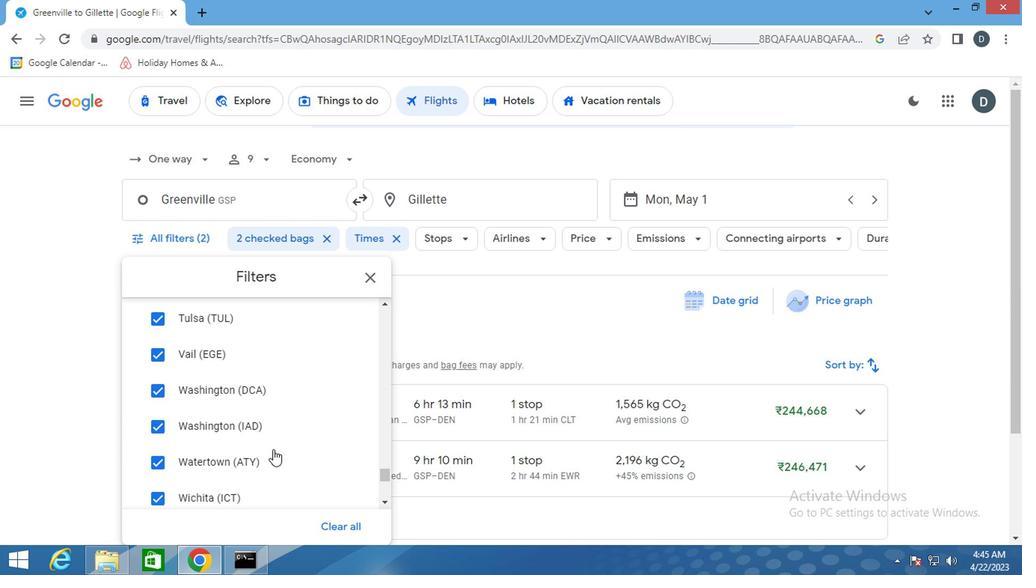 
Action: Mouse scrolled (310, 435) with delta (0, 0)
Screenshot: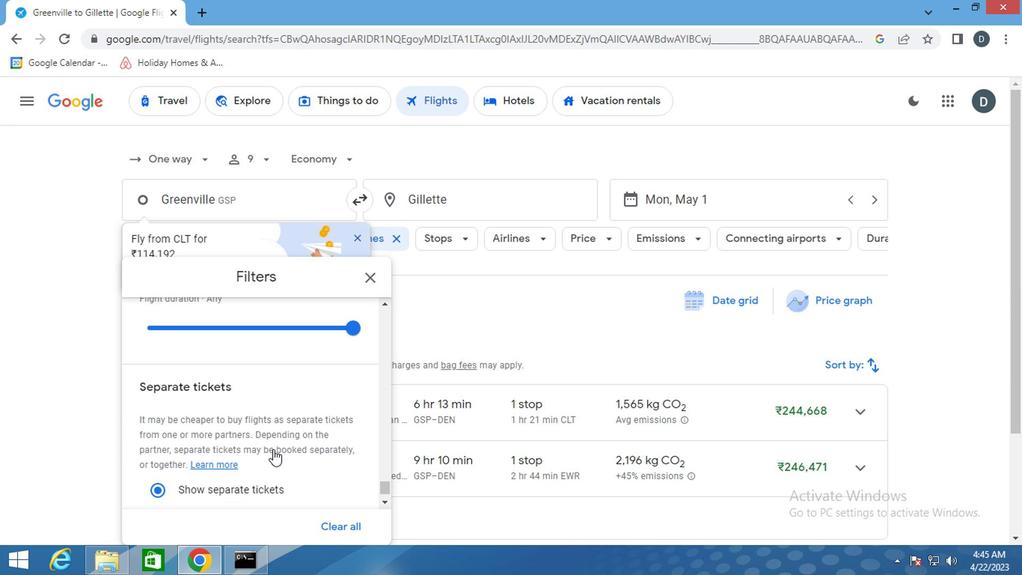 
Action: Mouse scrolled (310, 435) with delta (0, 0)
Screenshot: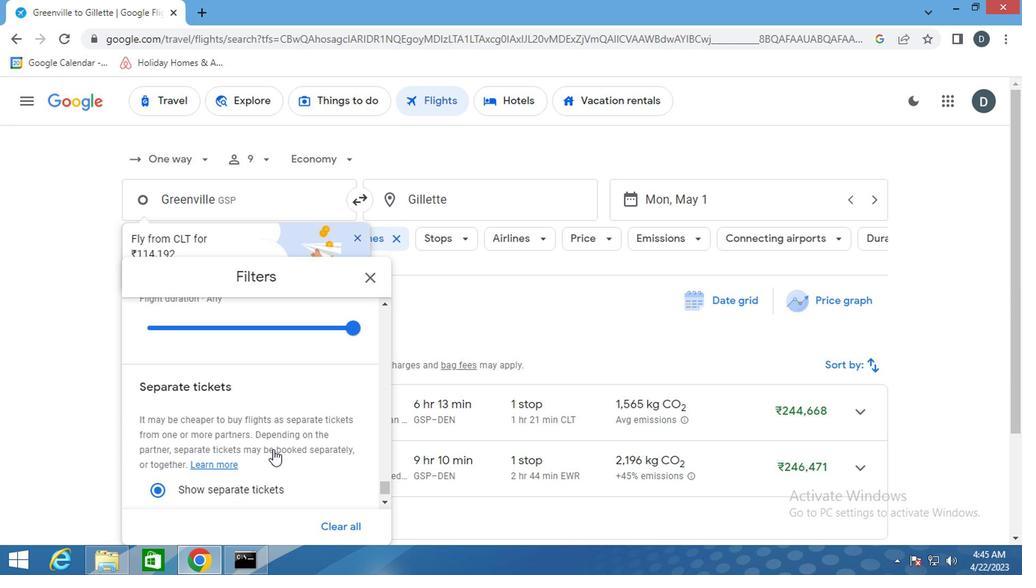 
Action: Mouse scrolled (310, 435) with delta (0, 0)
Screenshot: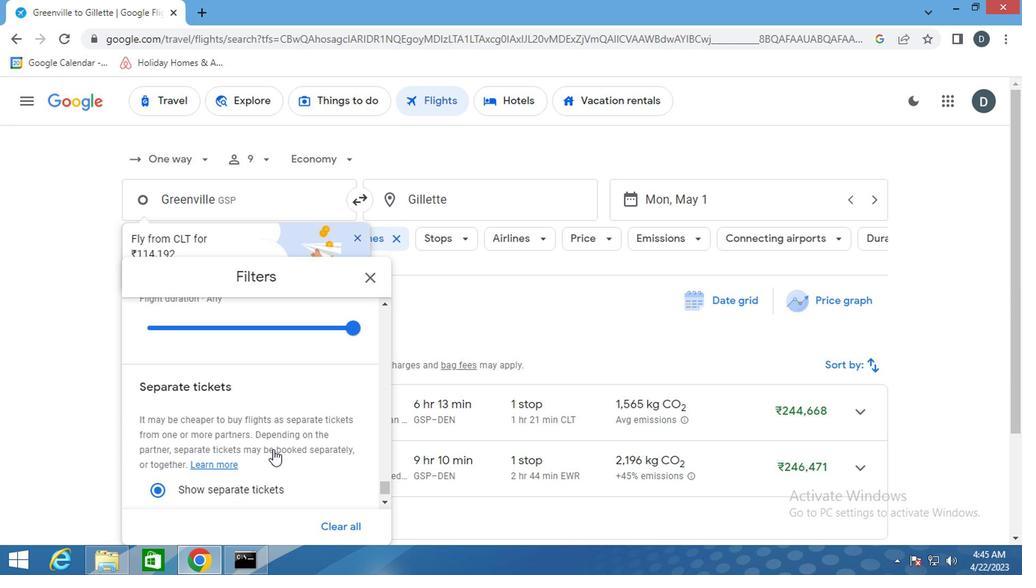 
Action: Mouse scrolled (310, 435) with delta (0, 0)
Screenshot: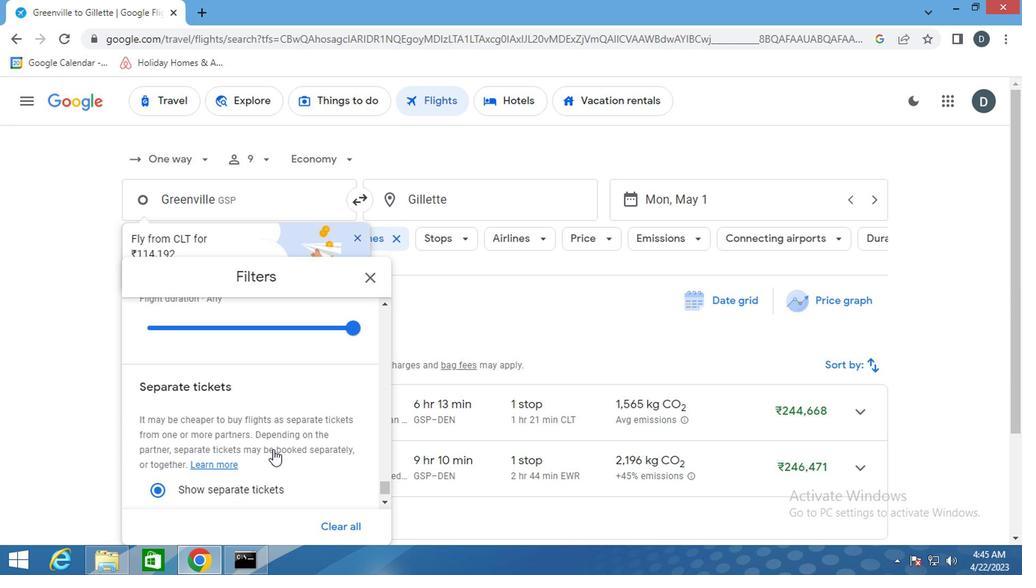 
Action: Mouse scrolled (310, 435) with delta (0, 0)
Screenshot: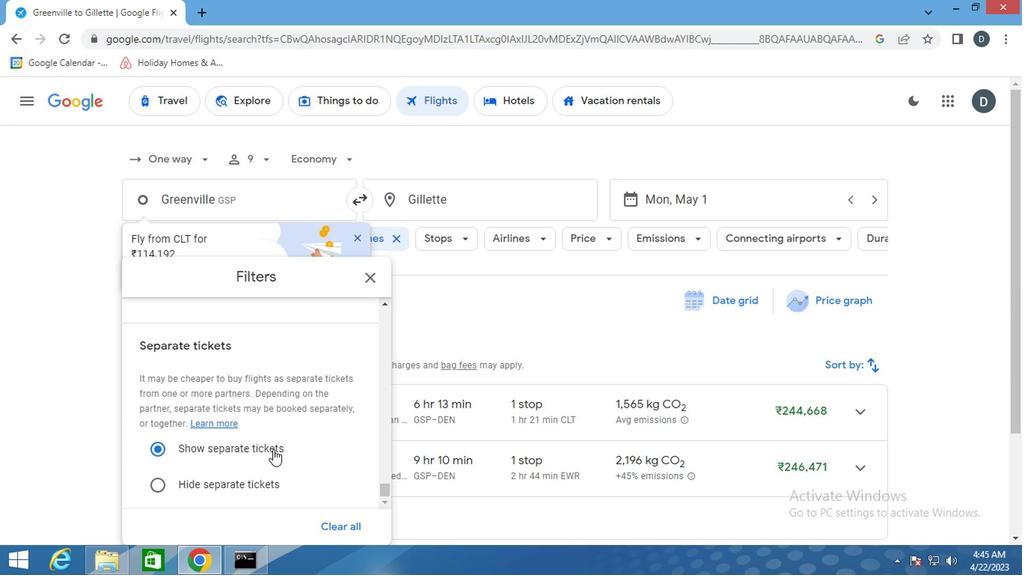 
Action: Mouse scrolled (310, 435) with delta (0, 0)
Screenshot: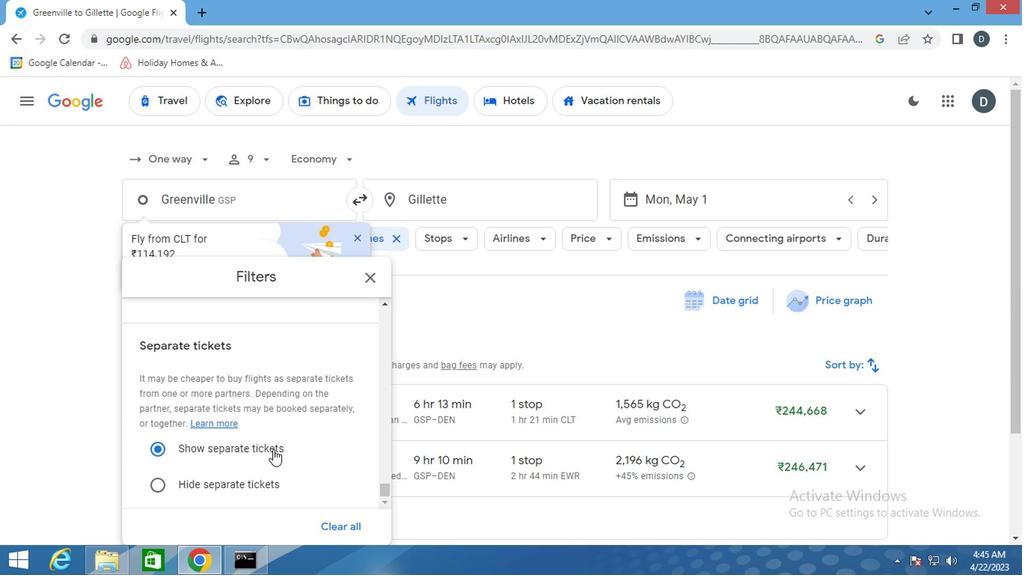 
Action: Mouse moved to (380, 307)
Screenshot: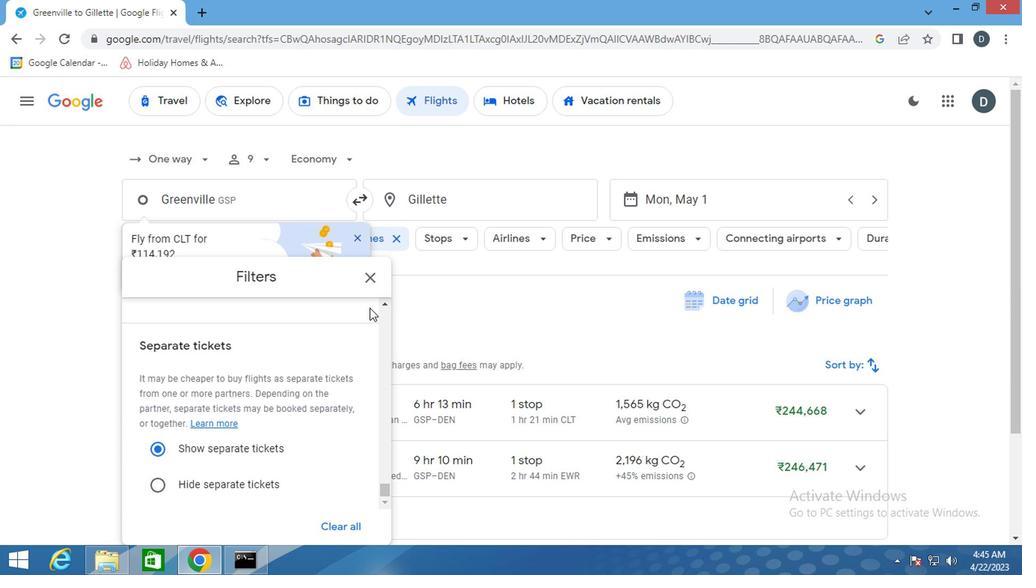 
Action: Mouse pressed left at (380, 307)
Screenshot: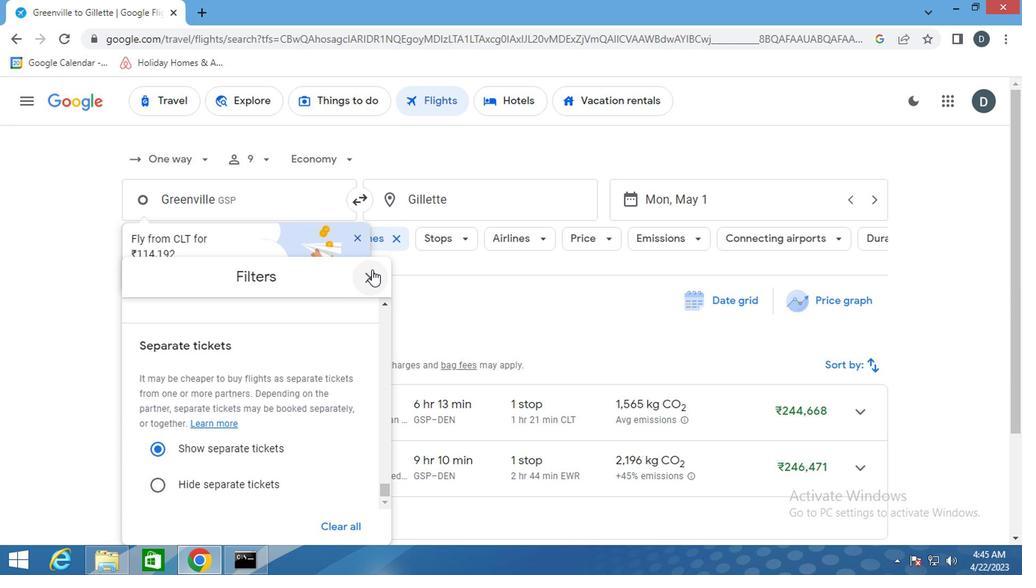 
